 Task: Find connections with filter location Ar Rifā' with filter topic #entrepreneursmindsetwith filter profile language English with filter current company Informa with filter school Sri Venkateswara College of Engineering and Technology with filter industry Fashion Accessories Manufacturing with filter service category Research with filter keywords title Proprietor
Action: Mouse moved to (222, 247)
Screenshot: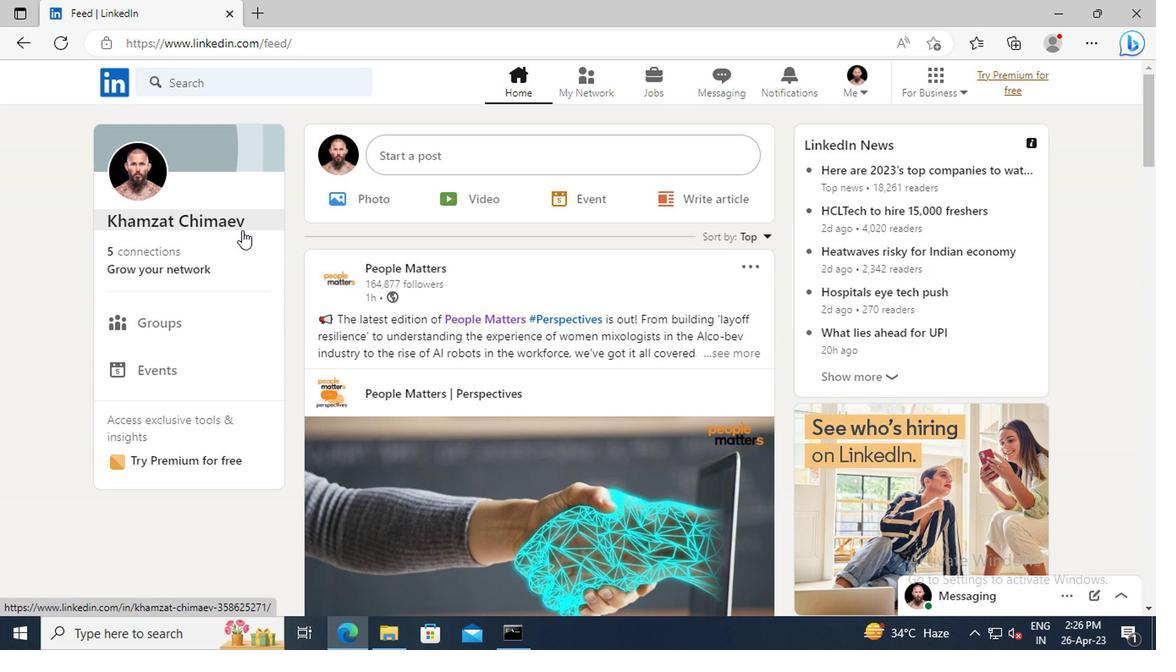 
Action: Mouse pressed left at (222, 247)
Screenshot: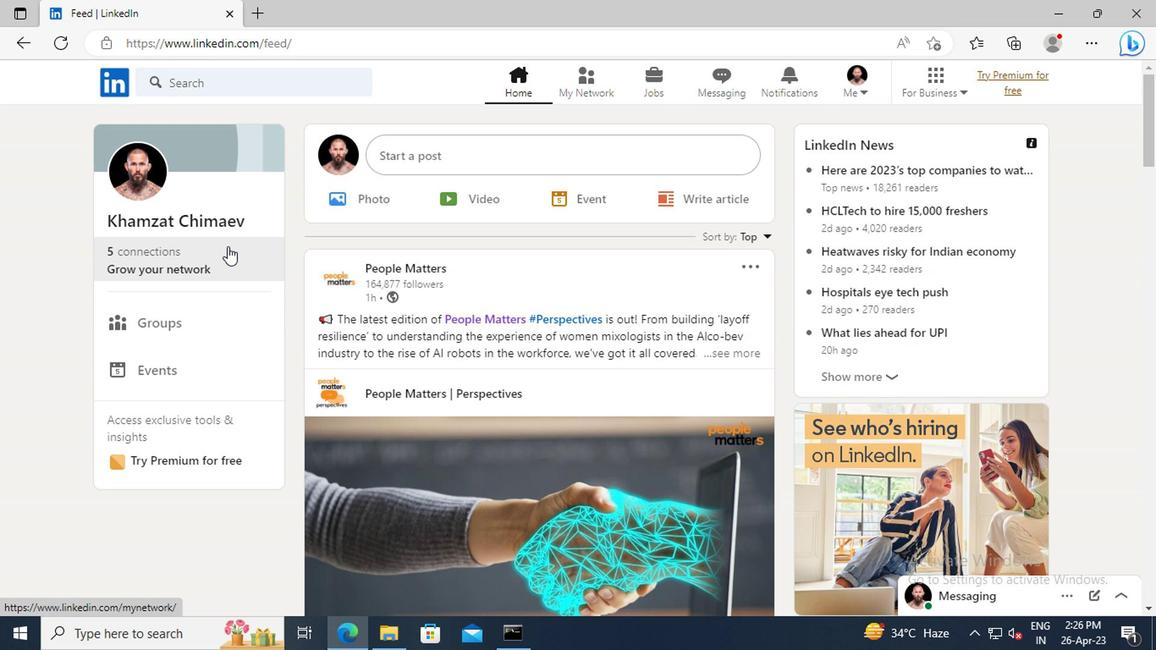 
Action: Mouse moved to (252, 172)
Screenshot: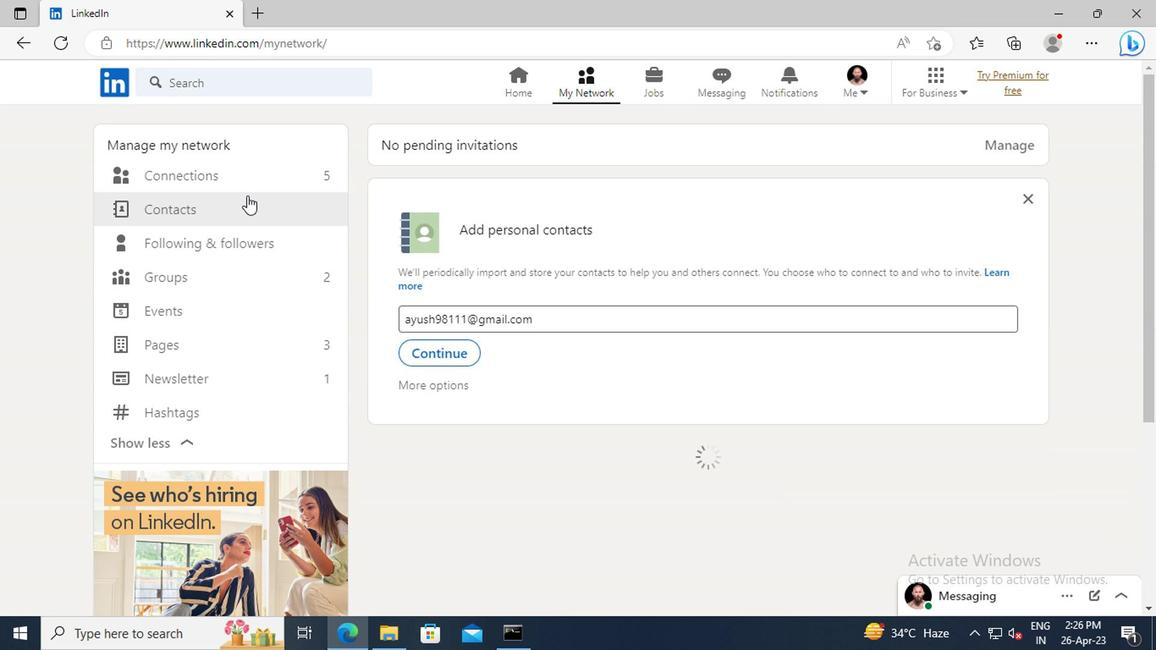 
Action: Mouse pressed left at (252, 172)
Screenshot: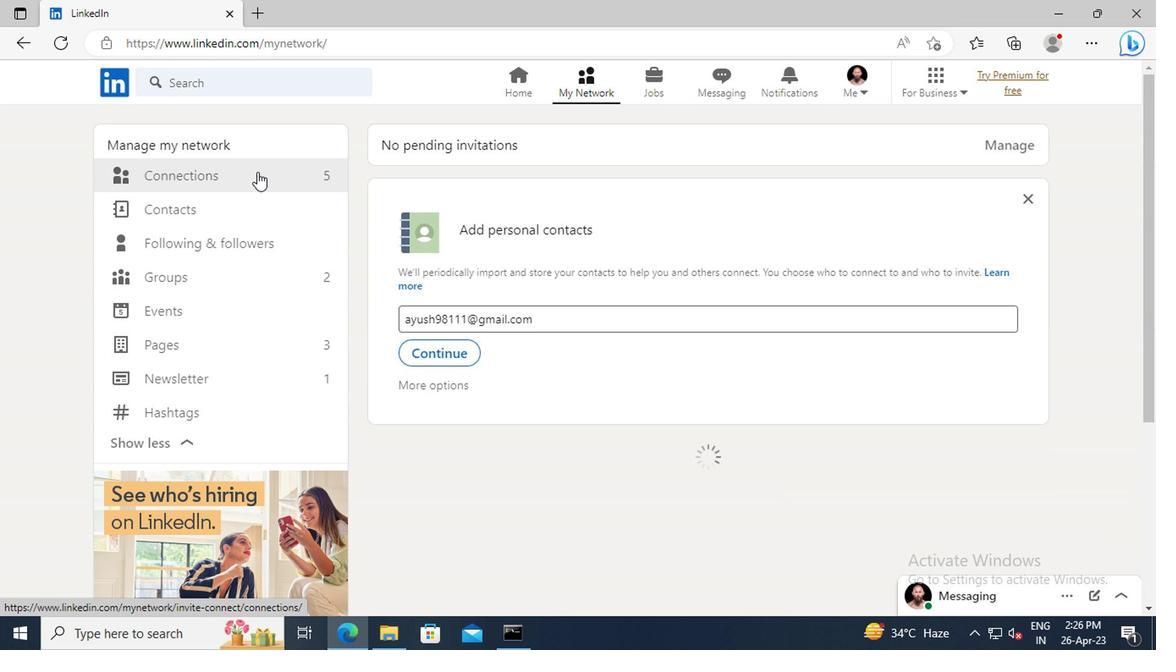 
Action: Mouse moved to (683, 183)
Screenshot: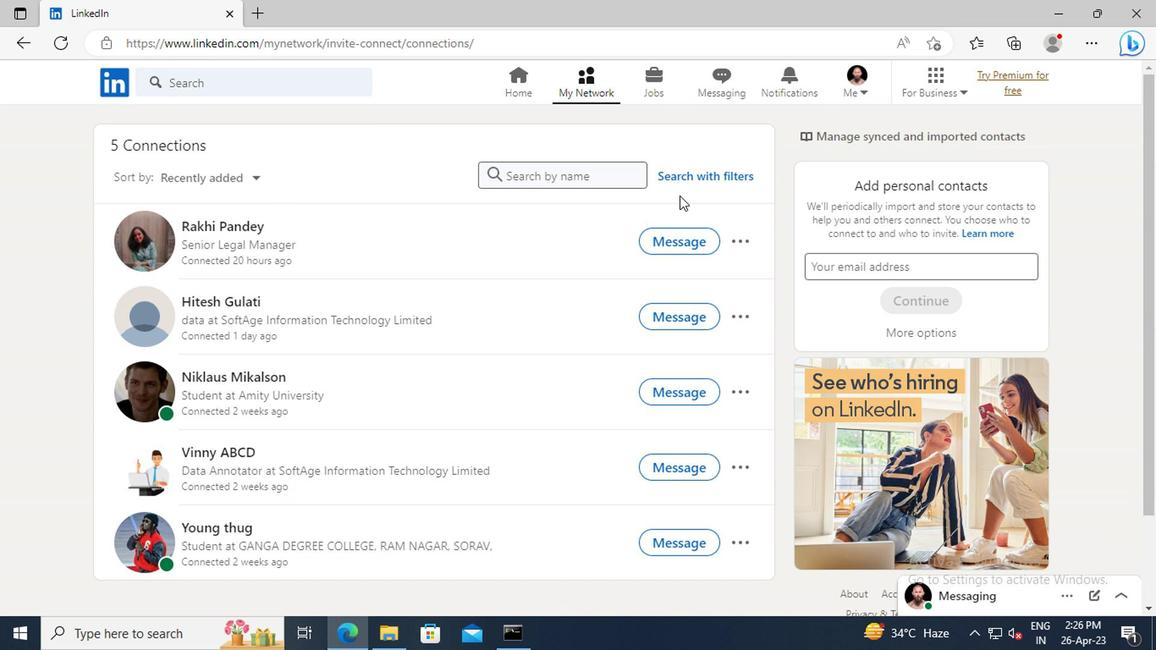 
Action: Mouse pressed left at (683, 183)
Screenshot: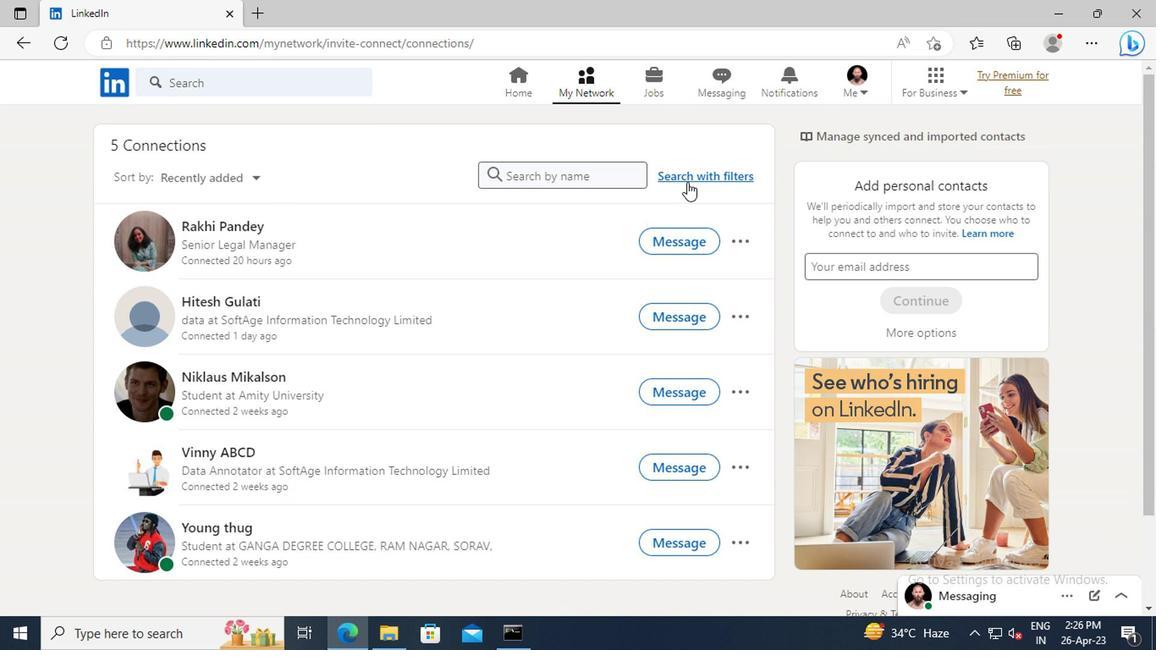 
Action: Mouse moved to (648, 130)
Screenshot: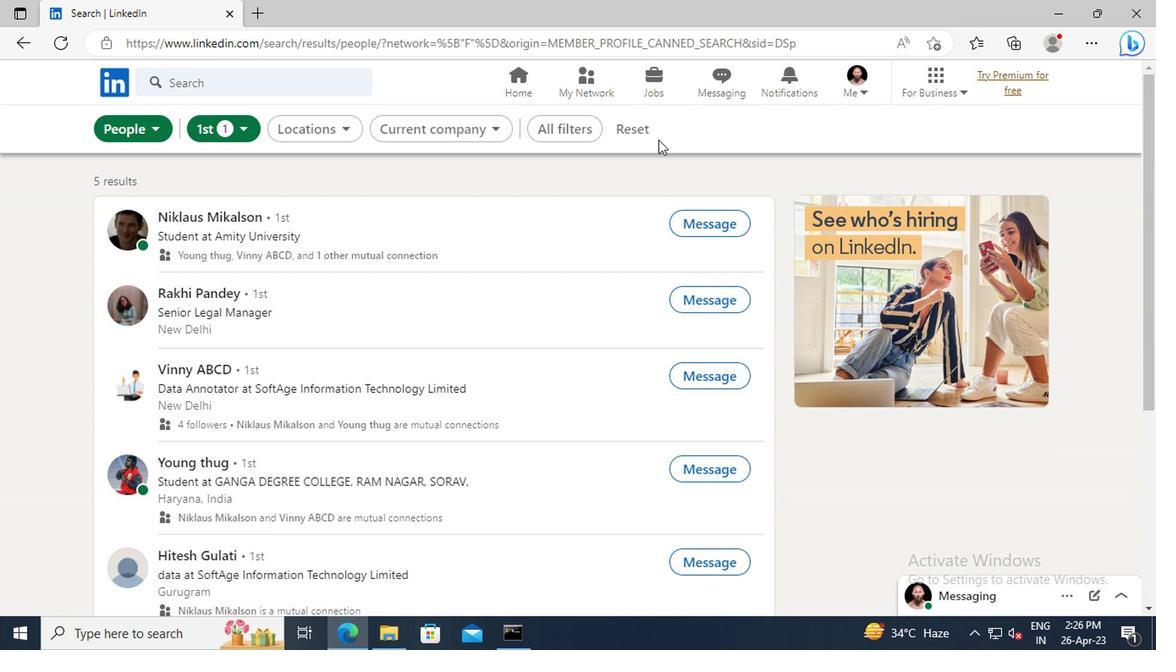 
Action: Mouse pressed left at (648, 130)
Screenshot: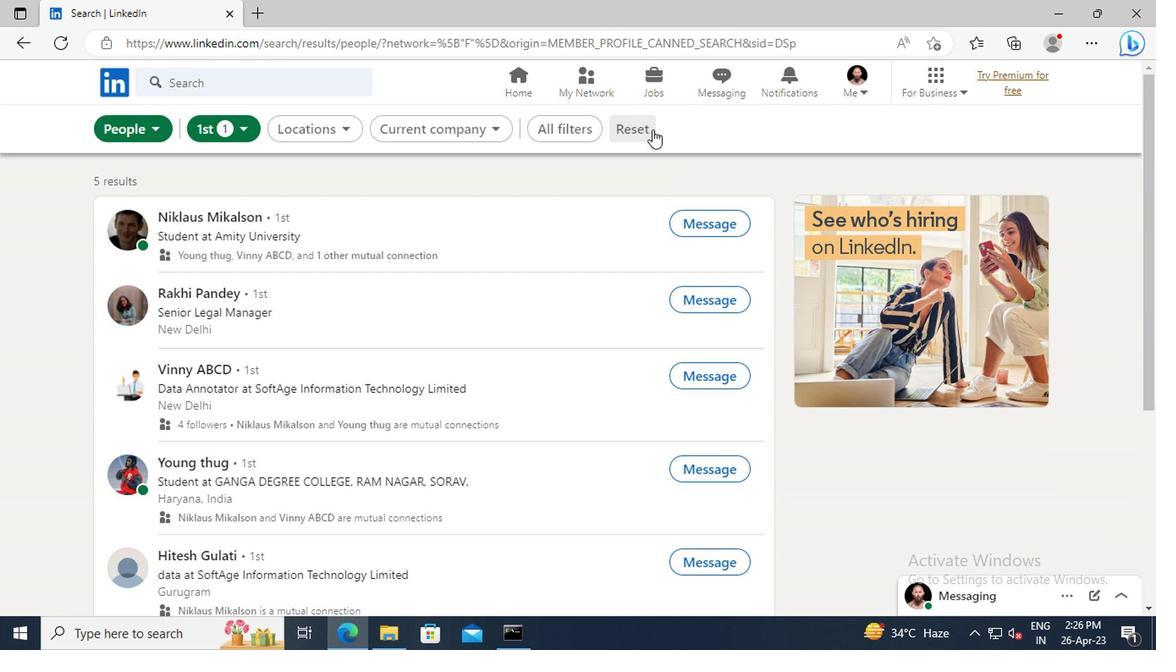 
Action: Mouse moved to (615, 124)
Screenshot: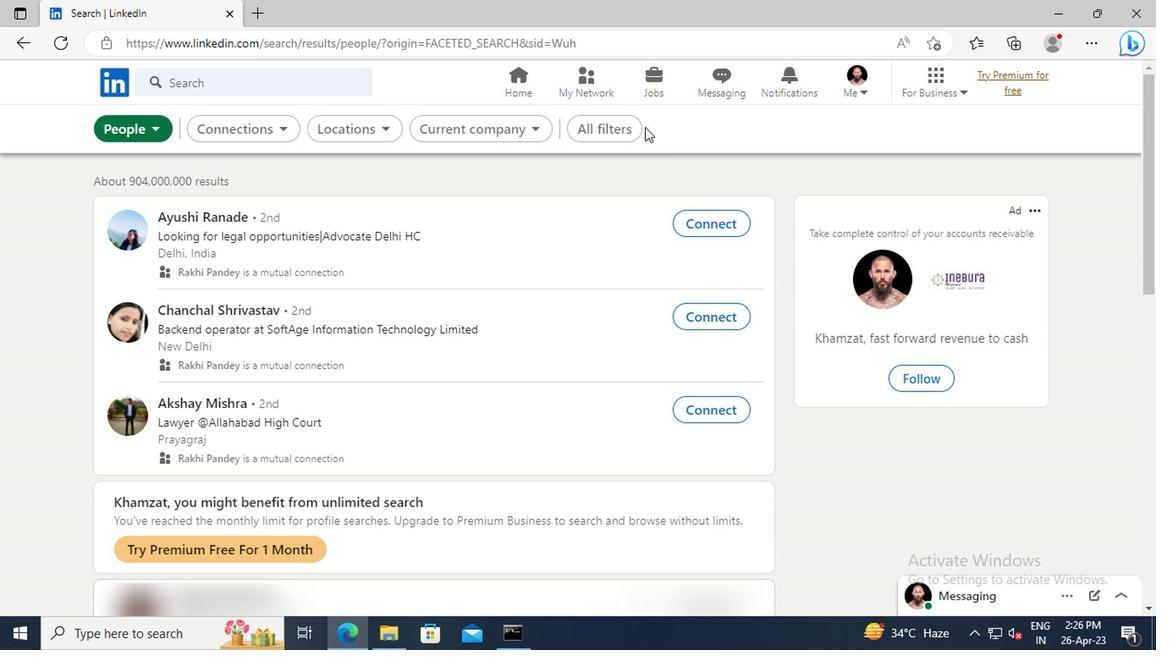 
Action: Mouse pressed left at (615, 124)
Screenshot: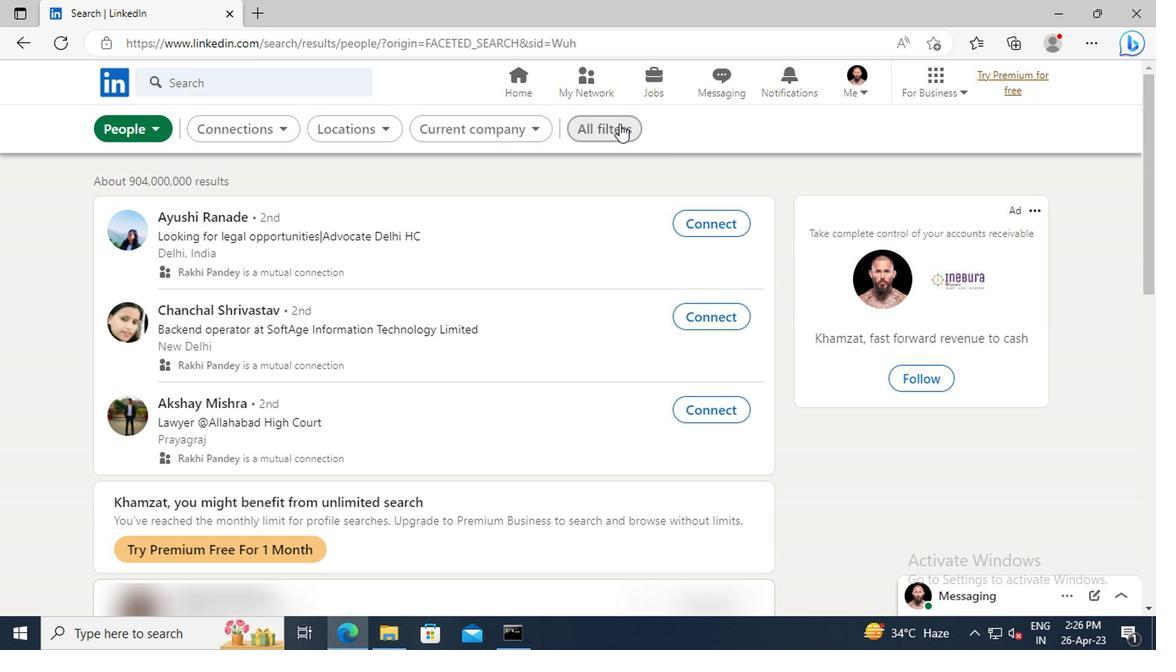 
Action: Mouse moved to (1011, 324)
Screenshot: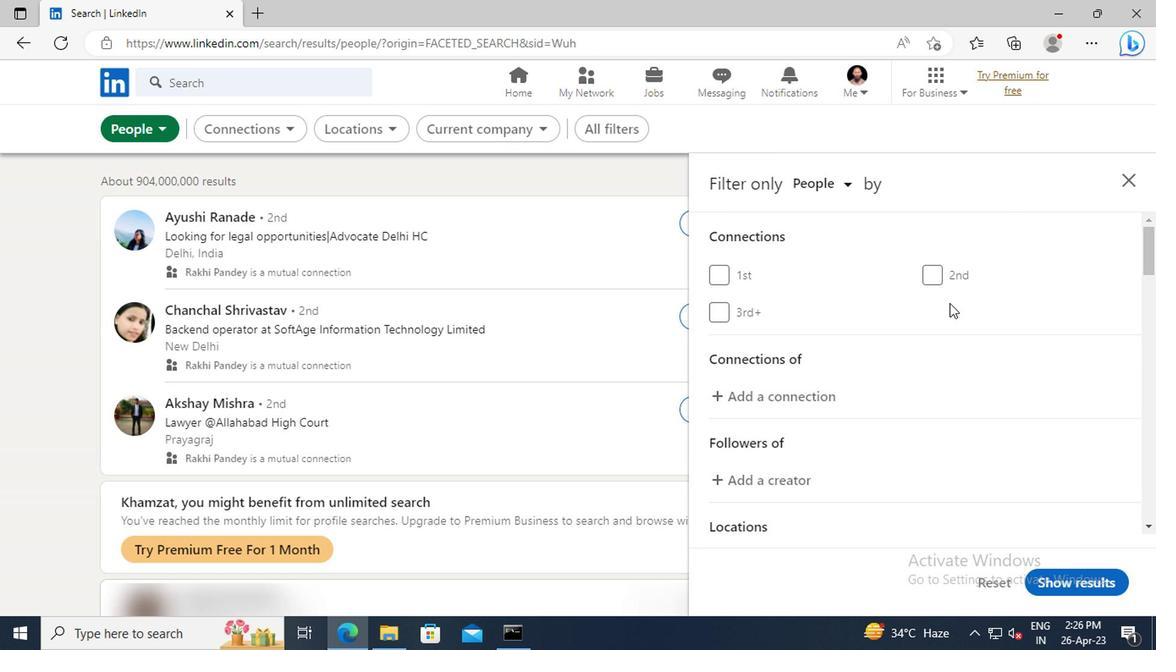 
Action: Mouse scrolled (1011, 324) with delta (0, 0)
Screenshot: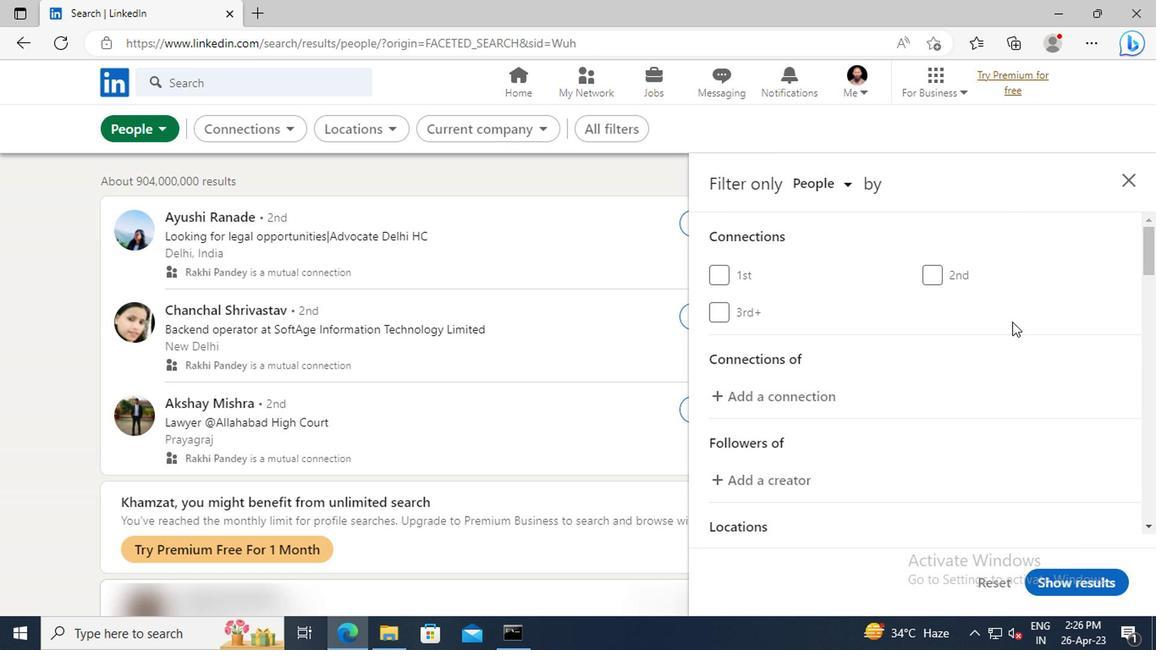 
Action: Mouse scrolled (1011, 324) with delta (0, 0)
Screenshot: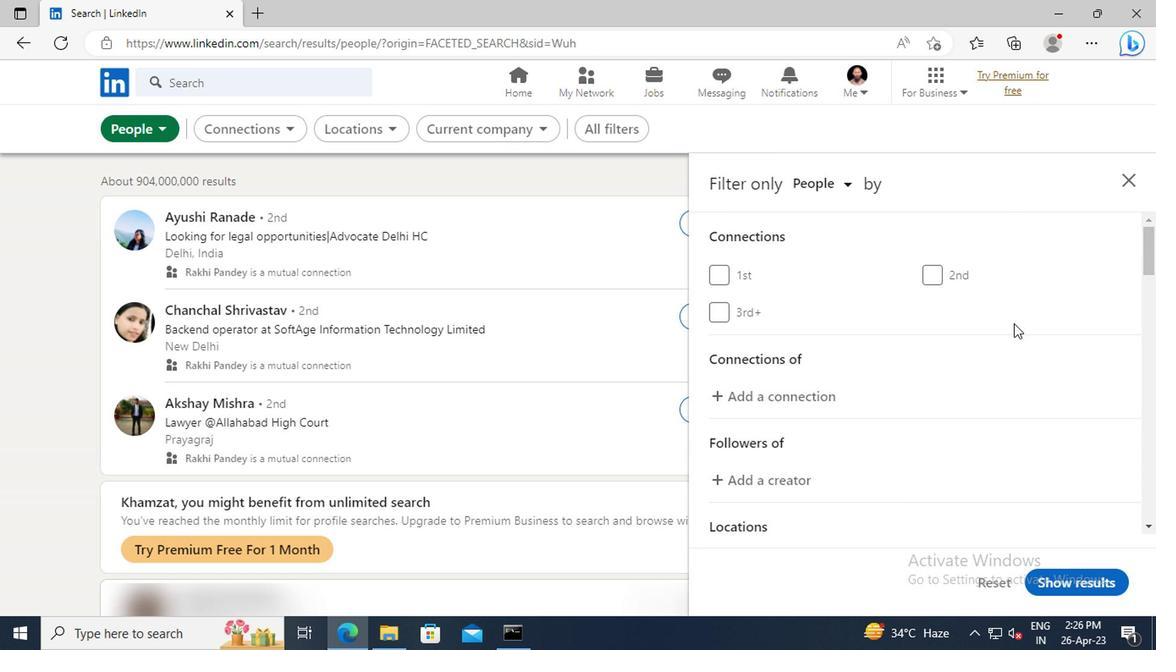 
Action: Mouse scrolled (1011, 324) with delta (0, 0)
Screenshot: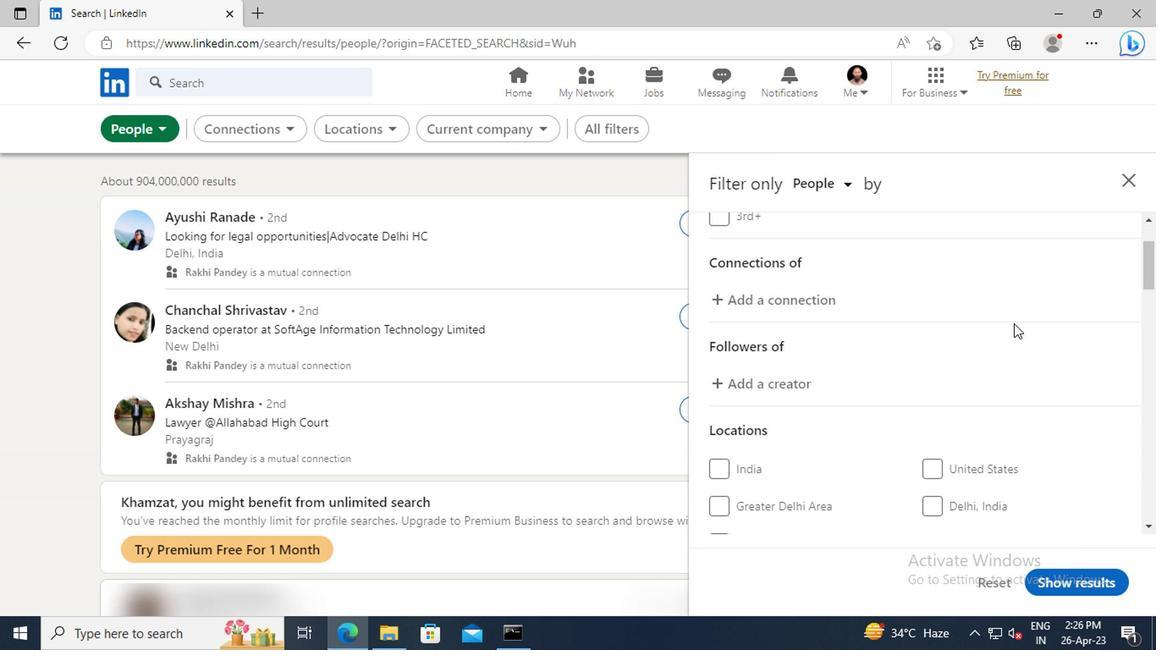 
Action: Mouse scrolled (1011, 324) with delta (0, 0)
Screenshot: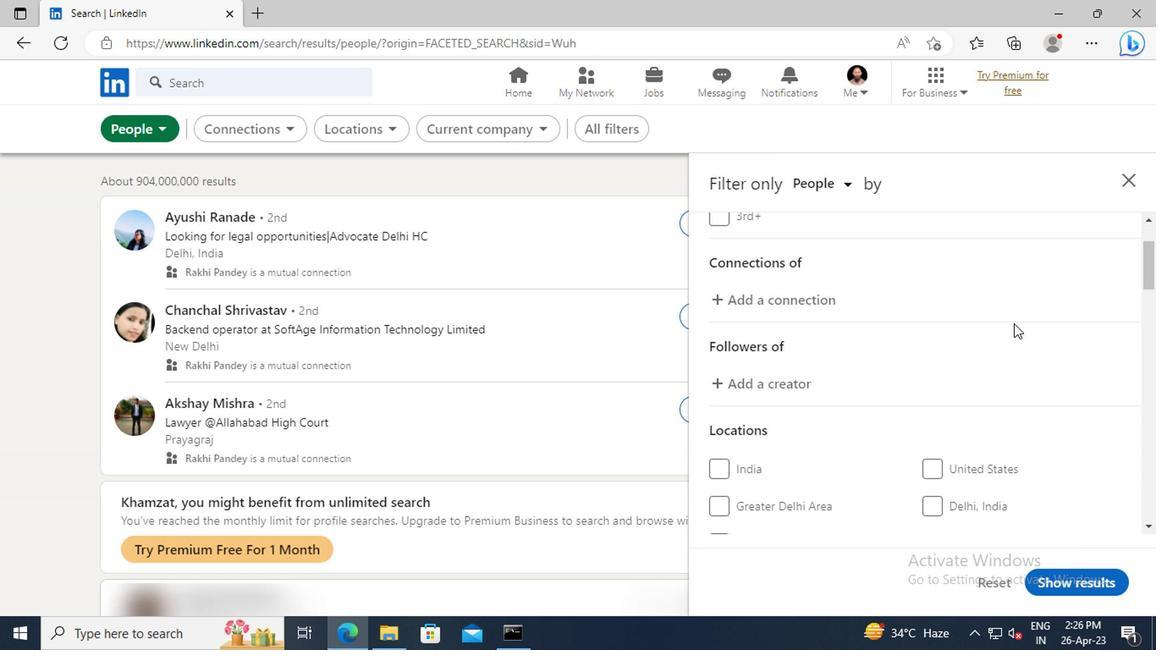 
Action: Mouse scrolled (1011, 324) with delta (0, 0)
Screenshot: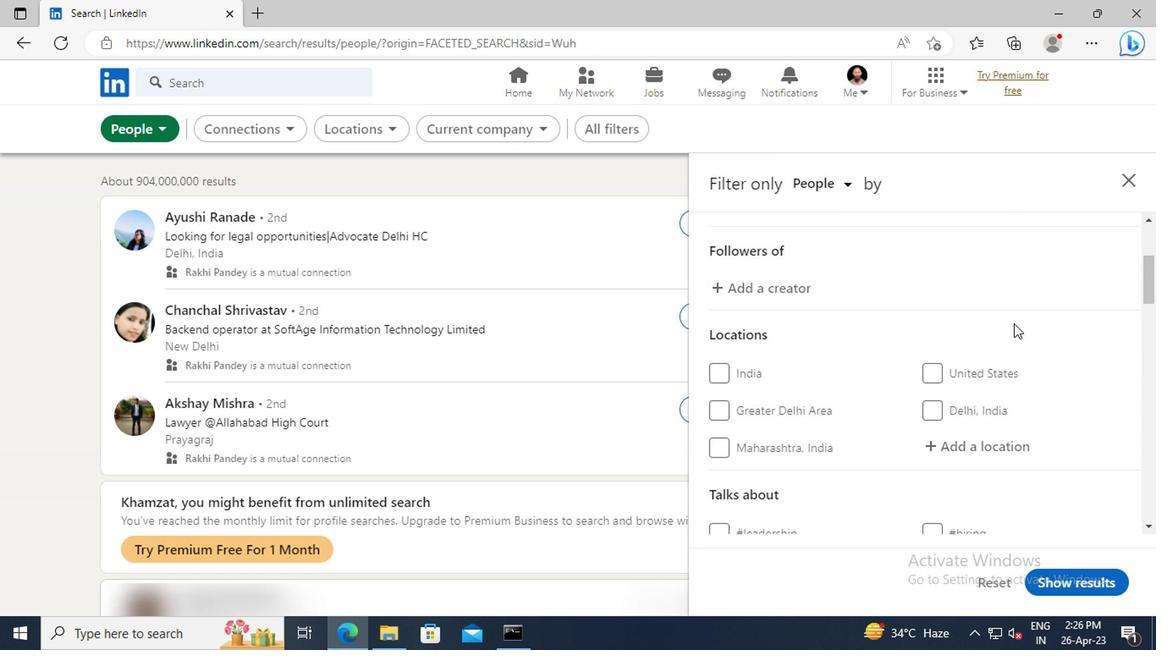 
Action: Mouse moved to (991, 394)
Screenshot: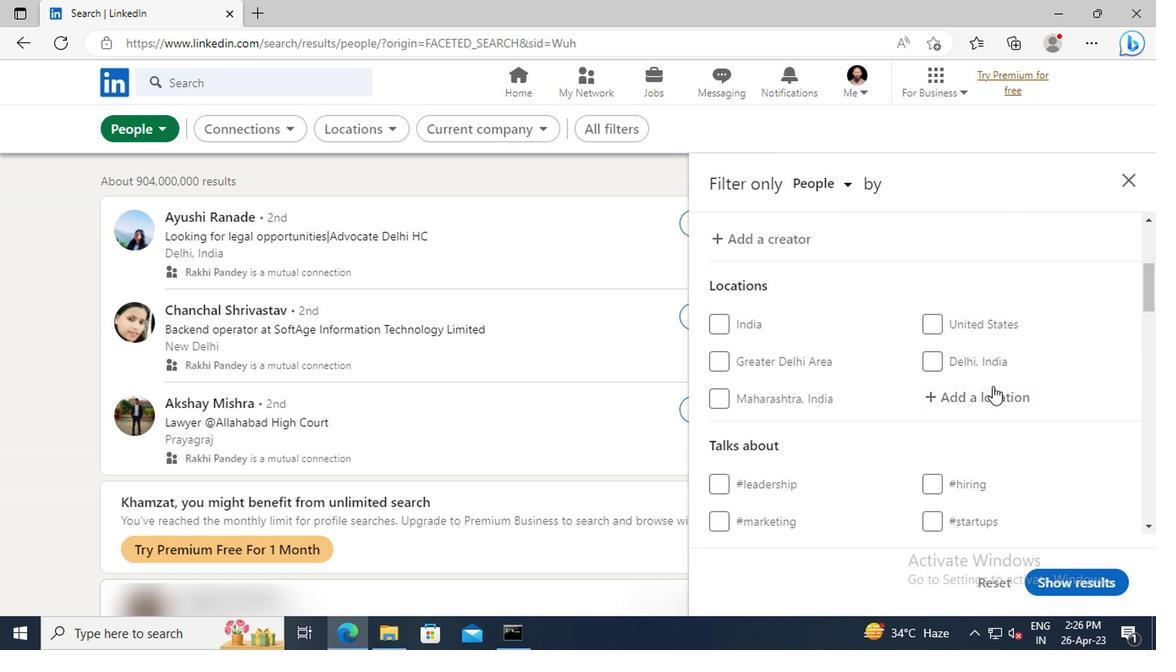 
Action: Mouse pressed left at (991, 394)
Screenshot: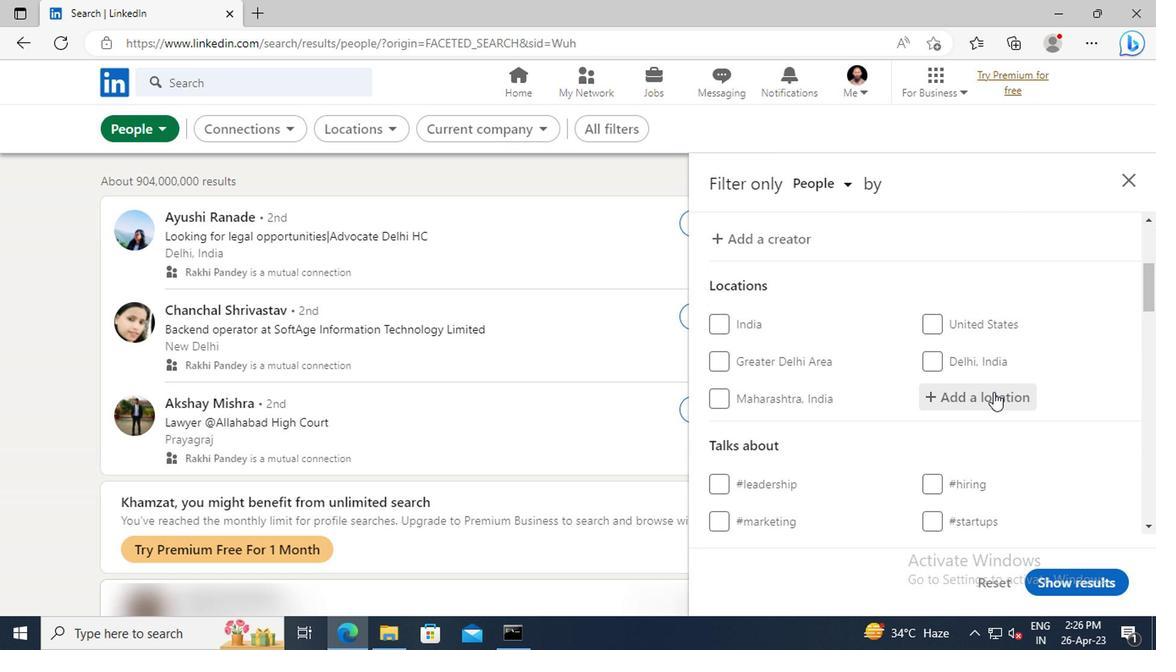 
Action: Key pressed <Key.shift>AR<Key.space><Key.shift>RIFA<Key.enter>
Screenshot: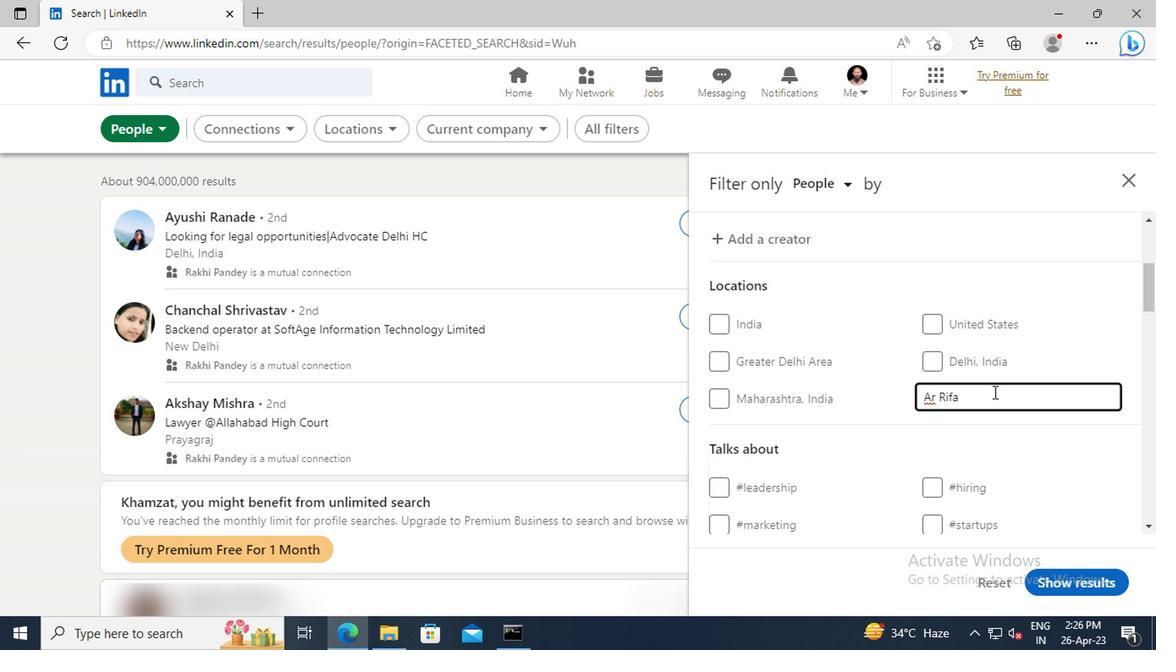 
Action: Mouse scrolled (991, 392) with delta (0, -1)
Screenshot: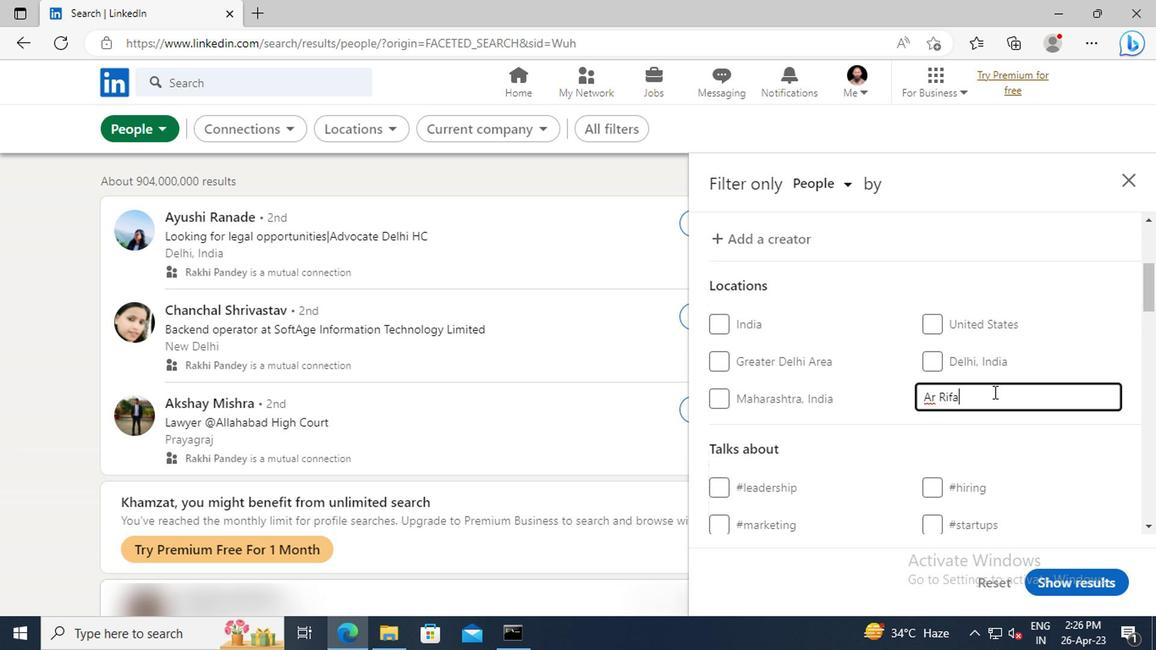 
Action: Mouse scrolled (991, 392) with delta (0, -1)
Screenshot: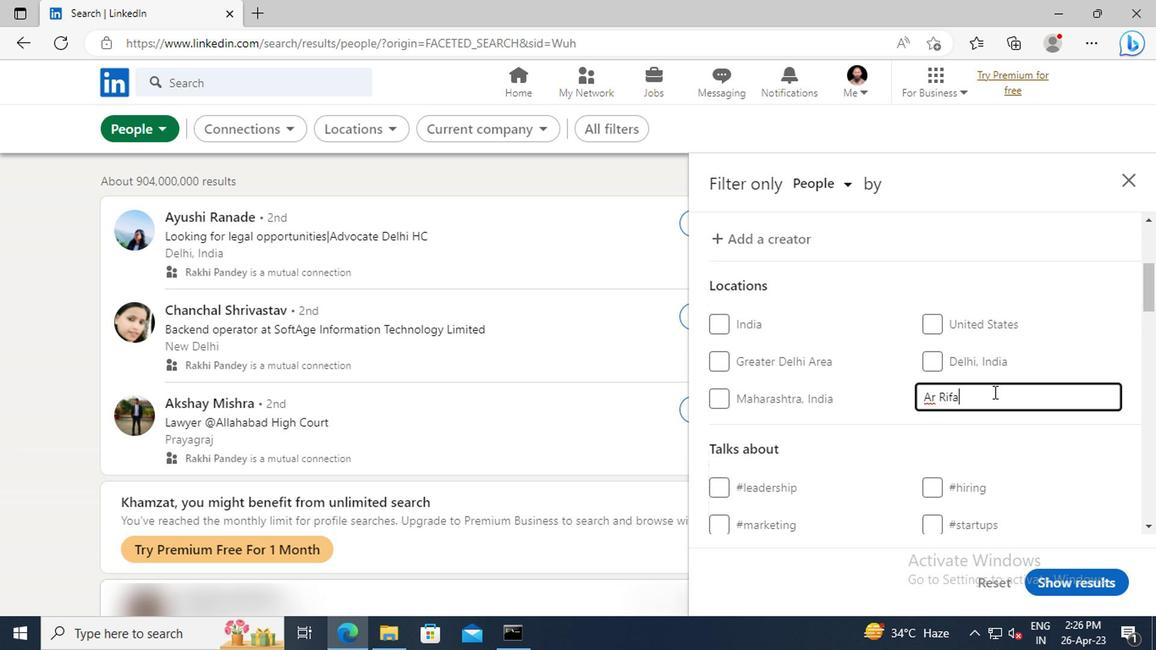 
Action: Mouse scrolled (991, 392) with delta (0, -1)
Screenshot: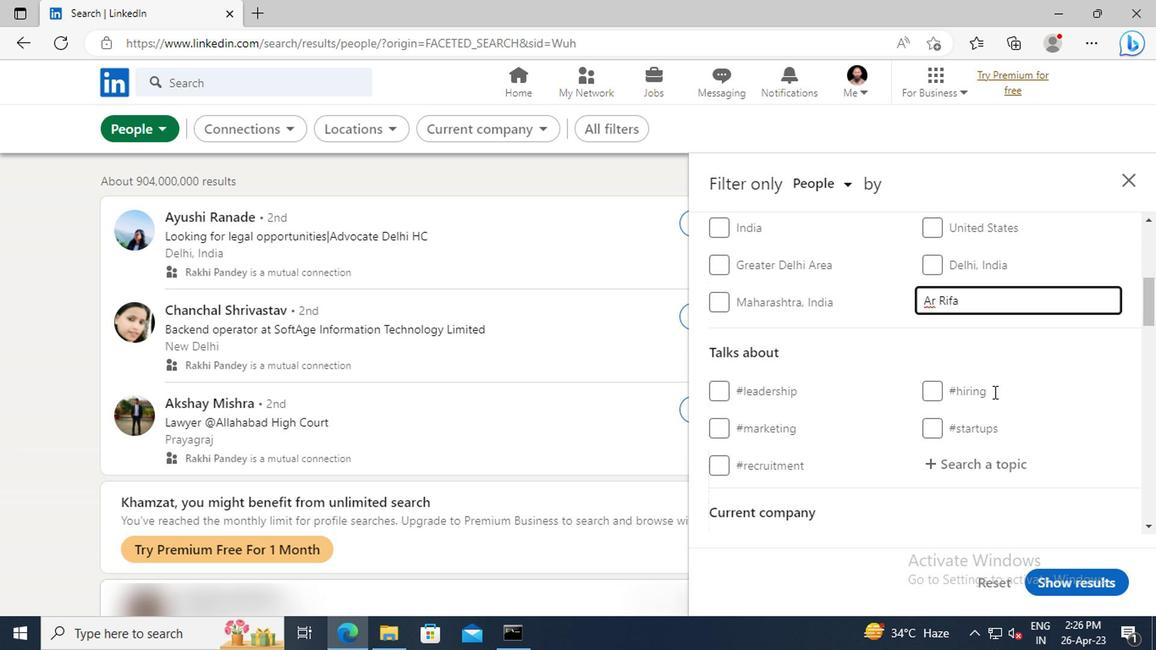 
Action: Mouse moved to (991, 409)
Screenshot: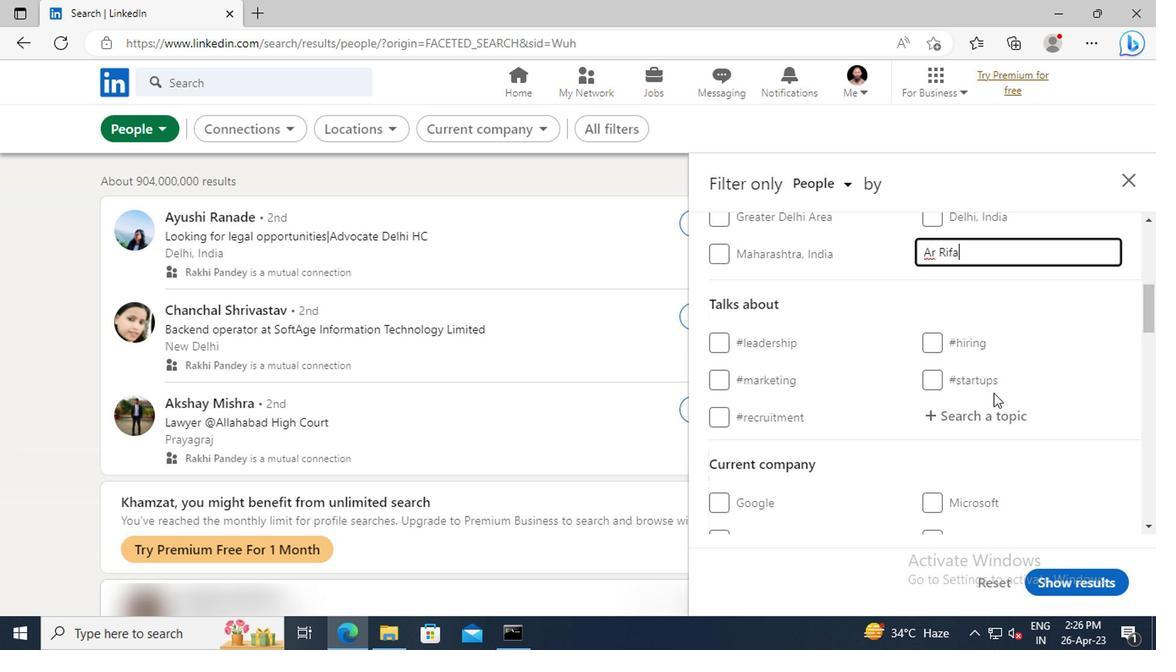 
Action: Mouse pressed left at (991, 409)
Screenshot: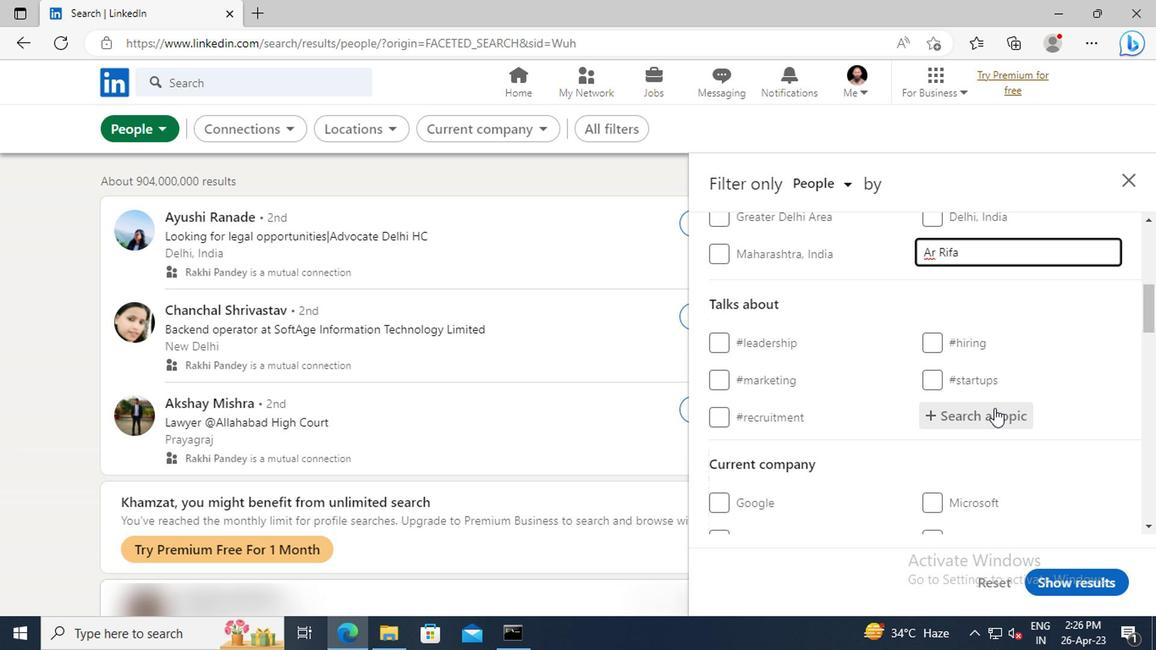 
Action: Key pressed <Key.shift>#ENTREPRENEURSMINDSETWITH<Key.enter>
Screenshot: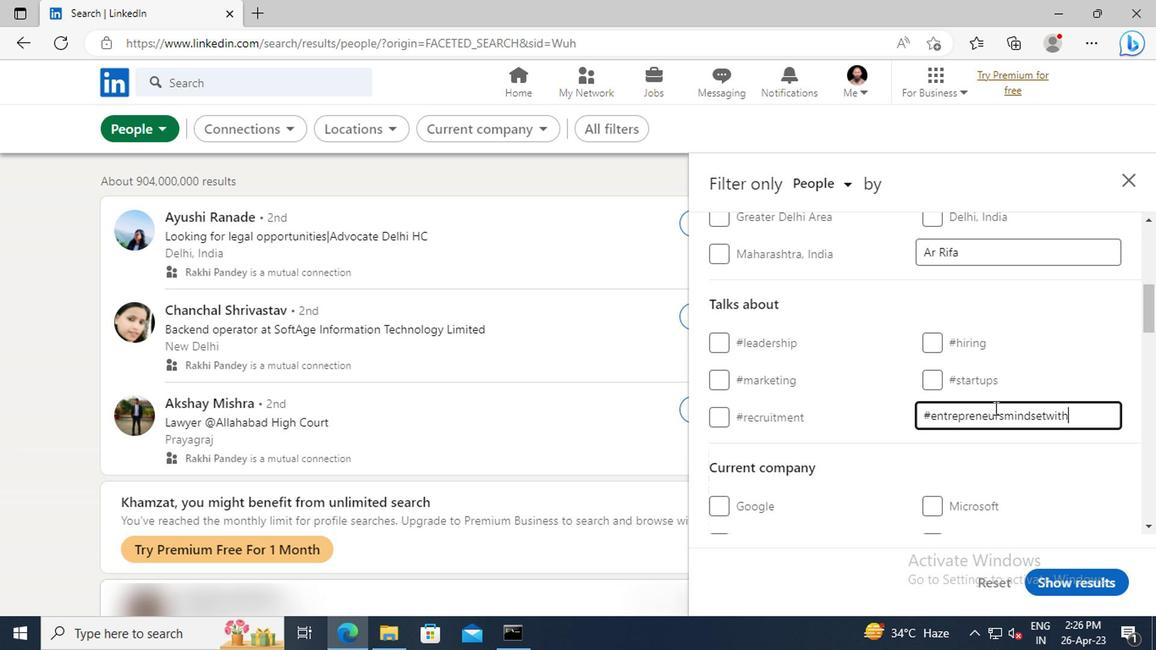 
Action: Mouse moved to (921, 381)
Screenshot: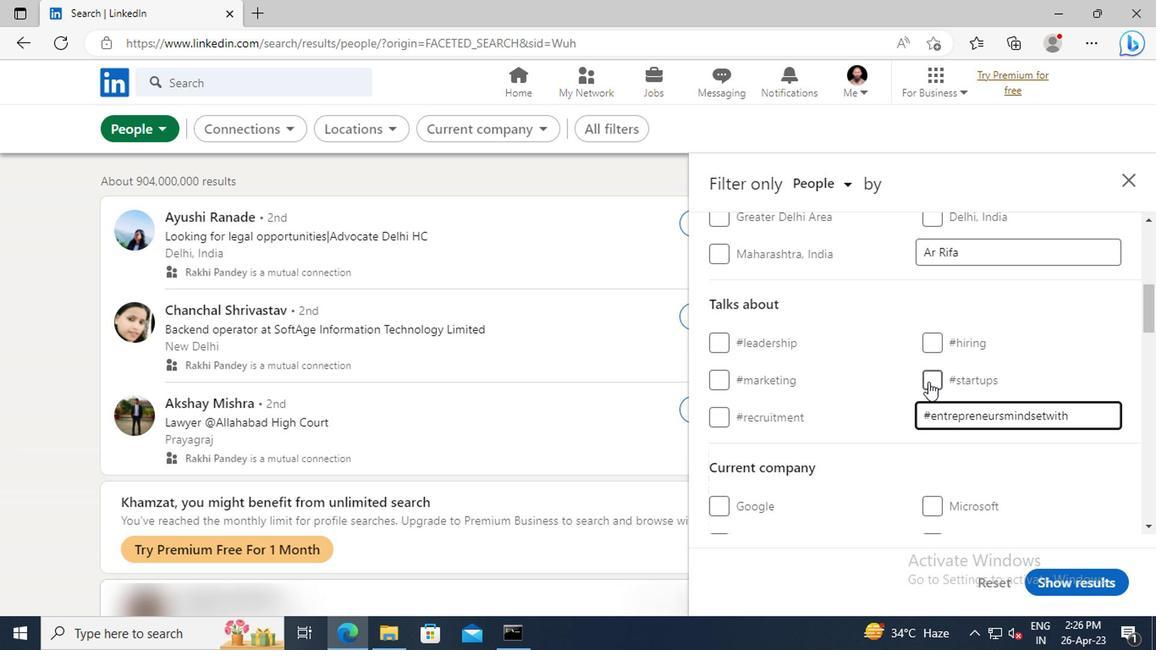 
Action: Mouse scrolled (921, 380) with delta (0, -1)
Screenshot: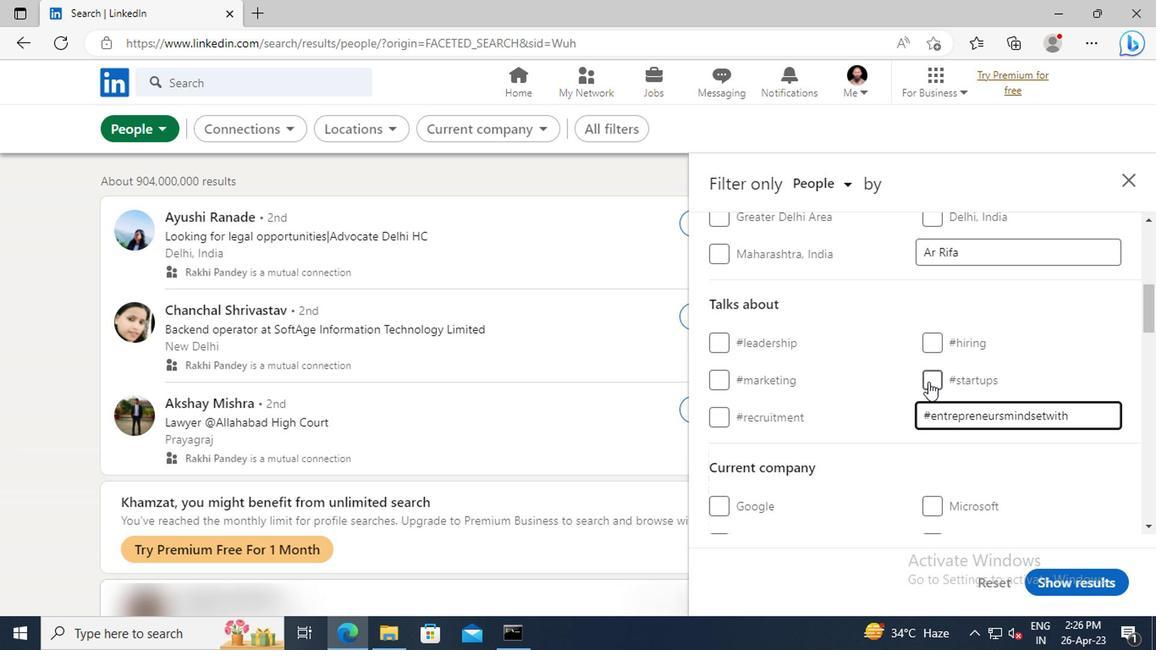 
Action: Mouse scrolled (921, 380) with delta (0, -1)
Screenshot: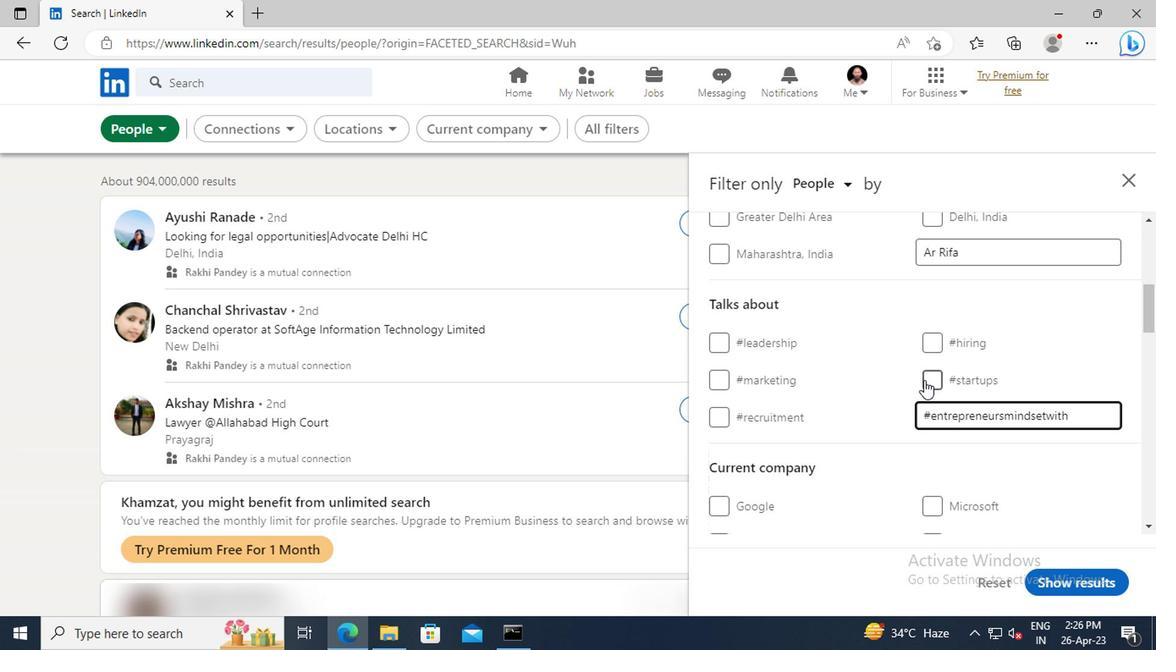 
Action: Mouse scrolled (921, 380) with delta (0, -1)
Screenshot: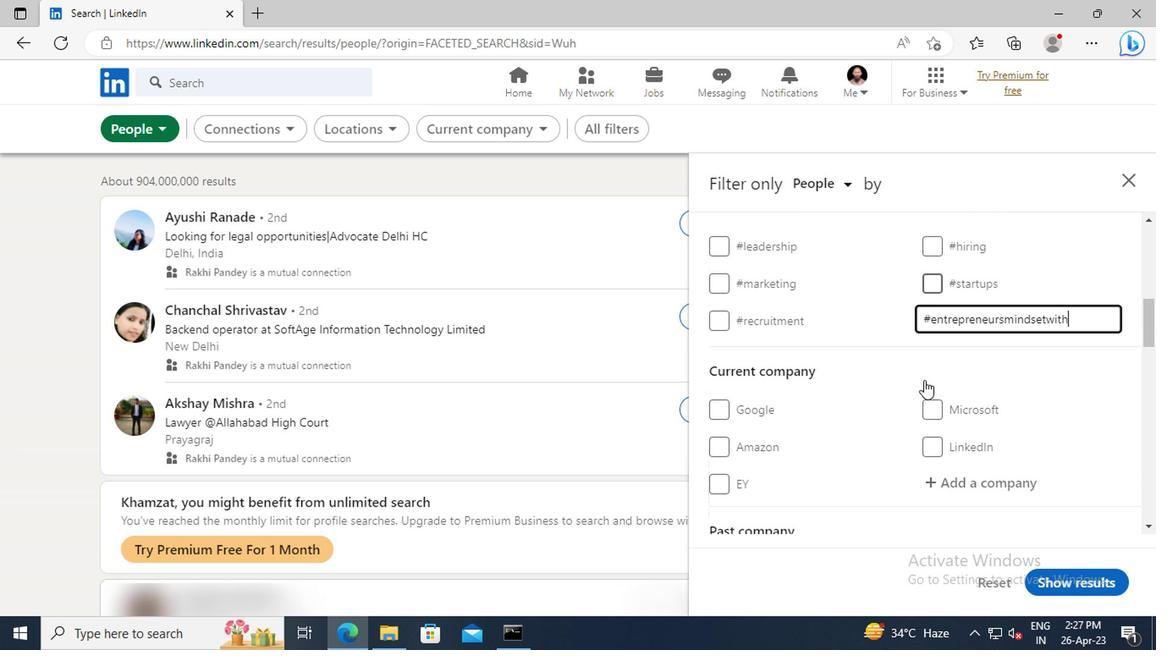 
Action: Mouse scrolled (921, 380) with delta (0, -1)
Screenshot: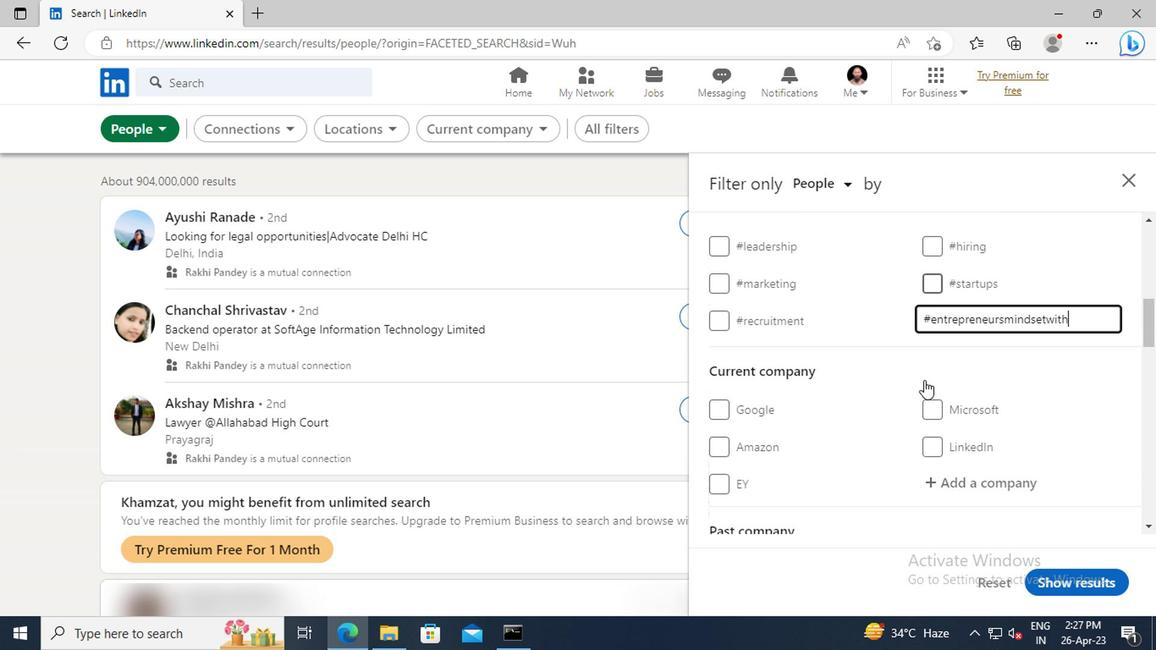 
Action: Mouse scrolled (921, 380) with delta (0, -1)
Screenshot: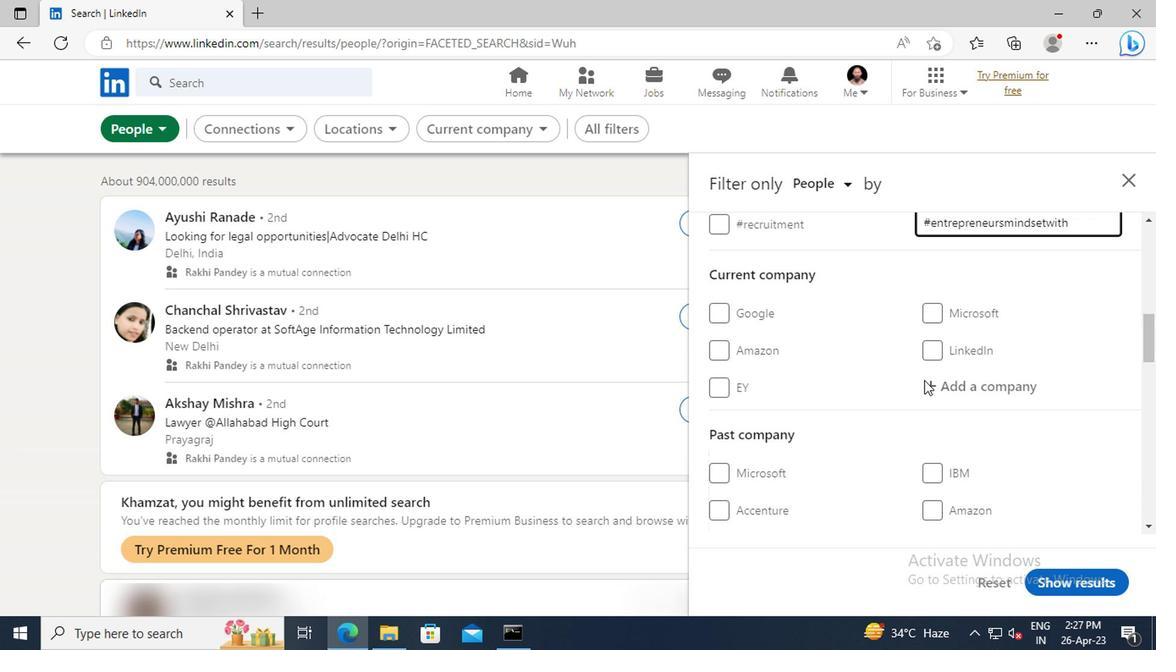 
Action: Mouse scrolled (921, 380) with delta (0, -1)
Screenshot: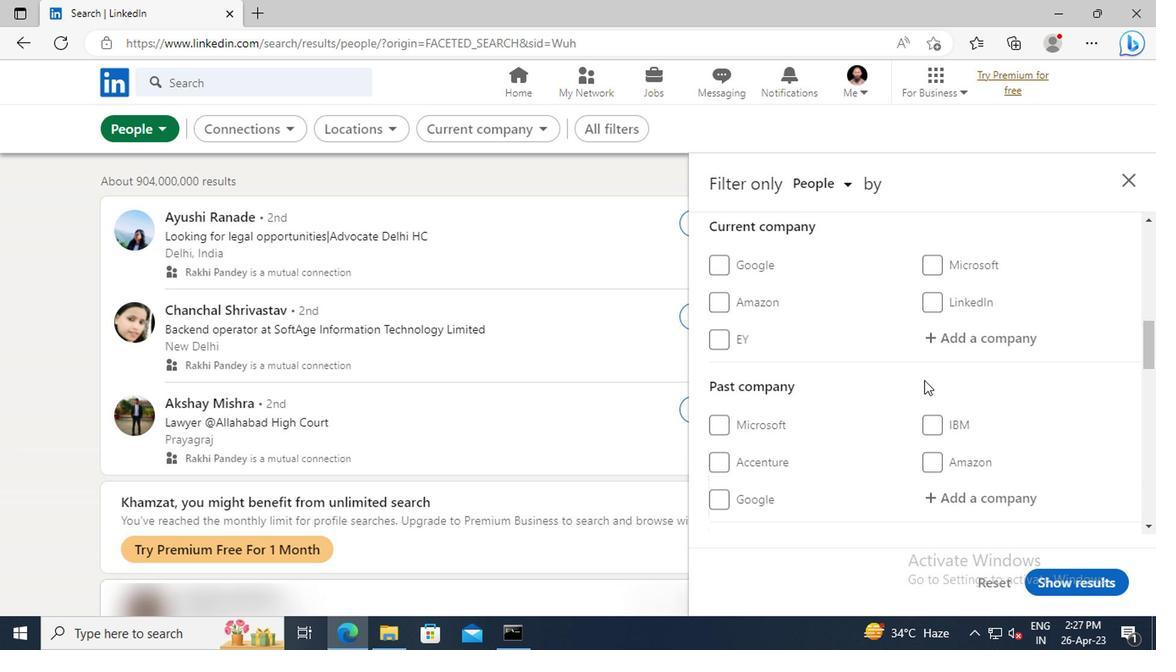 
Action: Mouse scrolled (921, 380) with delta (0, -1)
Screenshot: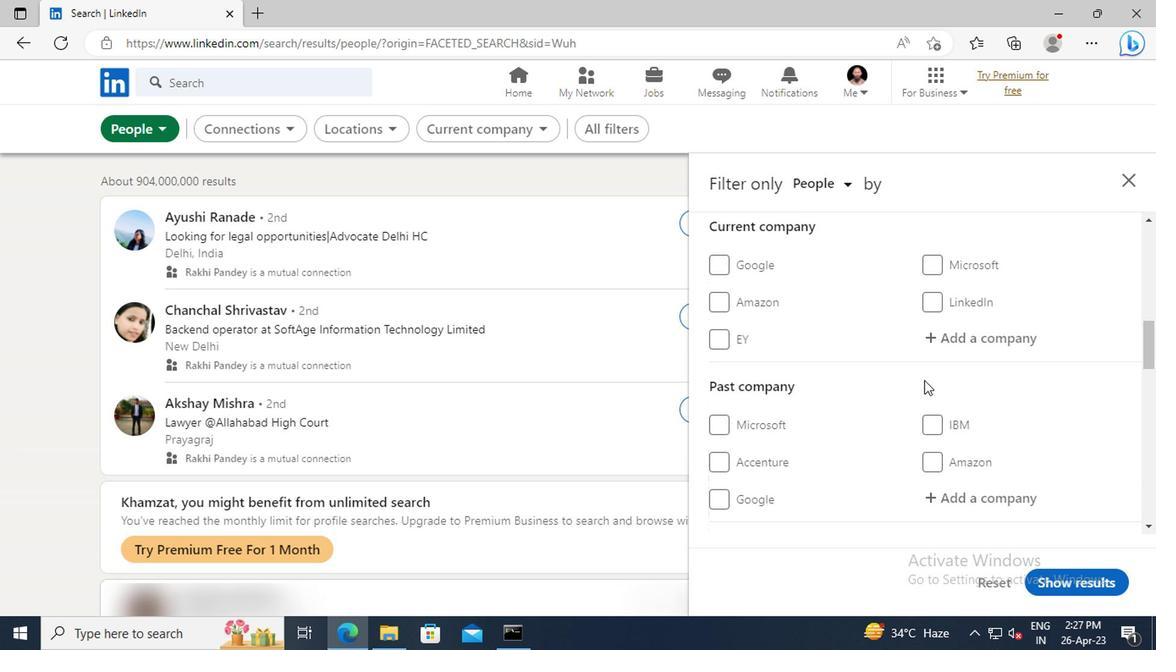 
Action: Mouse scrolled (921, 380) with delta (0, -1)
Screenshot: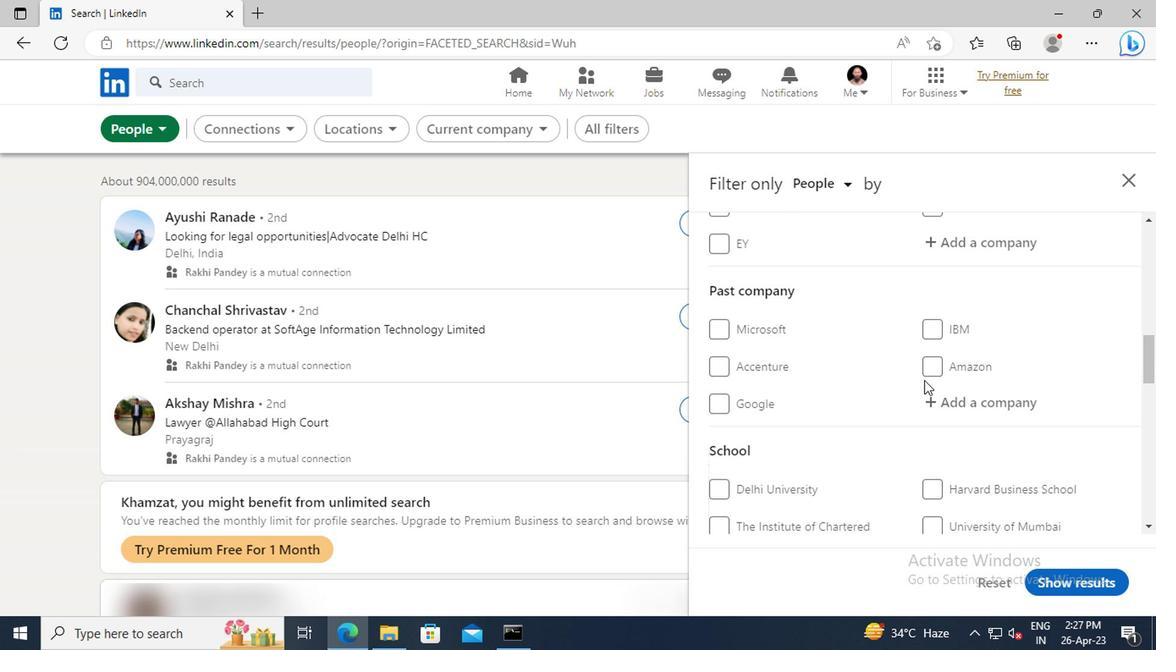 
Action: Mouse scrolled (921, 380) with delta (0, -1)
Screenshot: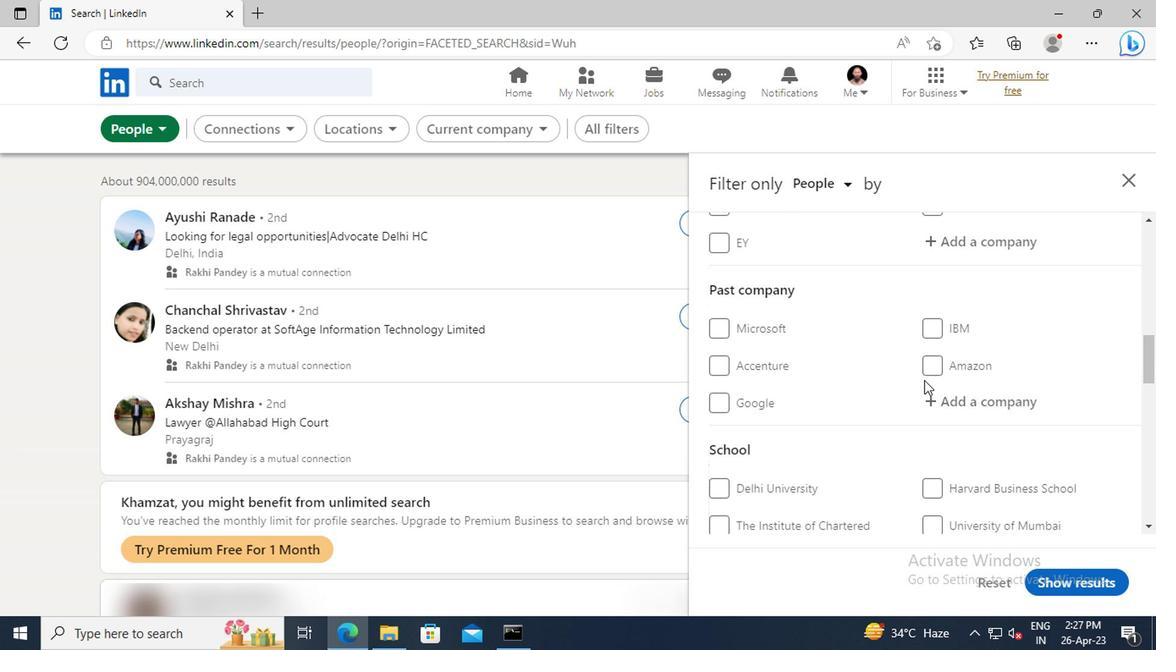 
Action: Mouse scrolled (921, 380) with delta (0, -1)
Screenshot: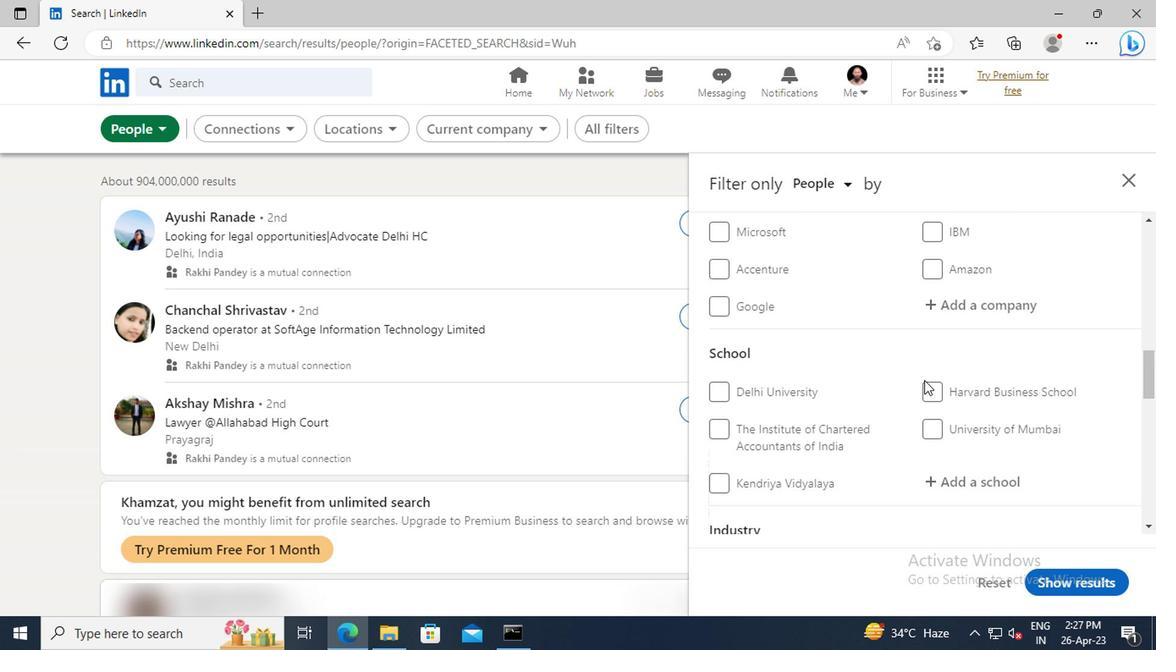 
Action: Mouse scrolled (921, 380) with delta (0, -1)
Screenshot: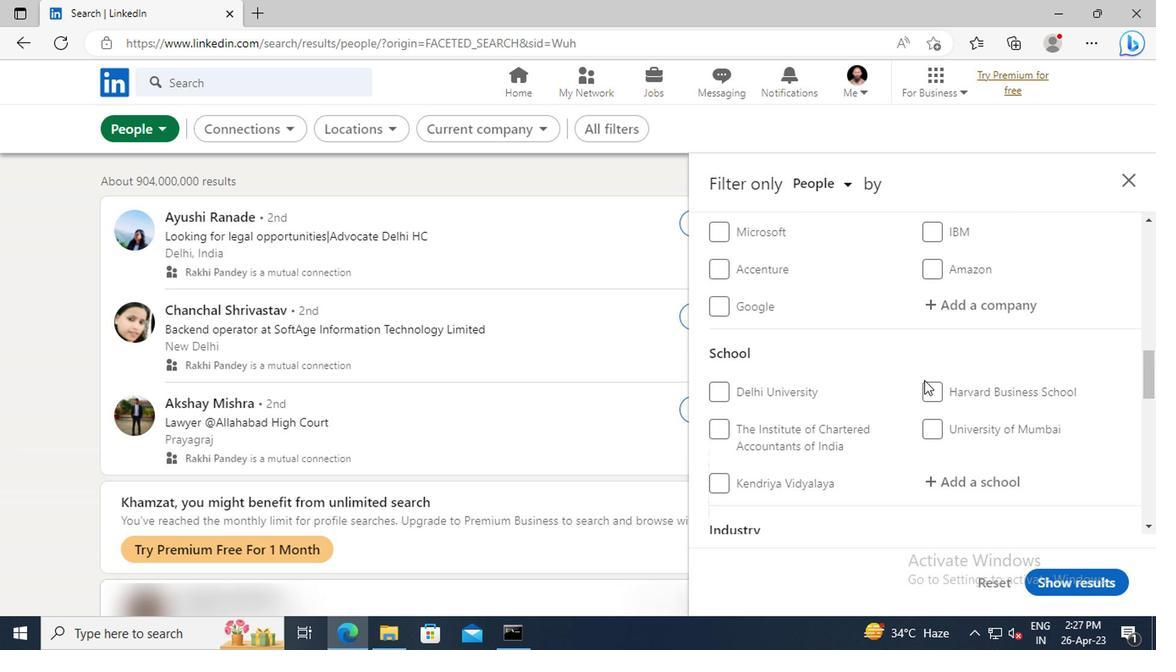 
Action: Mouse scrolled (921, 380) with delta (0, -1)
Screenshot: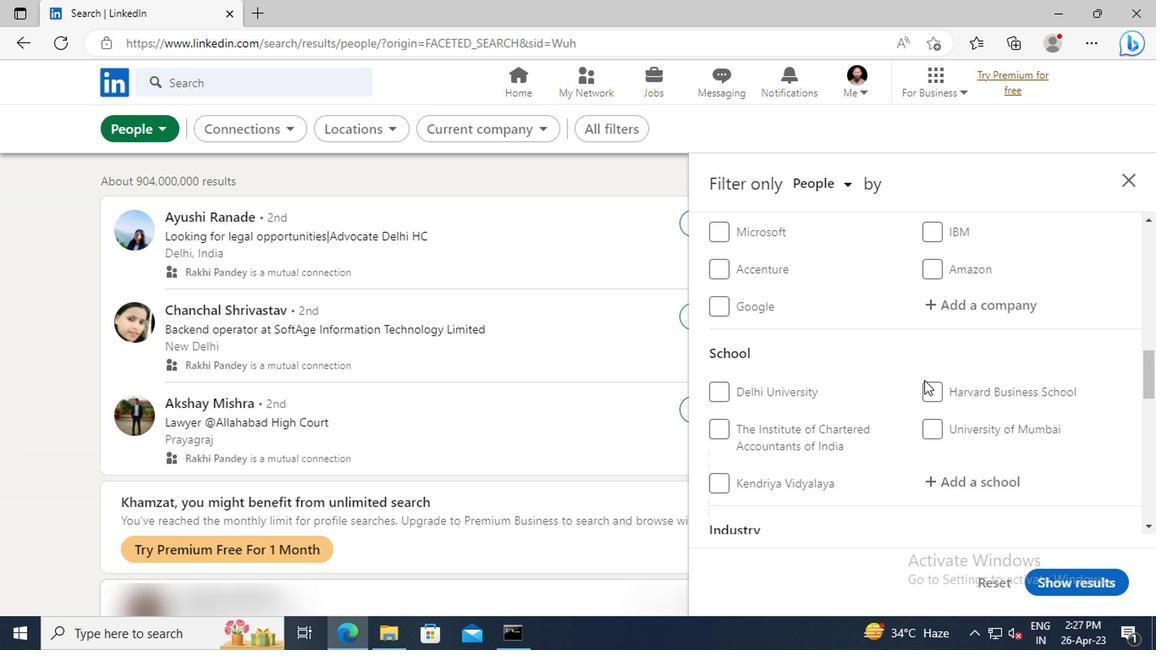 
Action: Mouse scrolled (921, 380) with delta (0, -1)
Screenshot: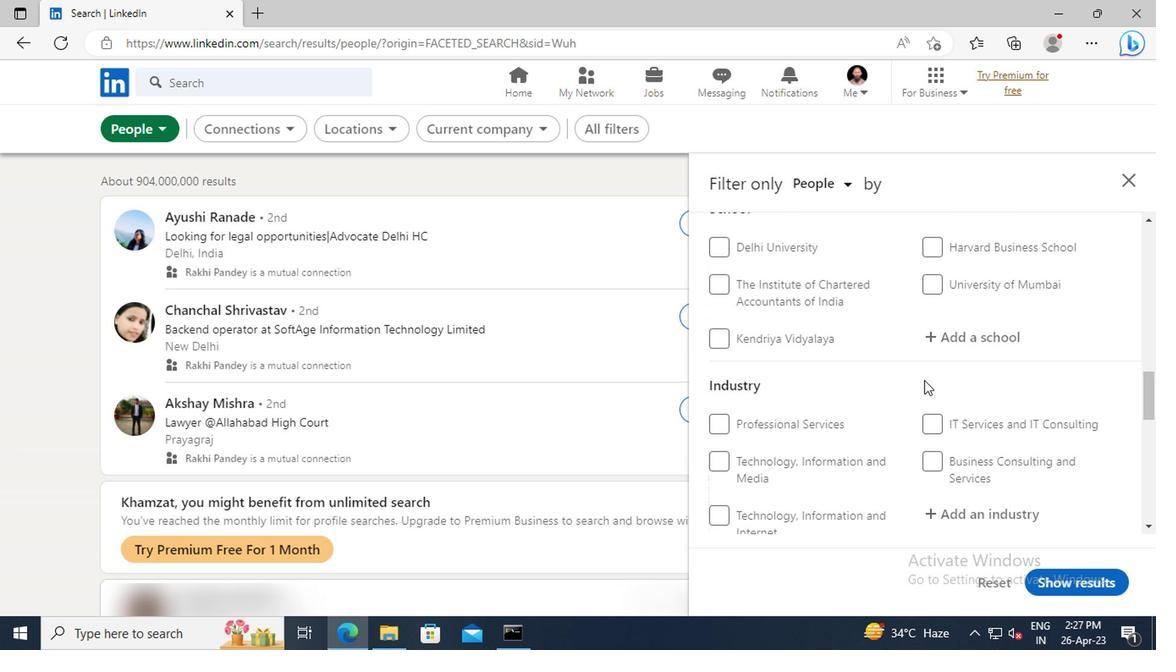 
Action: Mouse scrolled (921, 380) with delta (0, -1)
Screenshot: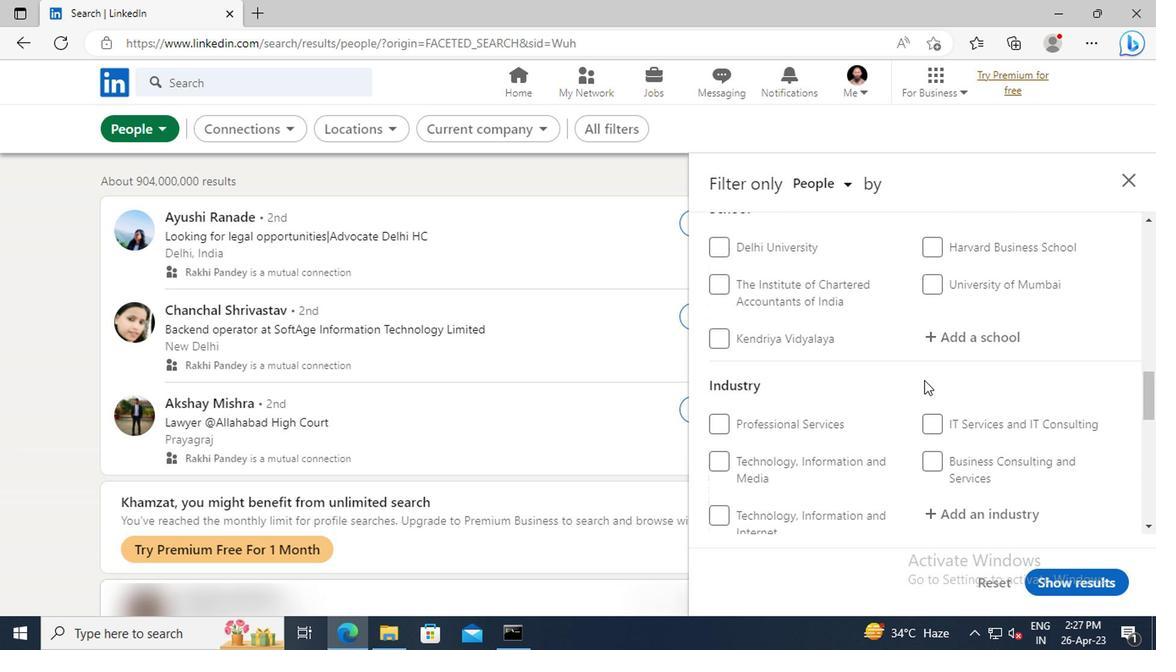 
Action: Mouse scrolled (921, 380) with delta (0, -1)
Screenshot: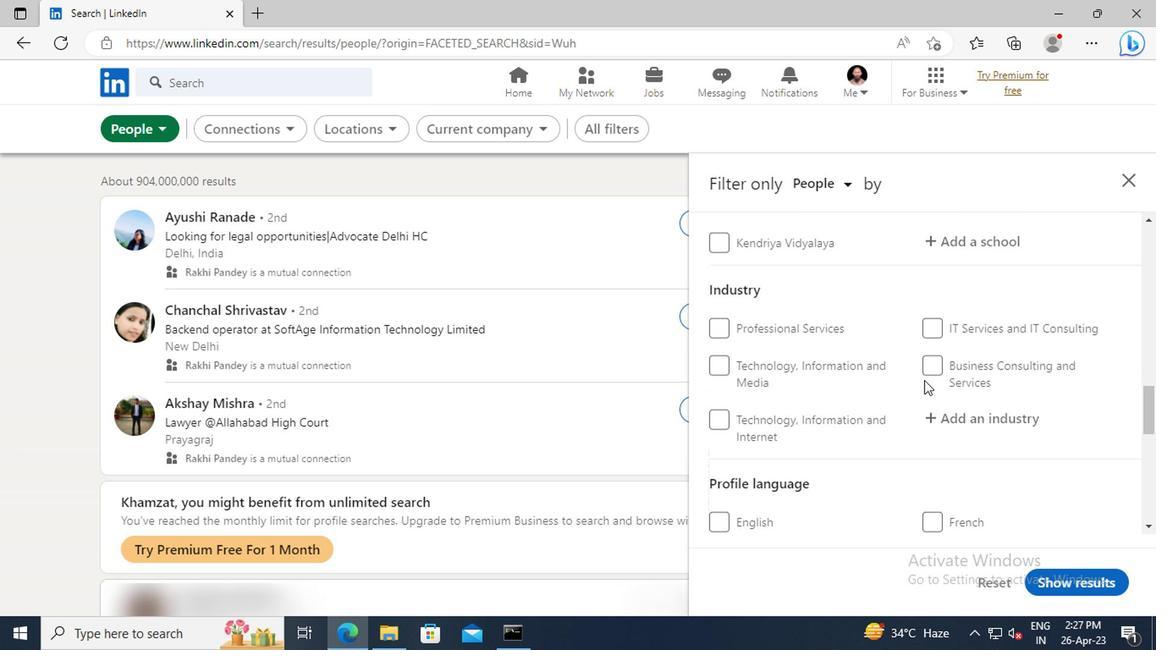 
Action: Mouse scrolled (921, 380) with delta (0, -1)
Screenshot: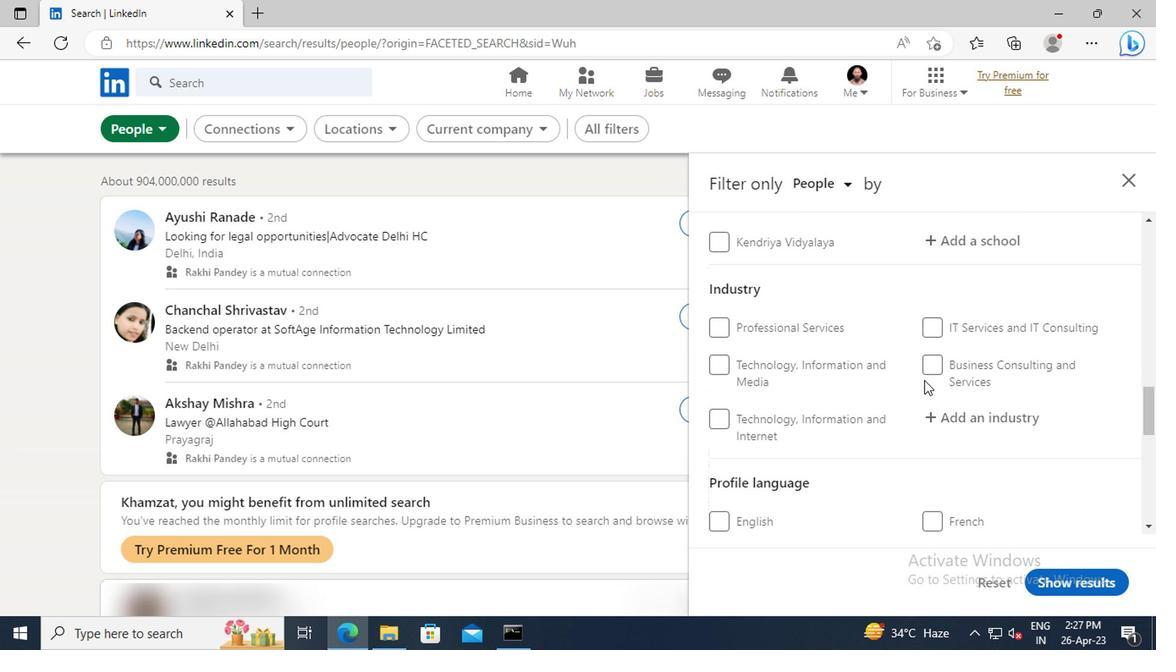 
Action: Mouse moved to (718, 424)
Screenshot: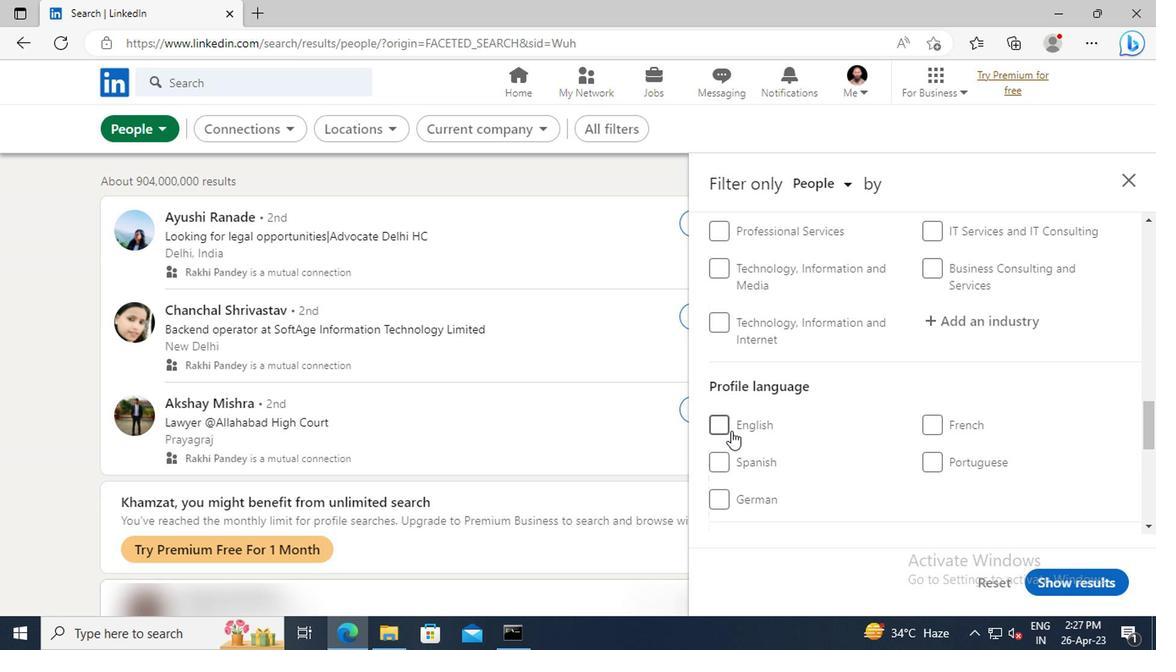
Action: Mouse pressed left at (718, 424)
Screenshot: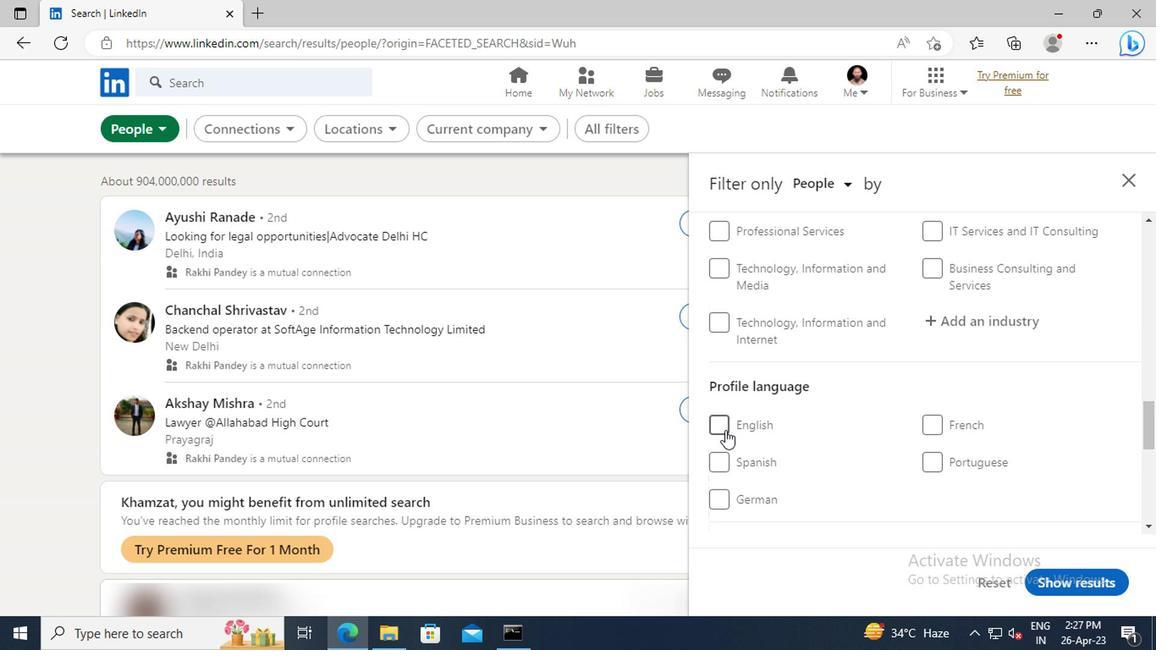 
Action: Mouse moved to (903, 409)
Screenshot: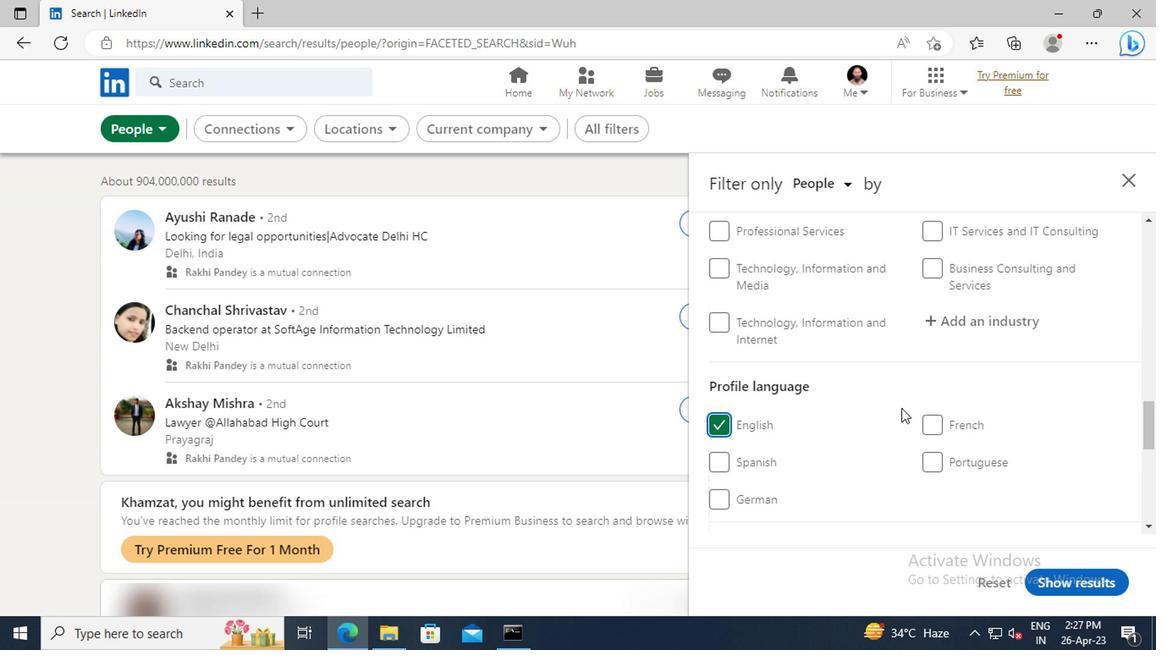 
Action: Mouse scrolled (903, 410) with delta (0, 1)
Screenshot: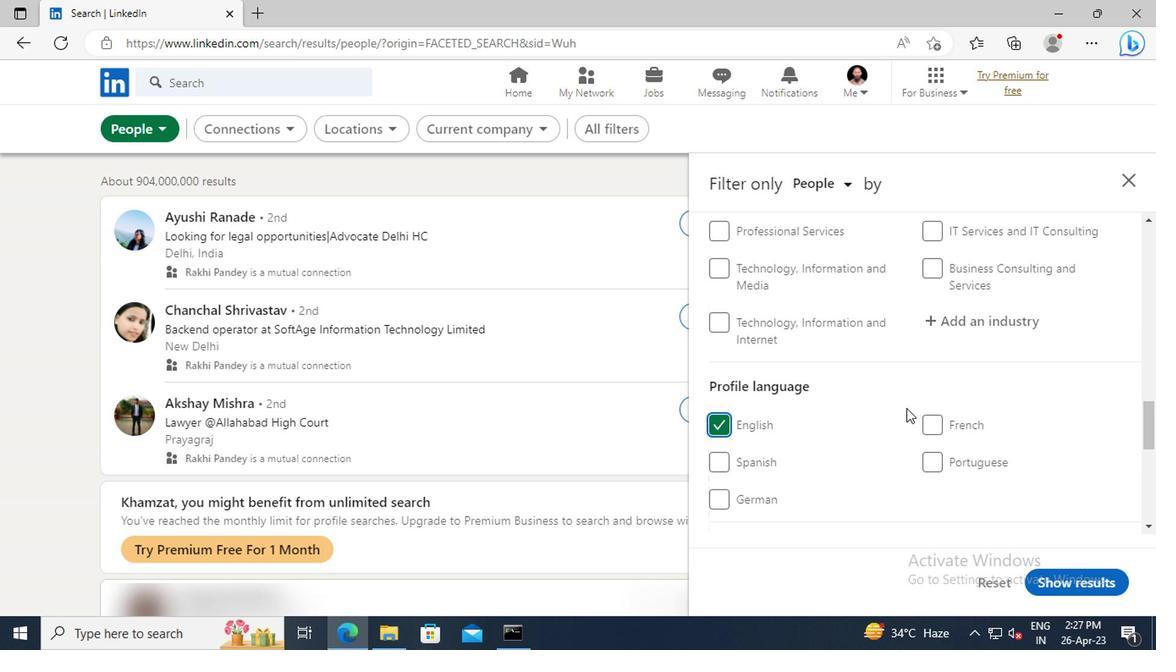
Action: Mouse moved to (903, 409)
Screenshot: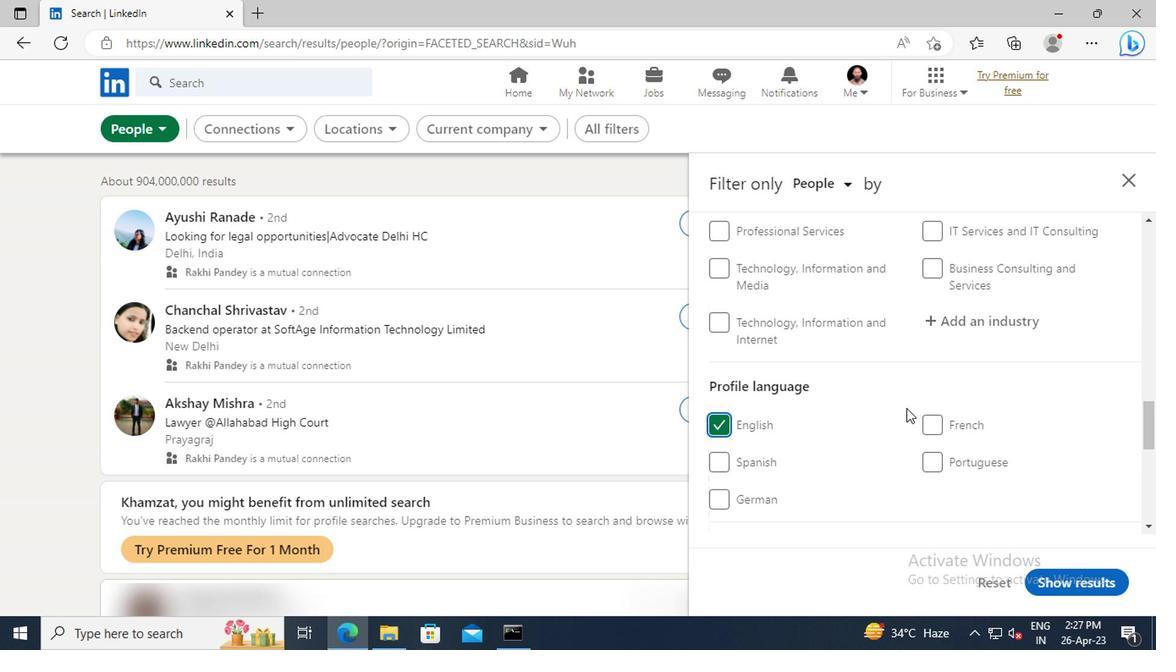 
Action: Mouse scrolled (903, 410) with delta (0, 1)
Screenshot: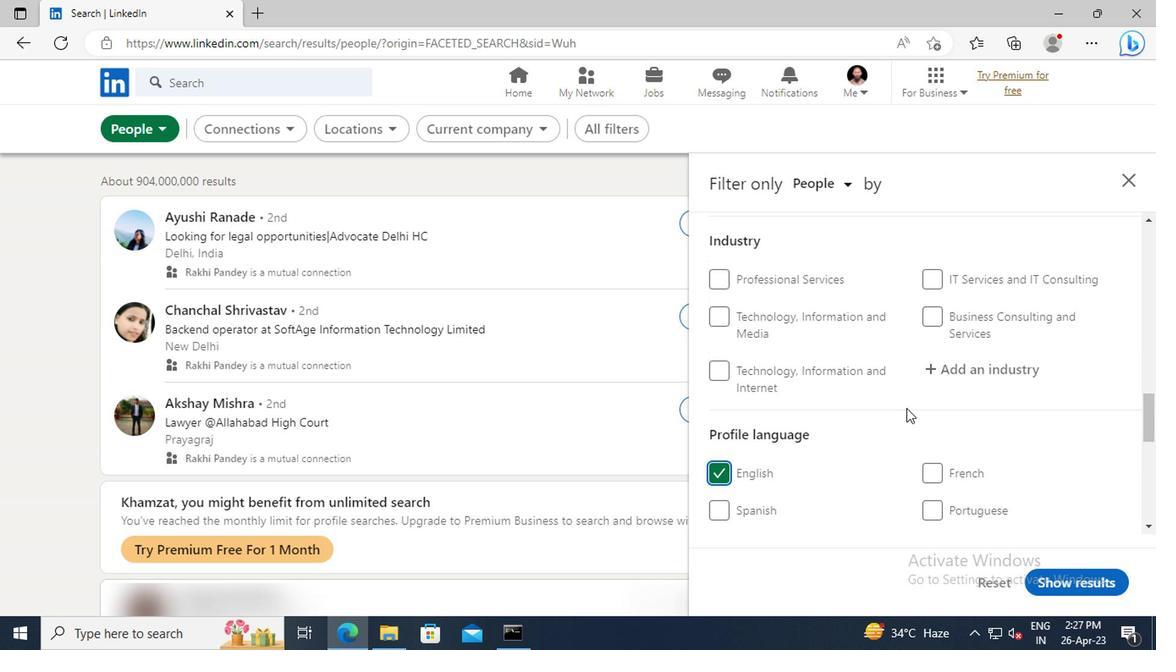 
Action: Mouse scrolled (903, 410) with delta (0, 1)
Screenshot: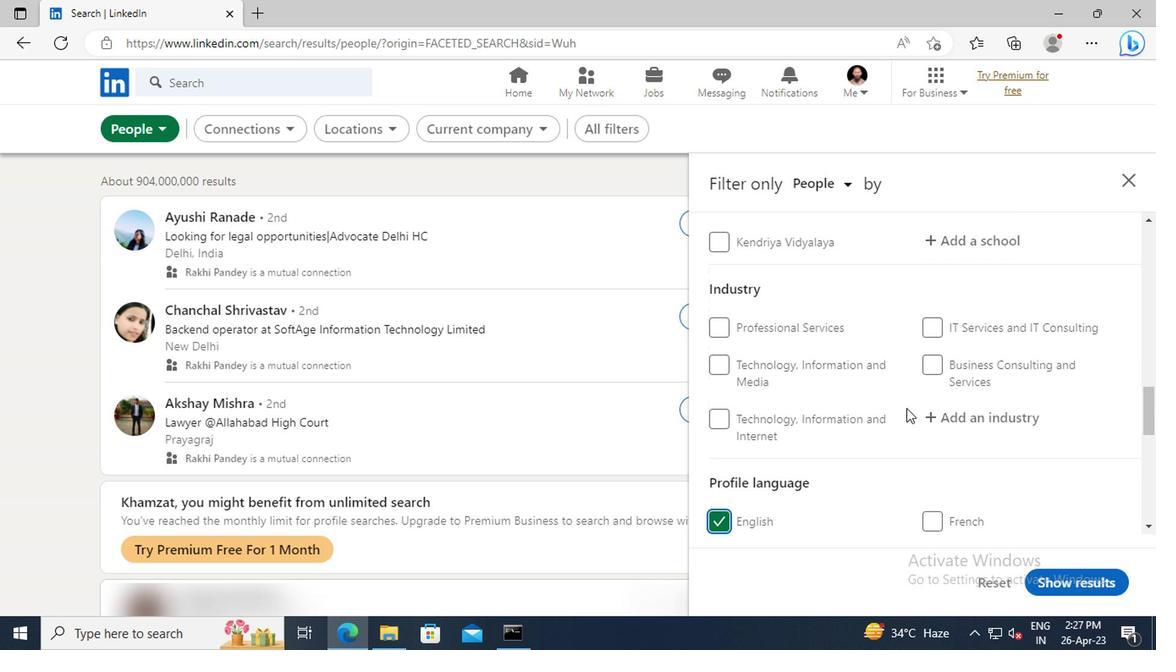 
Action: Mouse scrolled (903, 410) with delta (0, 1)
Screenshot: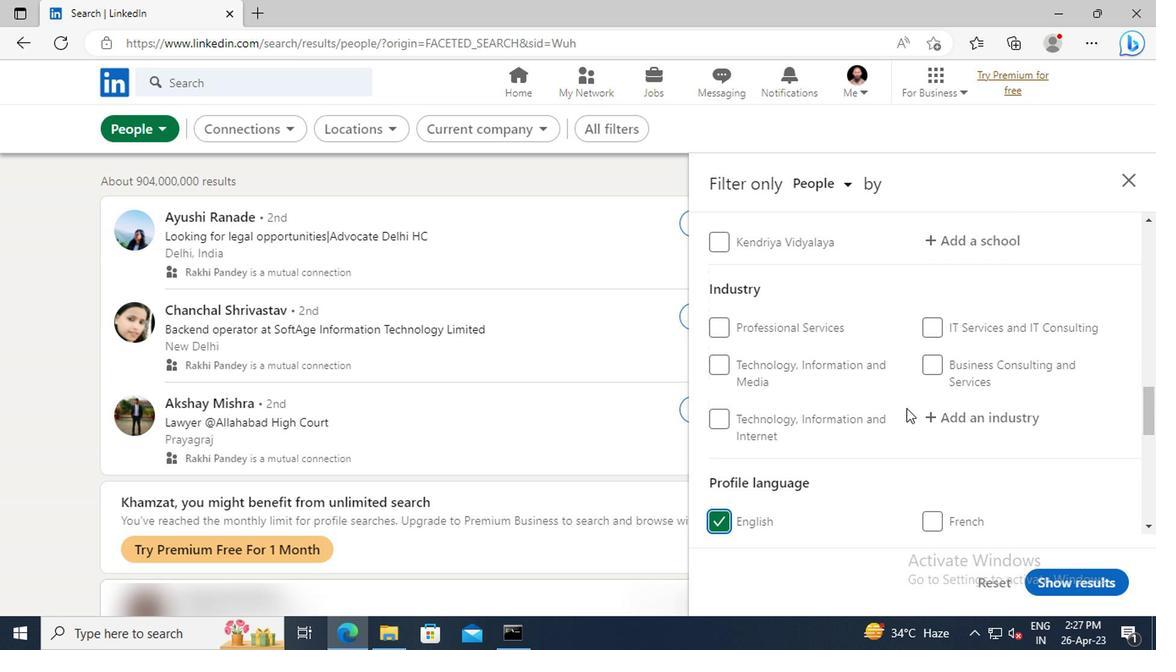
Action: Mouse scrolled (903, 410) with delta (0, 1)
Screenshot: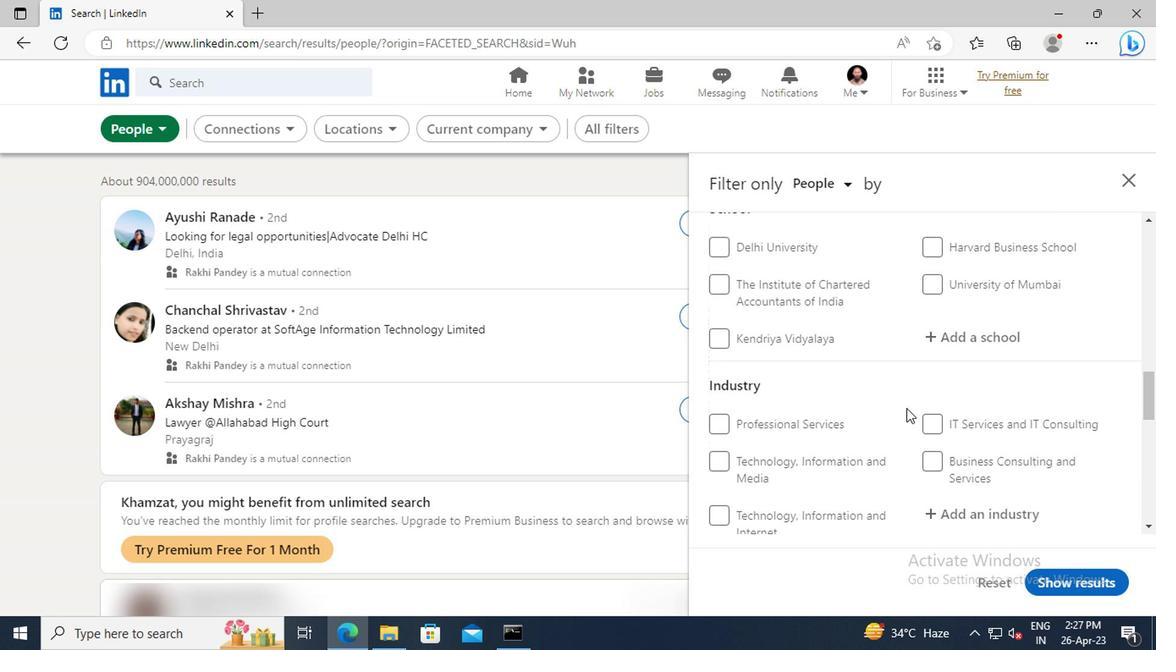 
Action: Mouse scrolled (903, 410) with delta (0, 1)
Screenshot: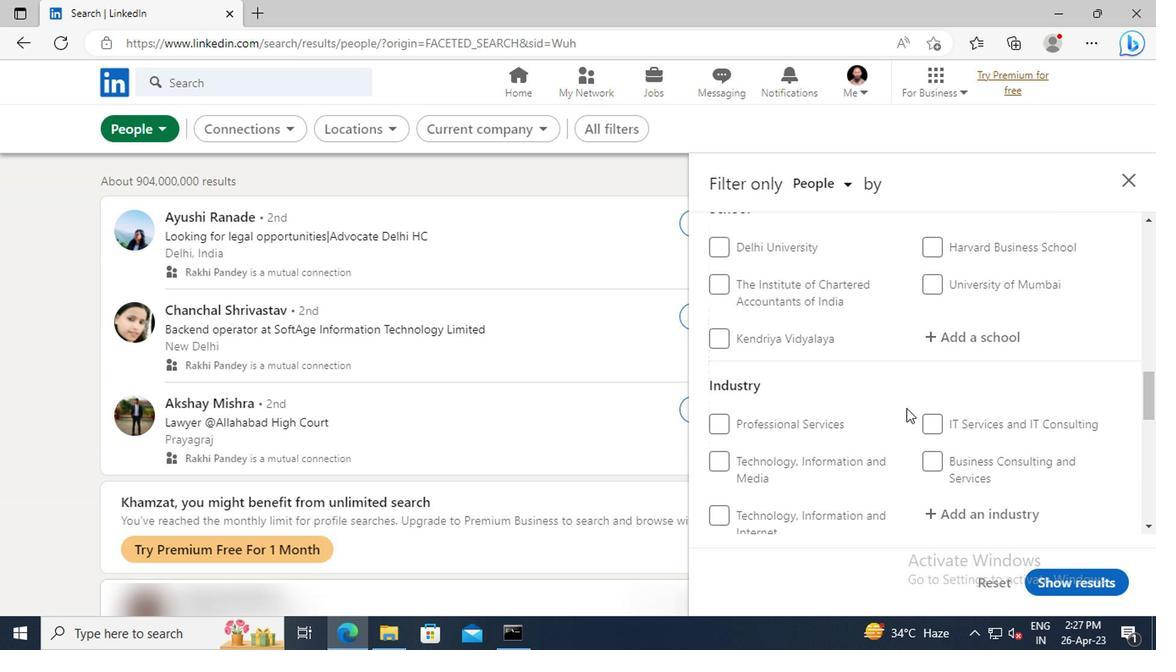 
Action: Mouse scrolled (903, 410) with delta (0, 1)
Screenshot: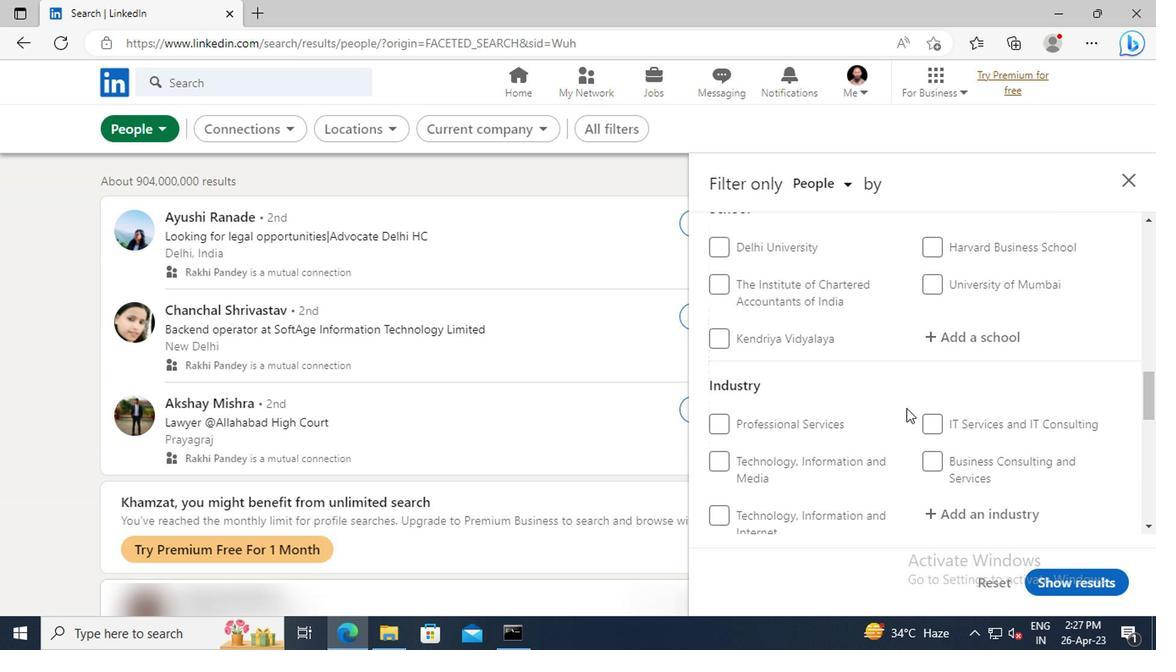 
Action: Mouse scrolled (903, 410) with delta (0, 1)
Screenshot: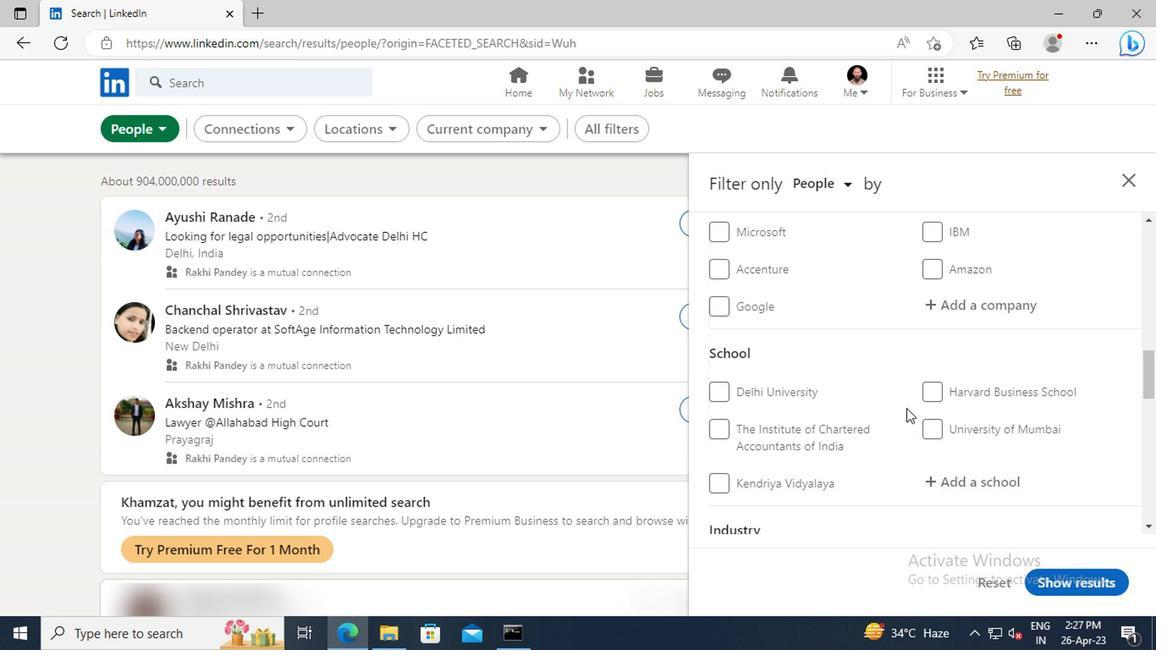 
Action: Mouse scrolled (903, 410) with delta (0, 1)
Screenshot: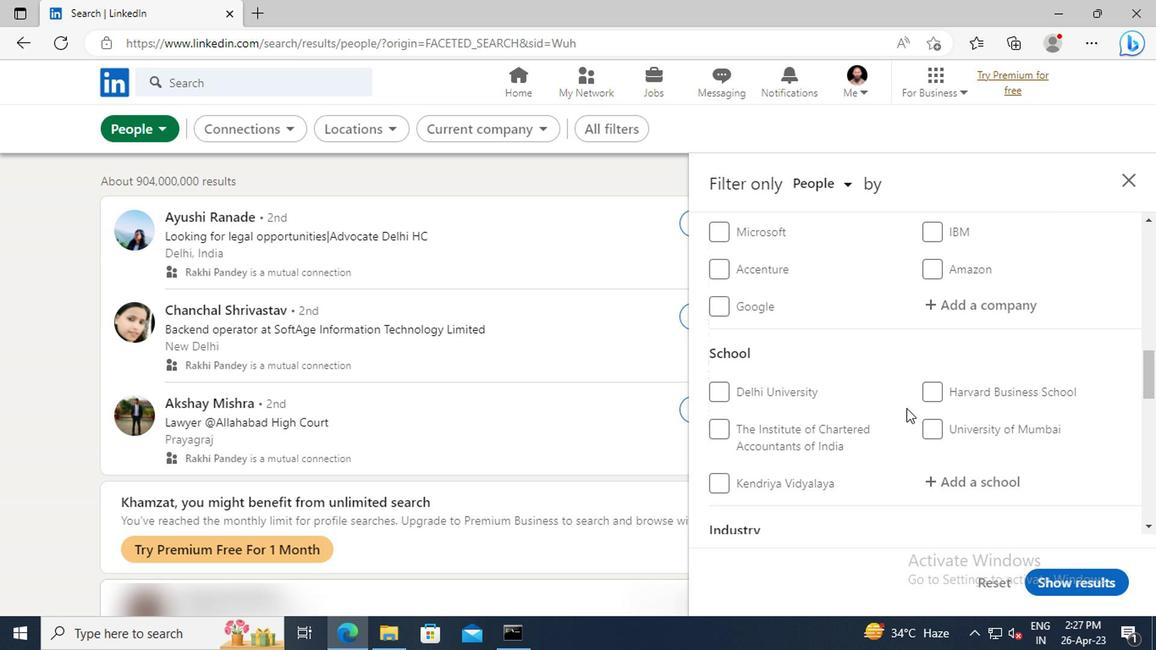 
Action: Mouse scrolled (903, 410) with delta (0, 1)
Screenshot: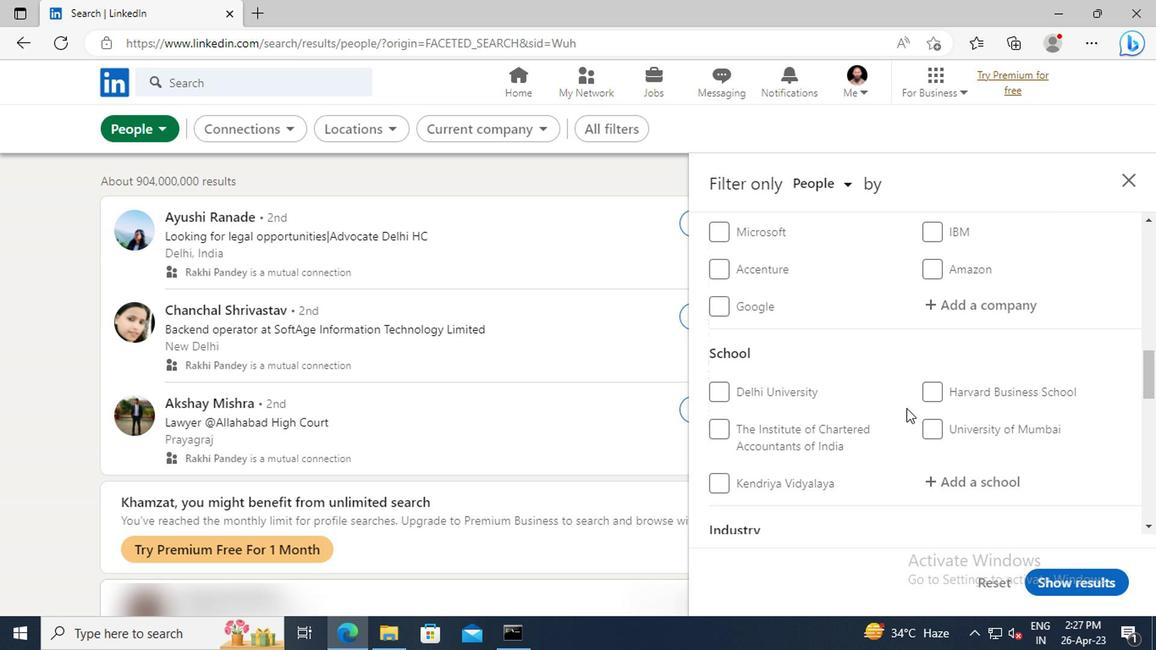
Action: Mouse scrolled (903, 410) with delta (0, 1)
Screenshot: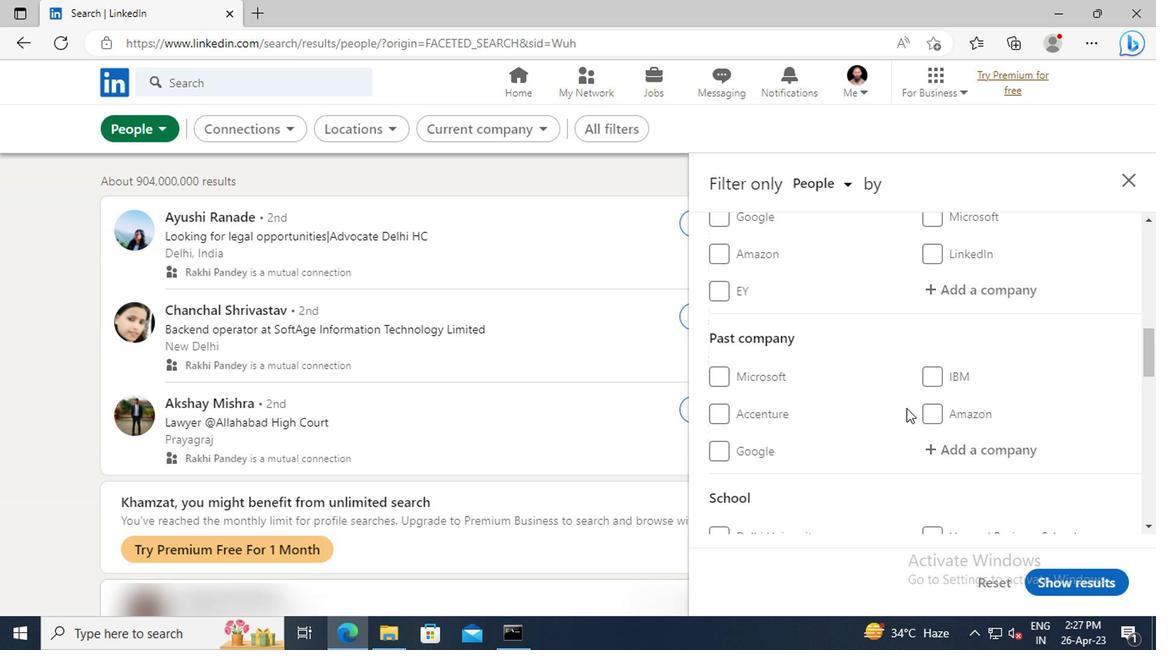 
Action: Mouse scrolled (903, 410) with delta (0, 1)
Screenshot: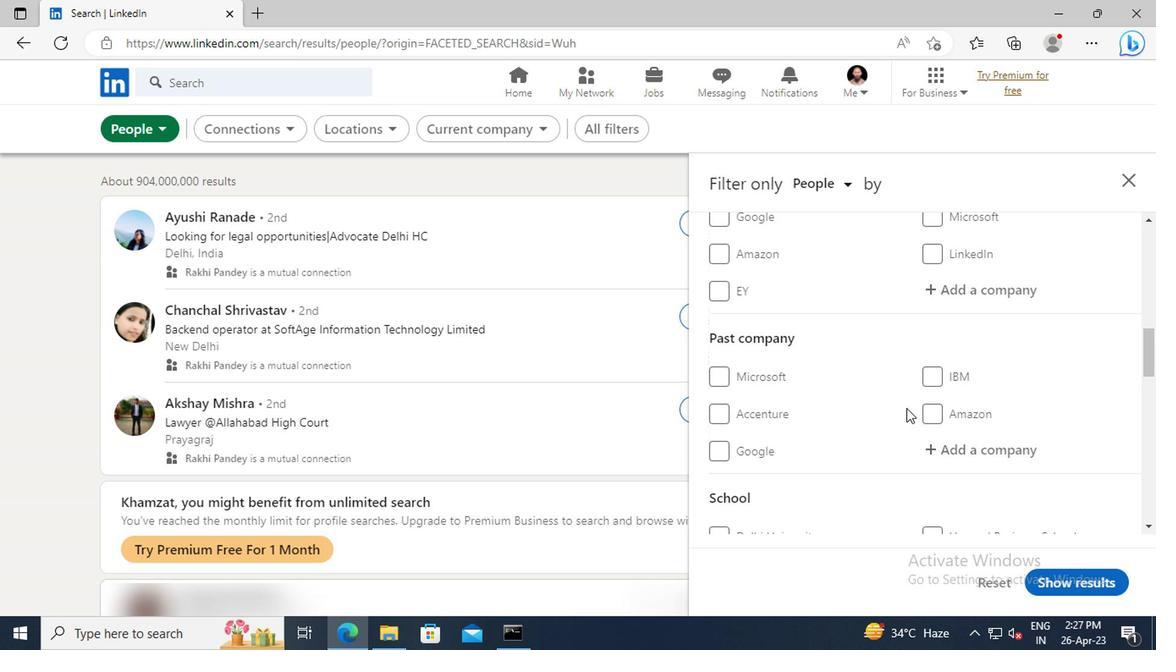 
Action: Mouse moved to (933, 392)
Screenshot: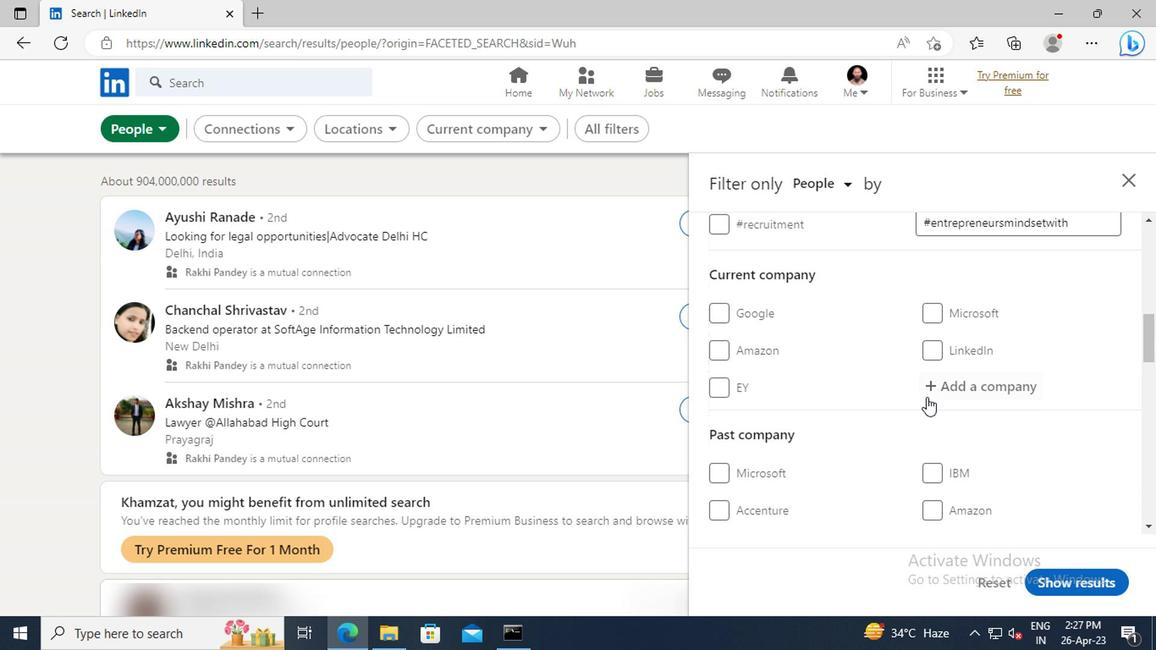 
Action: Mouse pressed left at (933, 392)
Screenshot: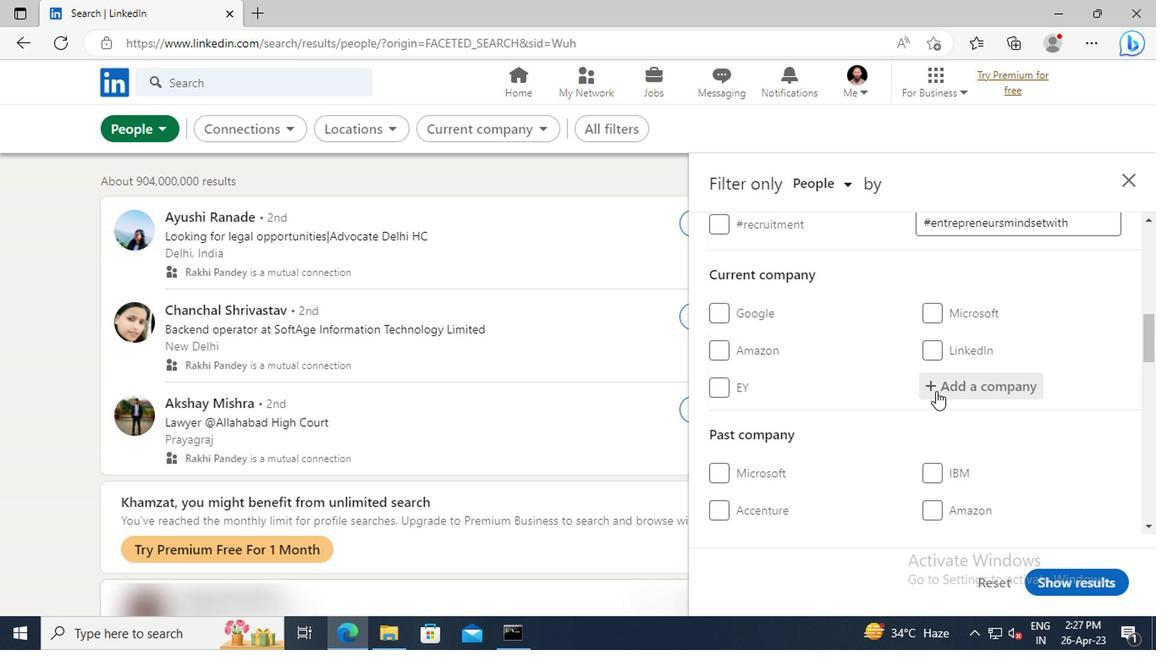 
Action: Key pressed <Key.shift>INFORMA
Screenshot: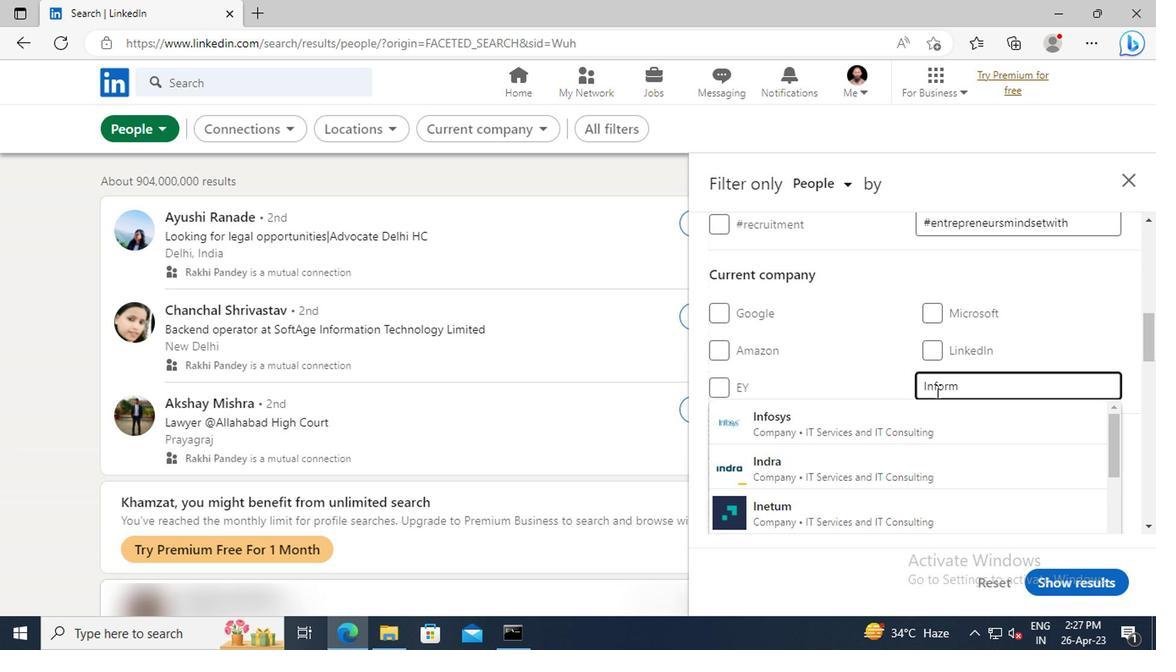 
Action: Mouse moved to (895, 418)
Screenshot: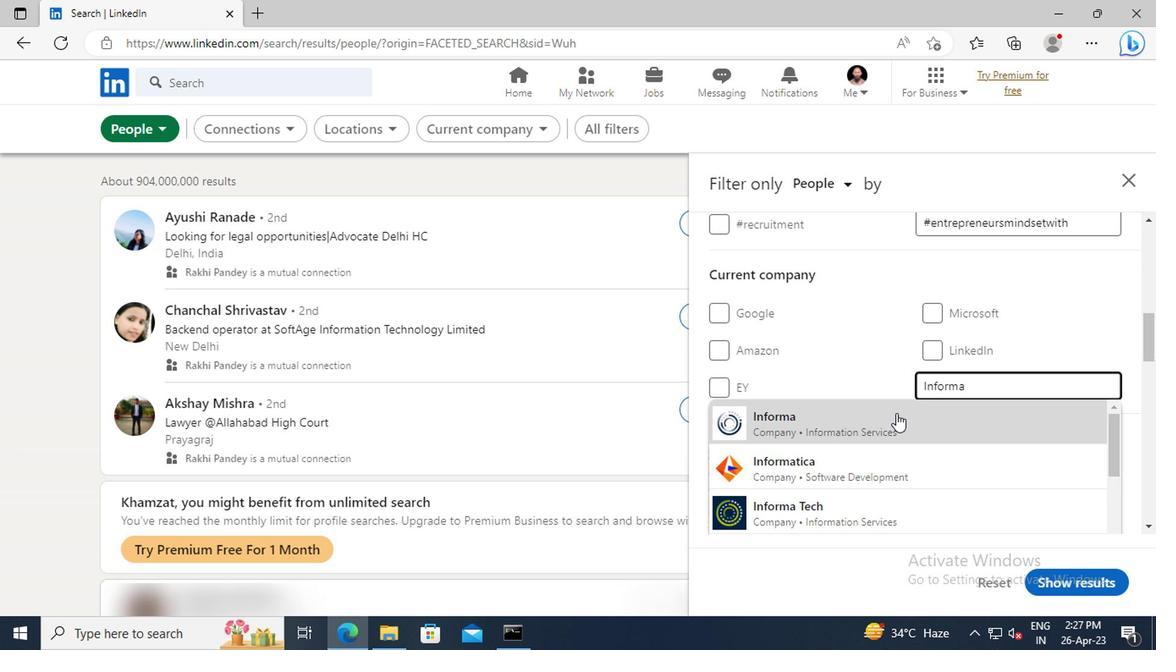 
Action: Mouse pressed left at (895, 418)
Screenshot: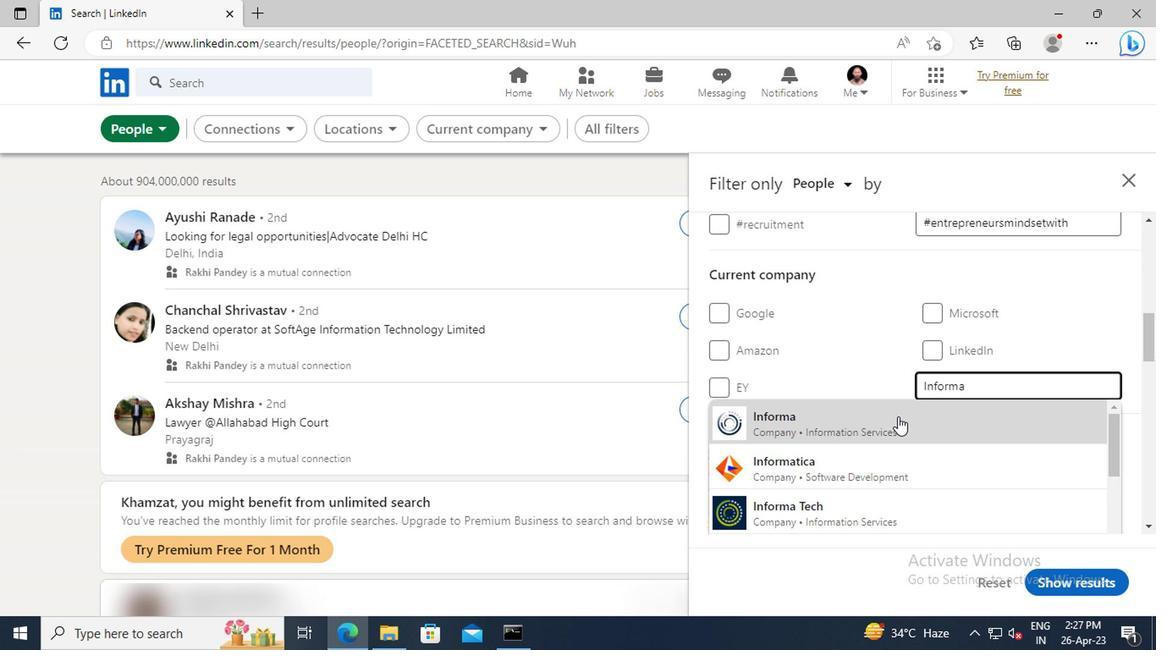 
Action: Mouse moved to (888, 357)
Screenshot: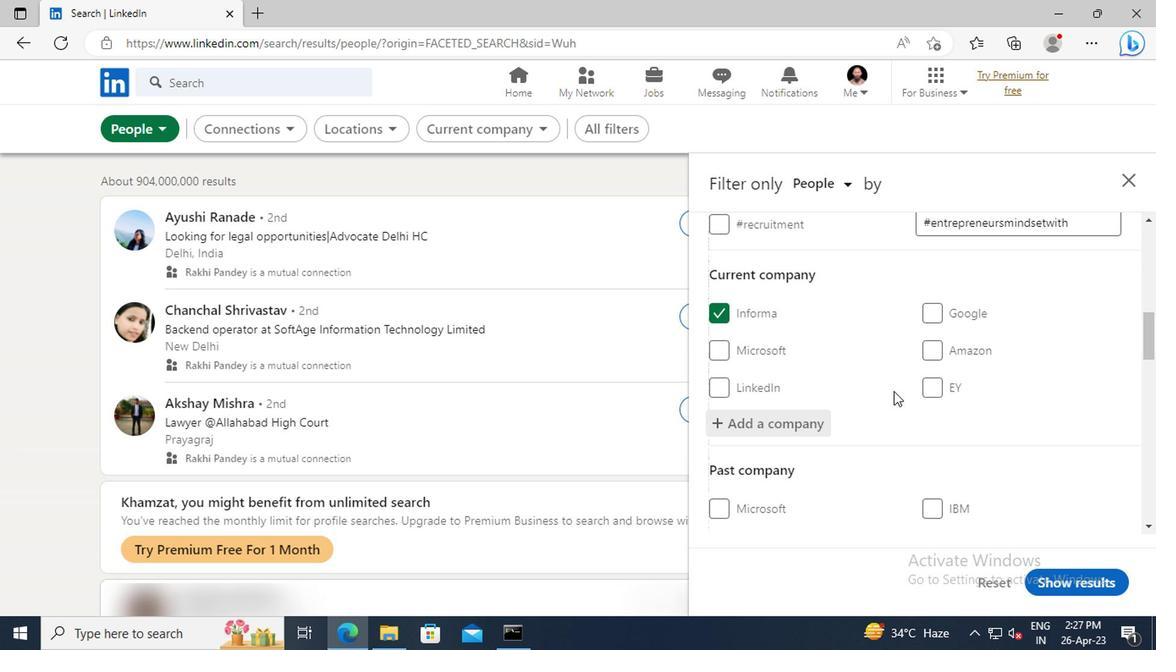 
Action: Mouse scrolled (888, 356) with delta (0, 0)
Screenshot: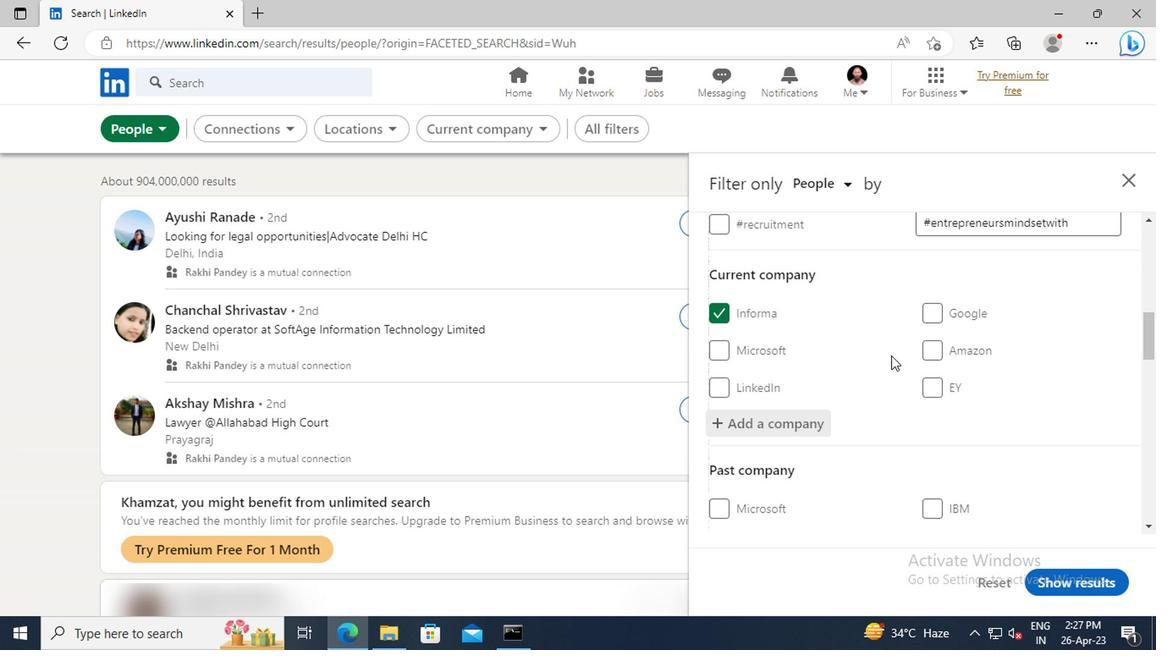 
Action: Mouse scrolled (888, 356) with delta (0, 0)
Screenshot: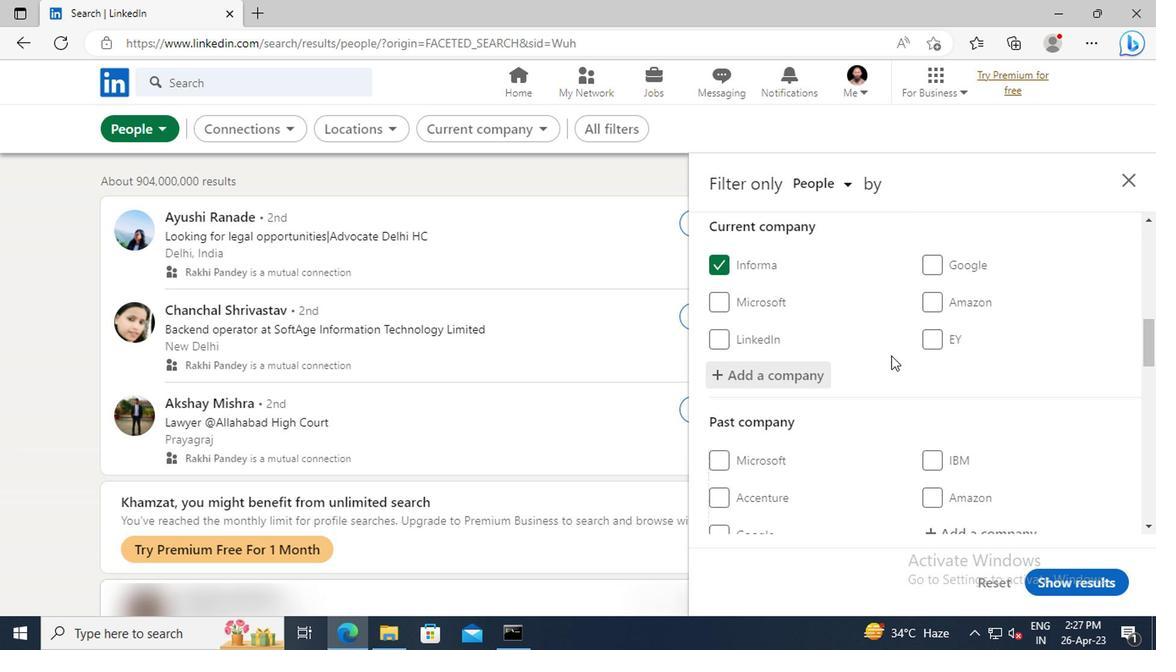 
Action: Mouse scrolled (888, 356) with delta (0, 0)
Screenshot: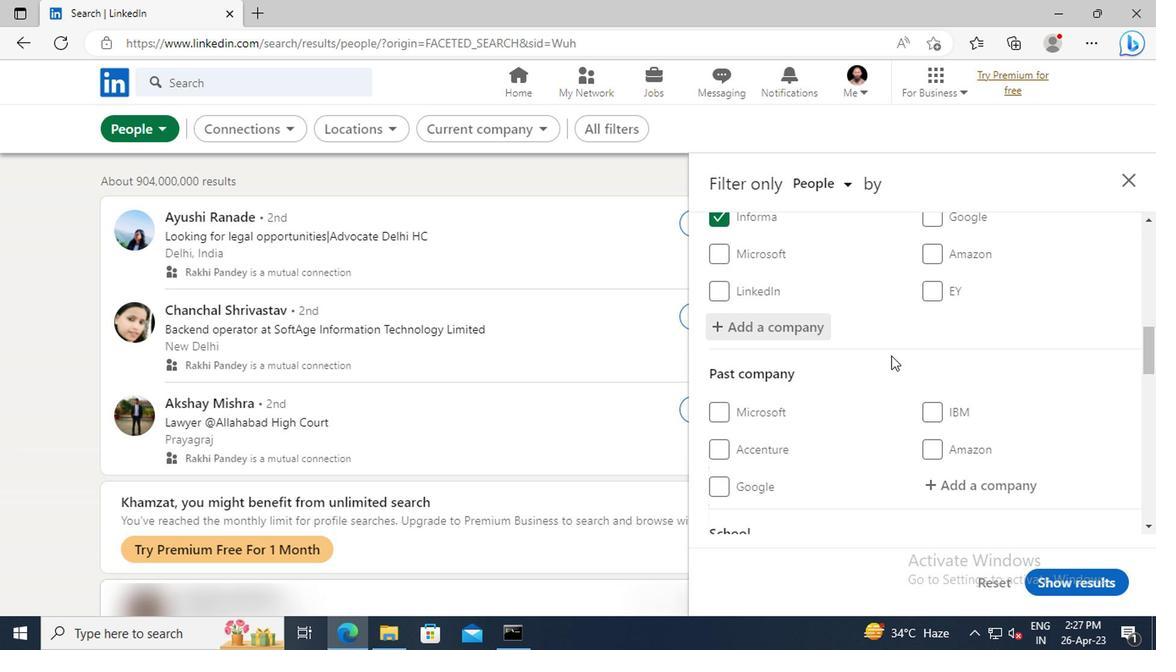
Action: Mouse scrolled (888, 356) with delta (0, 0)
Screenshot: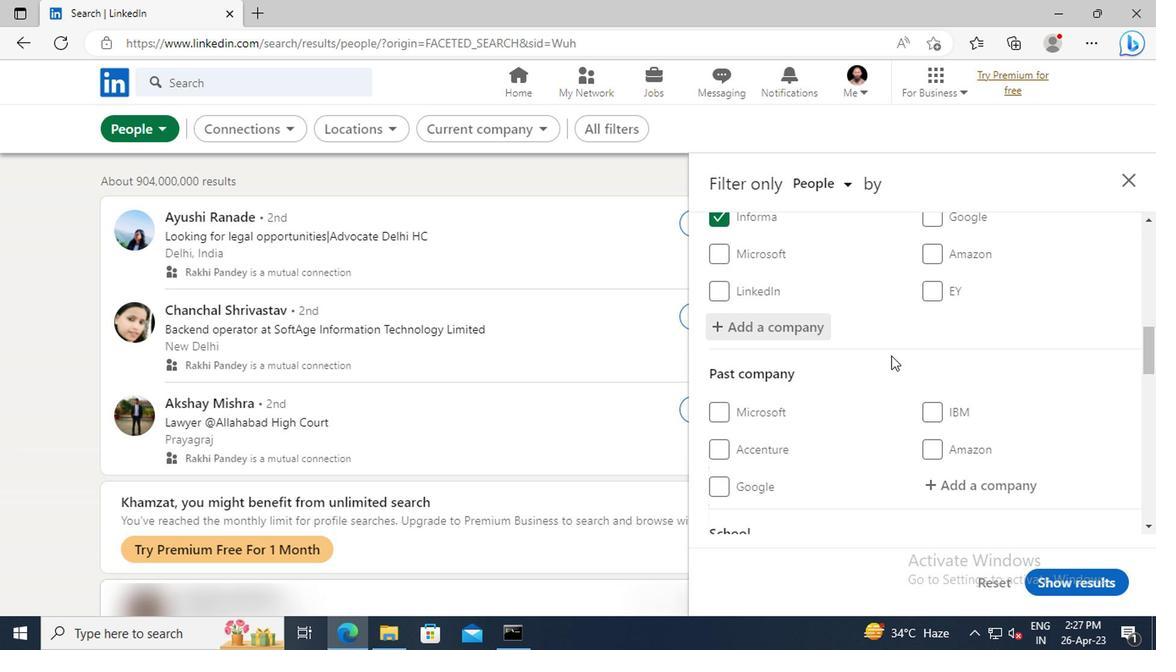 
Action: Mouse scrolled (888, 356) with delta (0, 0)
Screenshot: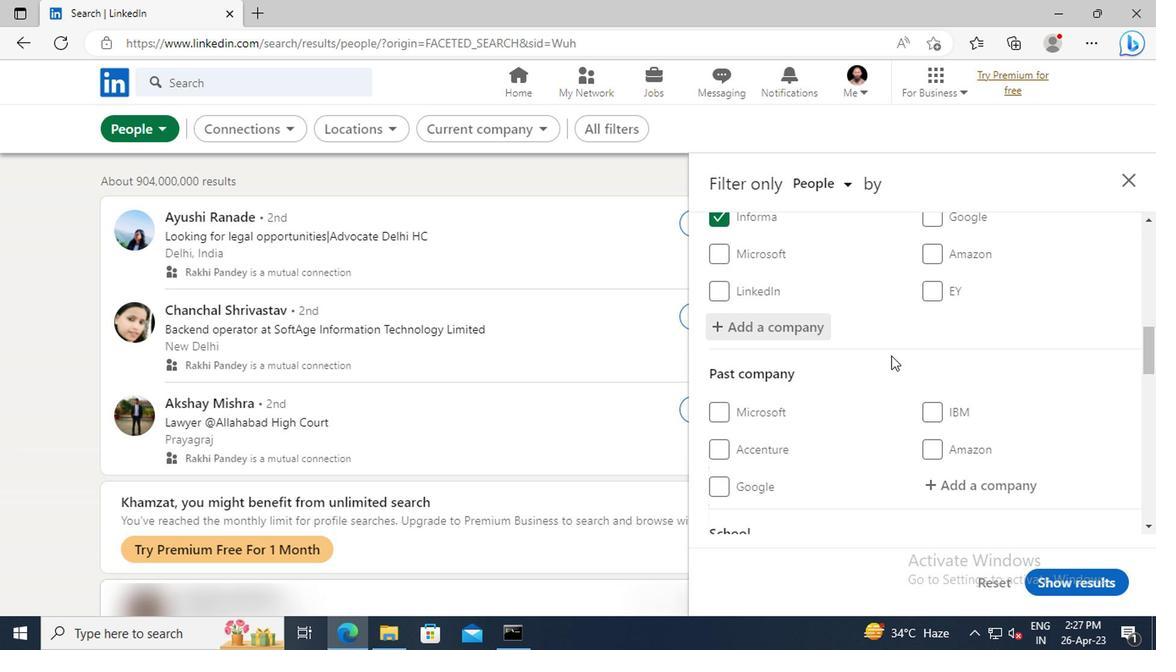 
Action: Mouse scrolled (888, 356) with delta (0, 0)
Screenshot: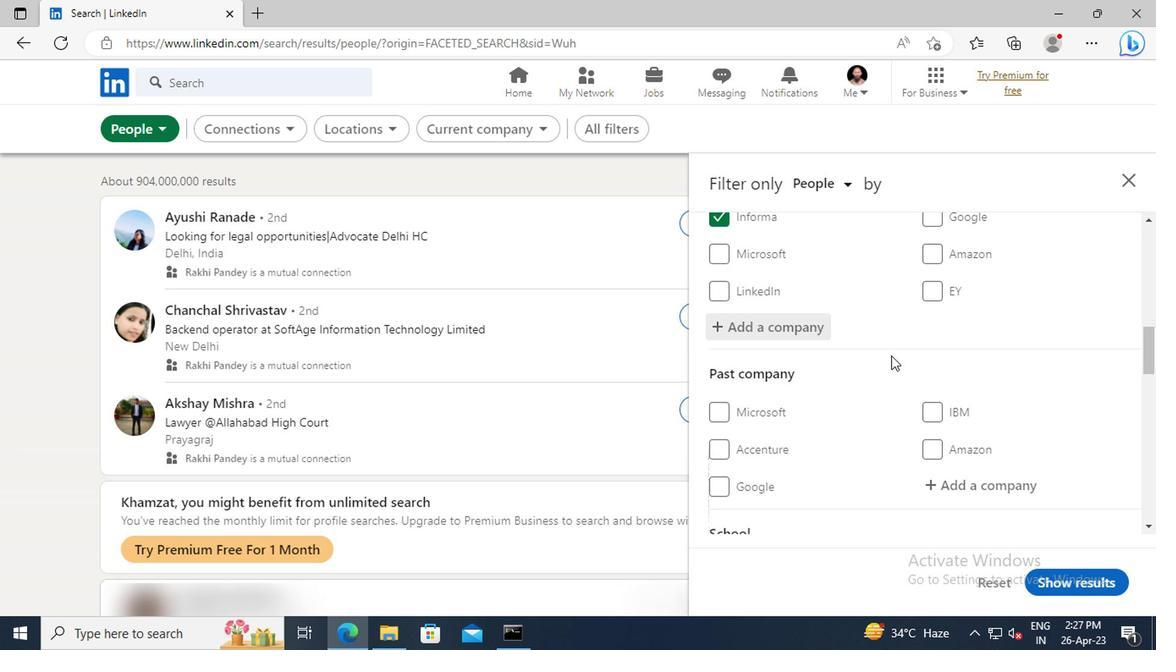 
Action: Mouse scrolled (888, 356) with delta (0, 0)
Screenshot: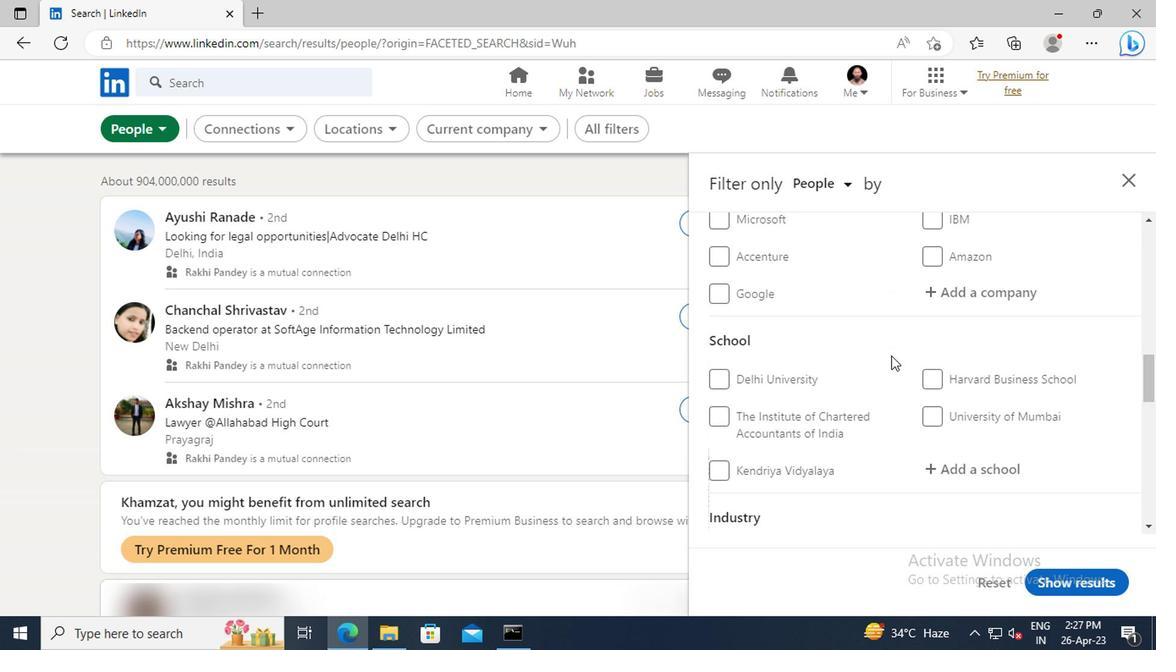 
Action: Mouse scrolled (888, 356) with delta (0, 0)
Screenshot: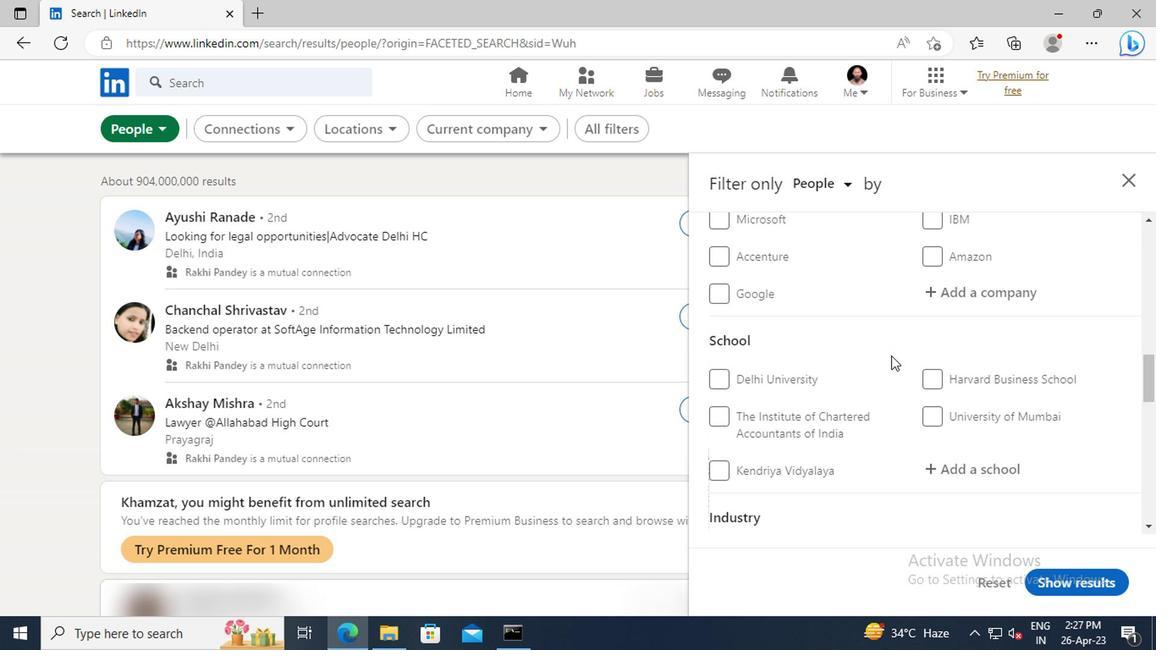 
Action: Mouse scrolled (888, 356) with delta (0, 0)
Screenshot: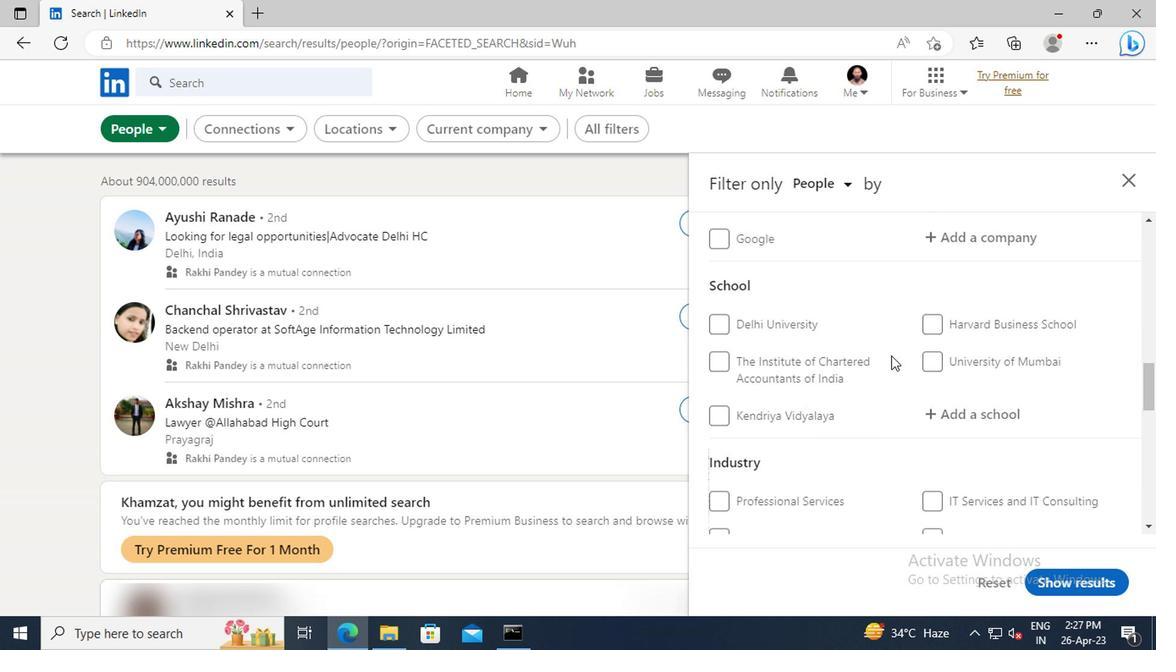 
Action: Mouse moved to (961, 332)
Screenshot: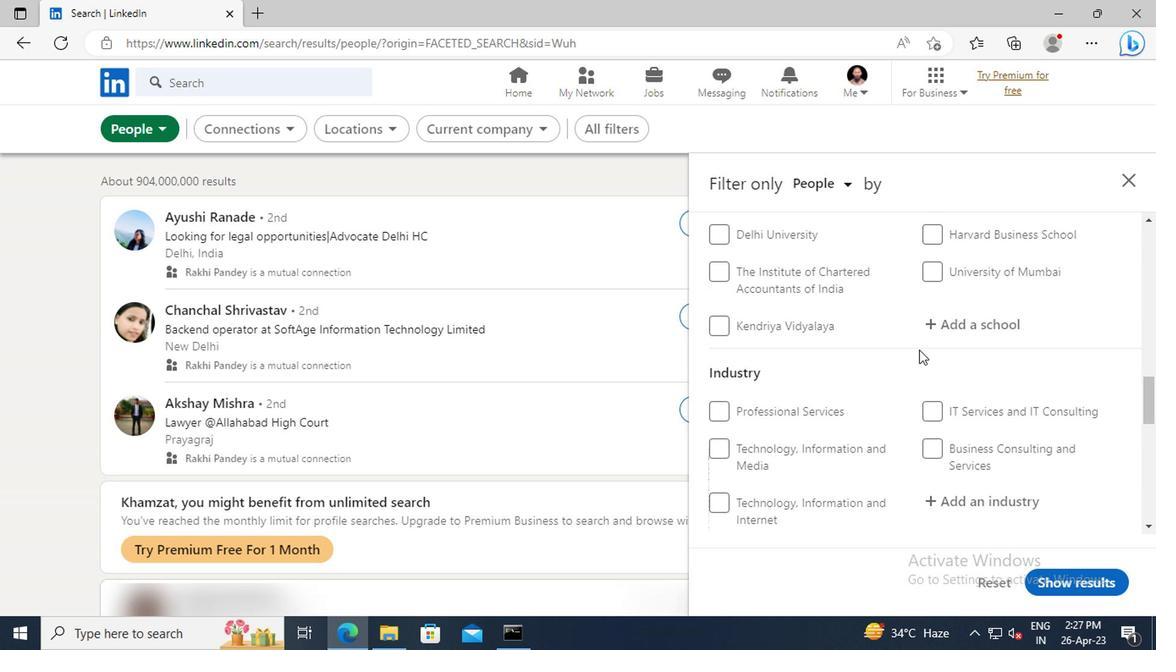 
Action: Mouse pressed left at (961, 332)
Screenshot: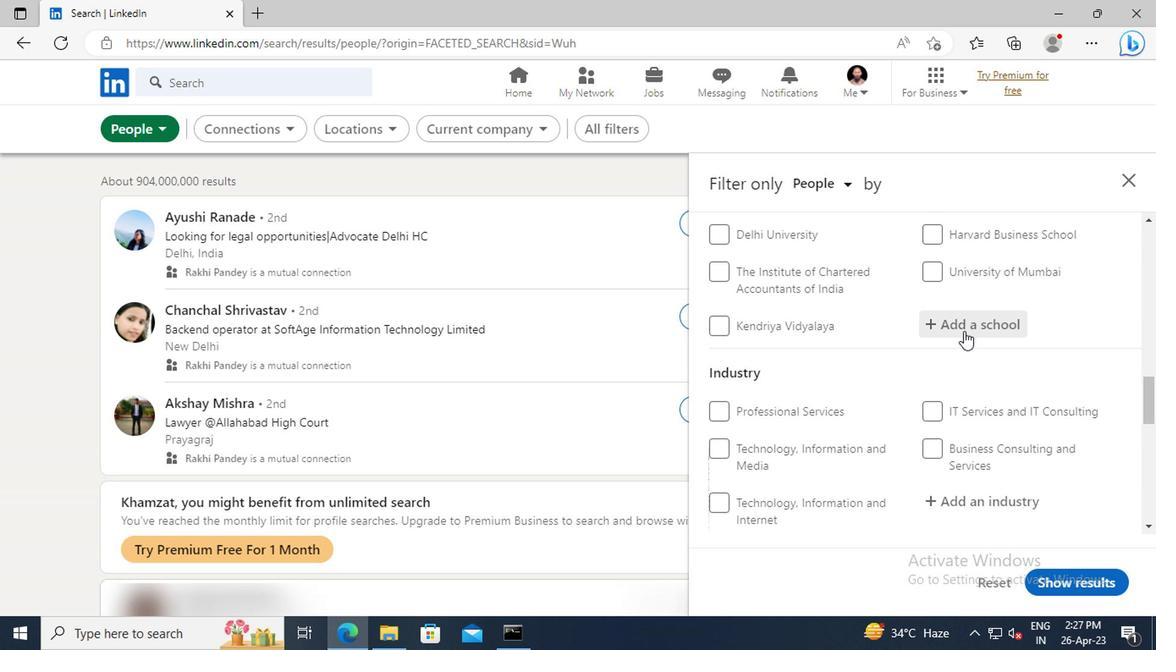 
Action: Key pressed <Key.shift>SRI<Key.space><Key.shift>VENKATESW
Screenshot: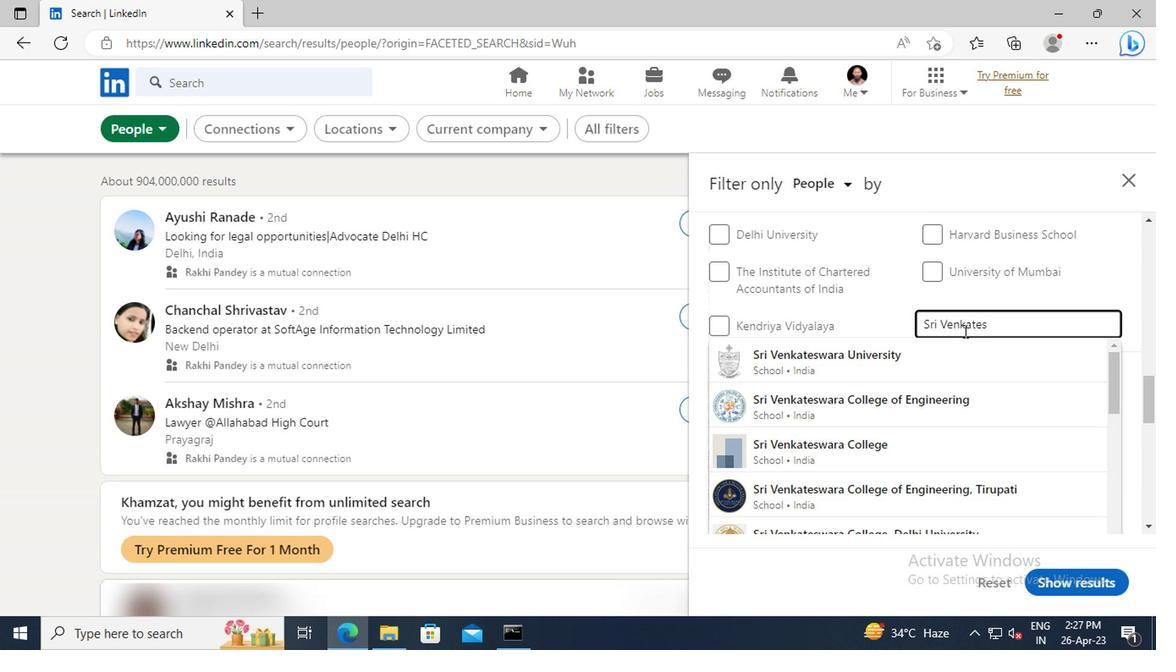 
Action: Mouse moved to (961, 332)
Screenshot: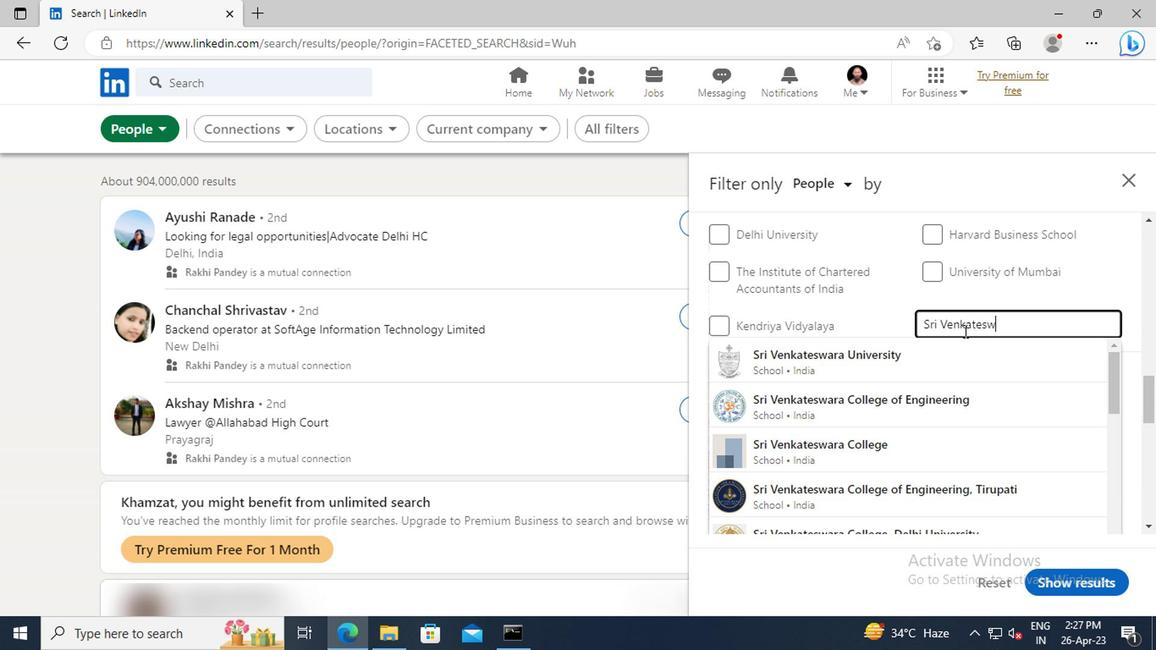 
Action: Key pressed ARA<Key.space><Key.shift>COLLEGE<Key.space>OF<Key.space><Key.shift>ENGINEERING<Key.space>AND<Key.space><Key.shift>TECHNOLOGY
Screenshot: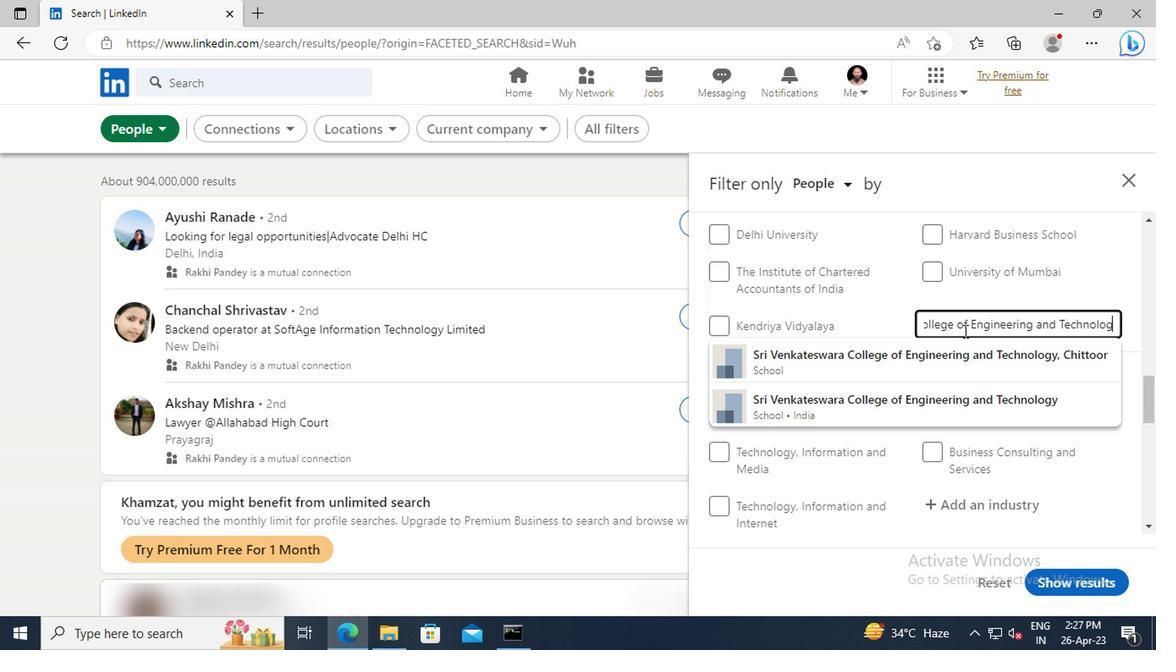 
Action: Mouse moved to (955, 403)
Screenshot: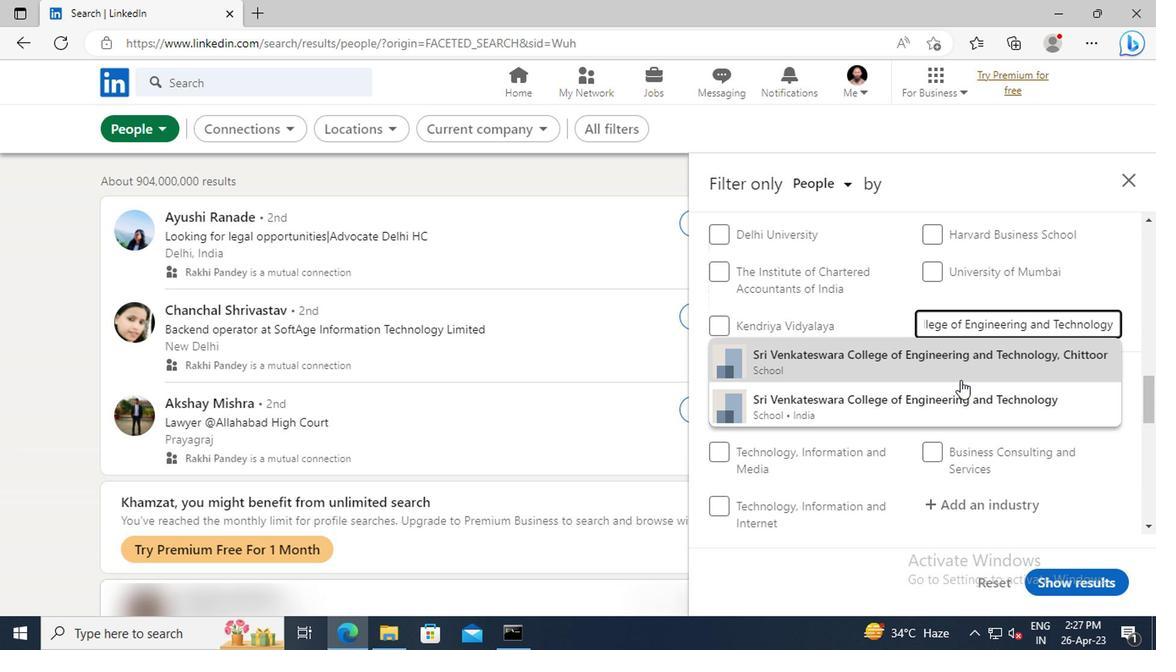 
Action: Mouse pressed left at (955, 403)
Screenshot: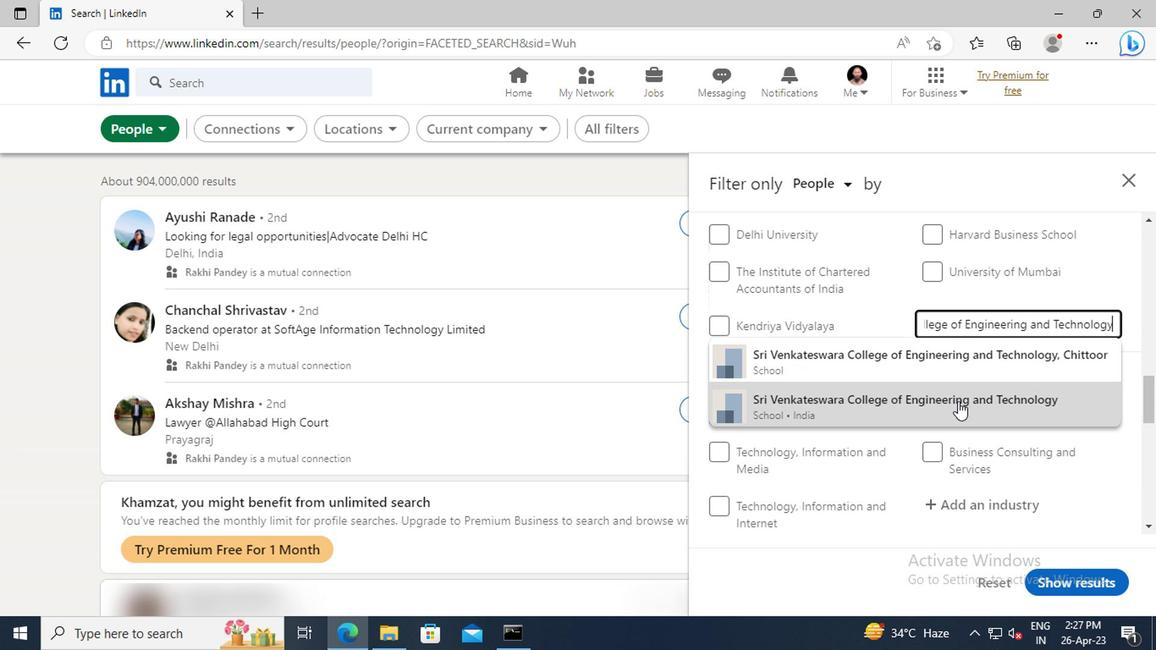 
Action: Mouse moved to (913, 331)
Screenshot: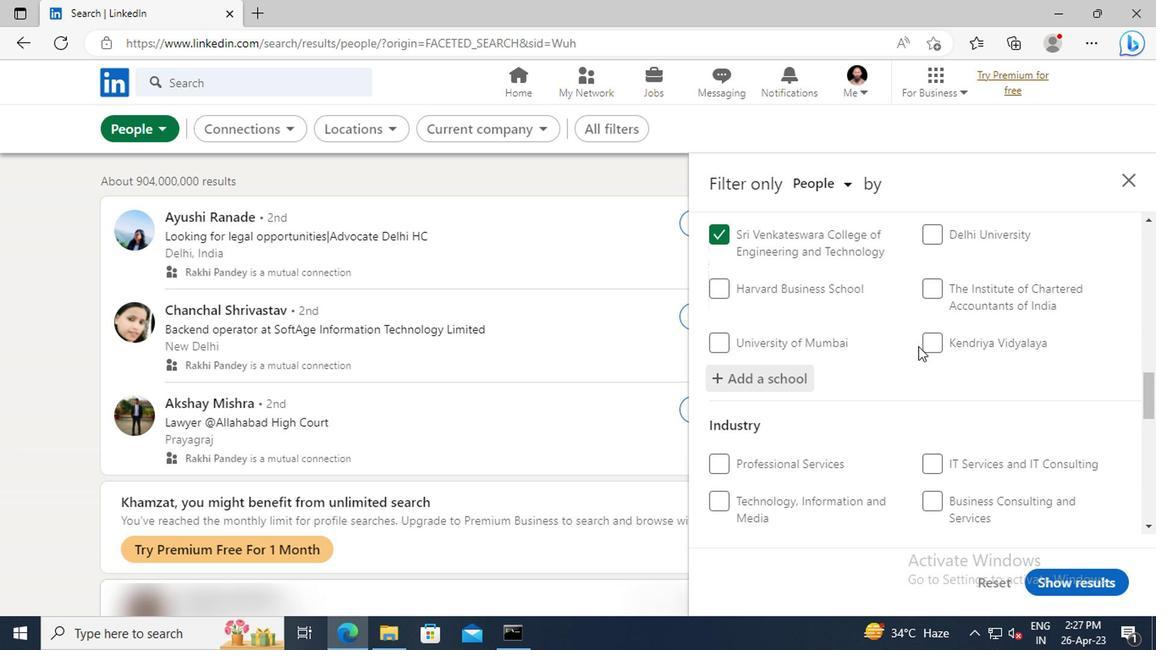 
Action: Mouse scrolled (913, 330) with delta (0, -1)
Screenshot: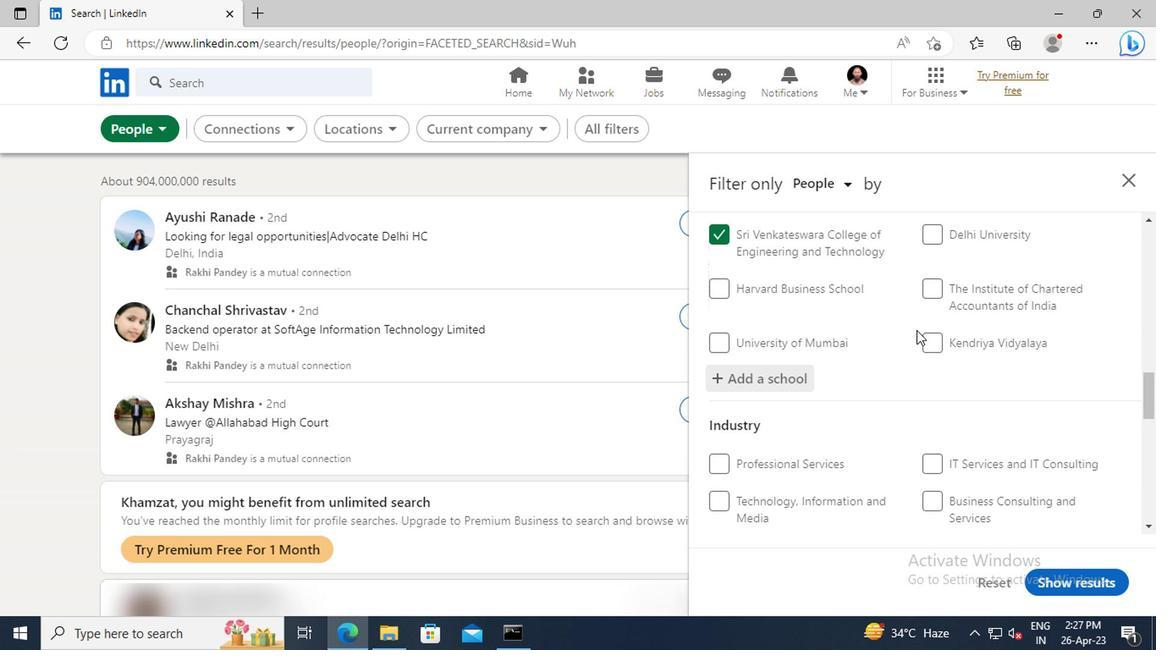 
Action: Mouse scrolled (913, 330) with delta (0, -1)
Screenshot: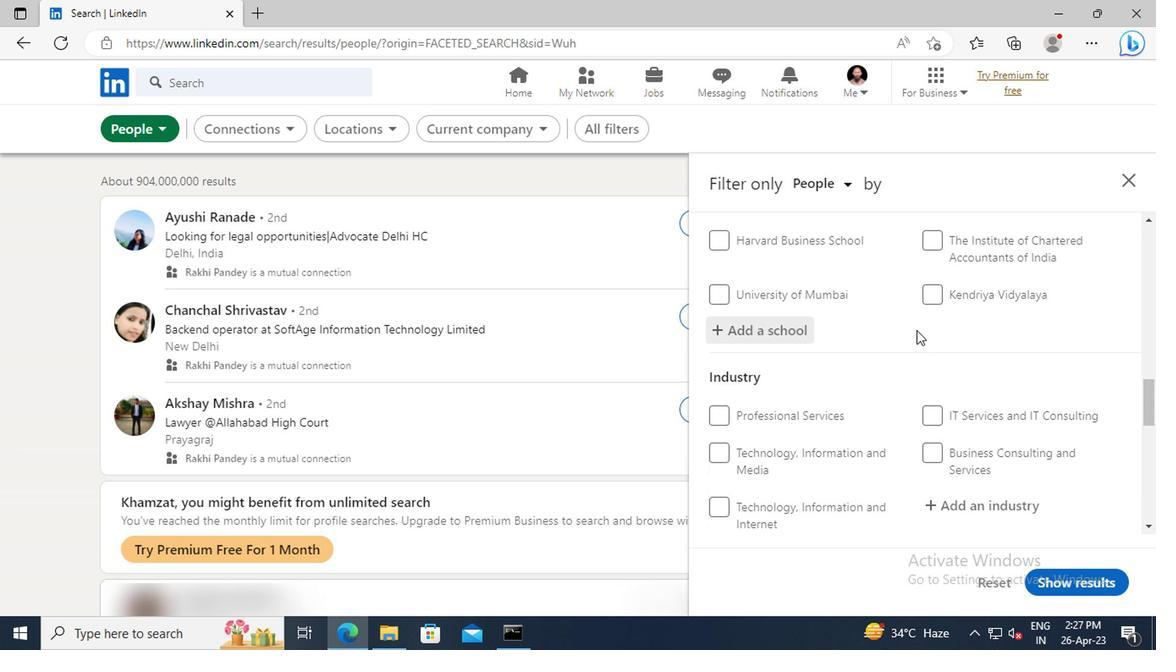 
Action: Mouse scrolled (913, 330) with delta (0, -1)
Screenshot: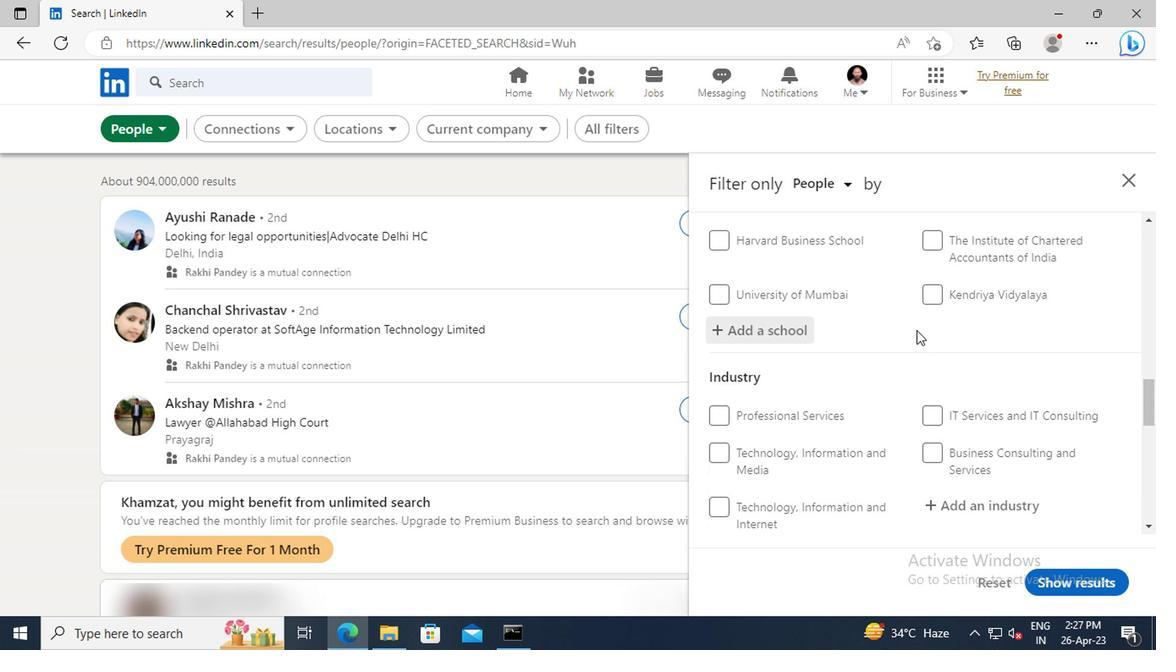 
Action: Mouse scrolled (913, 330) with delta (0, -1)
Screenshot: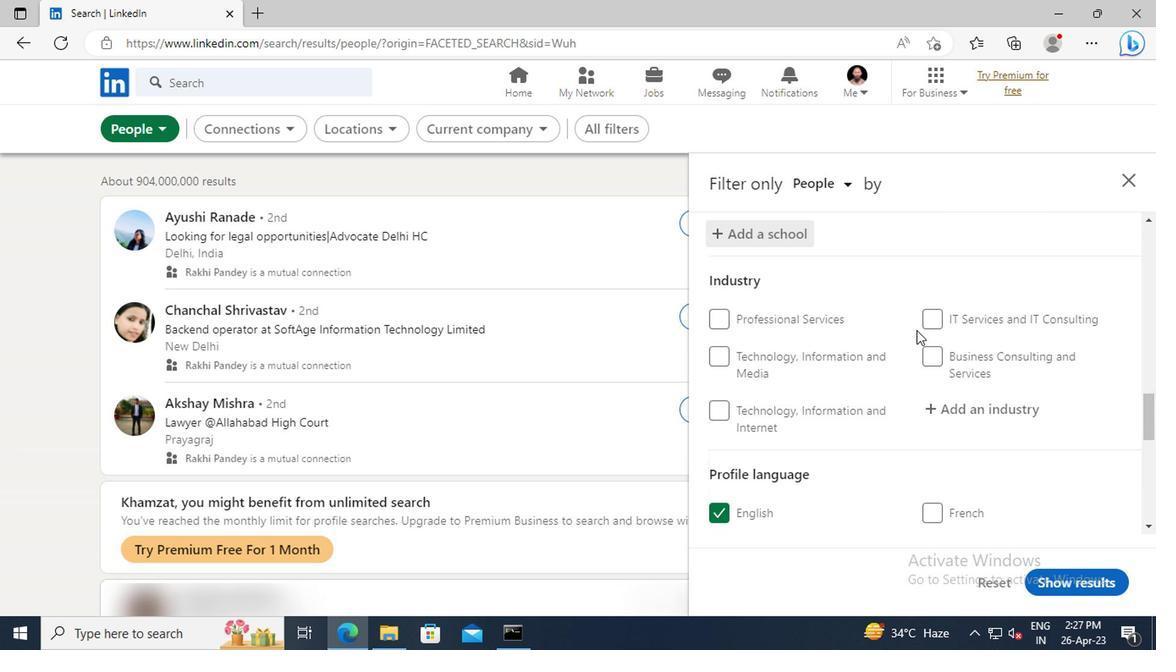 
Action: Mouse scrolled (913, 330) with delta (0, -1)
Screenshot: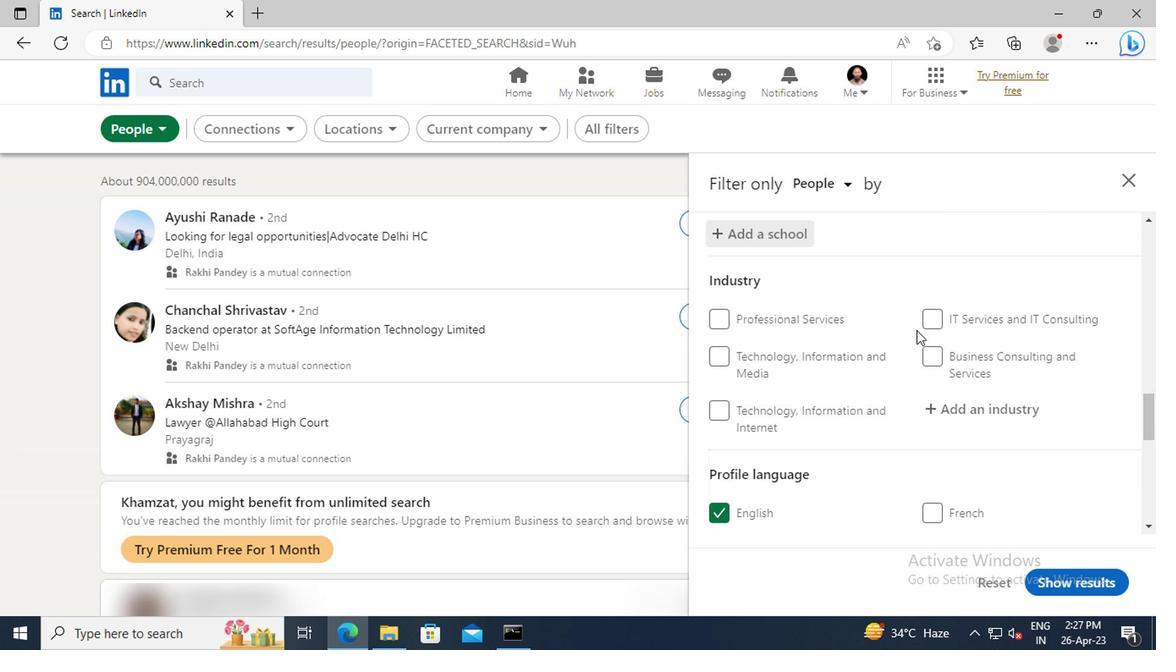
Action: Mouse moved to (943, 318)
Screenshot: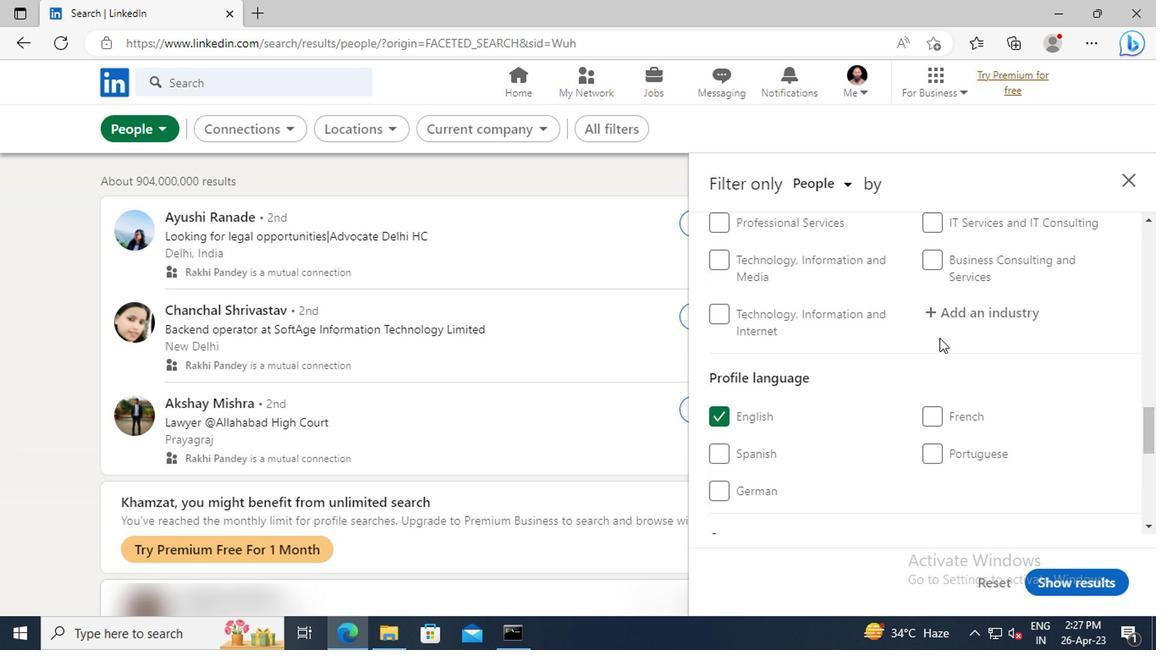 
Action: Mouse pressed left at (943, 318)
Screenshot: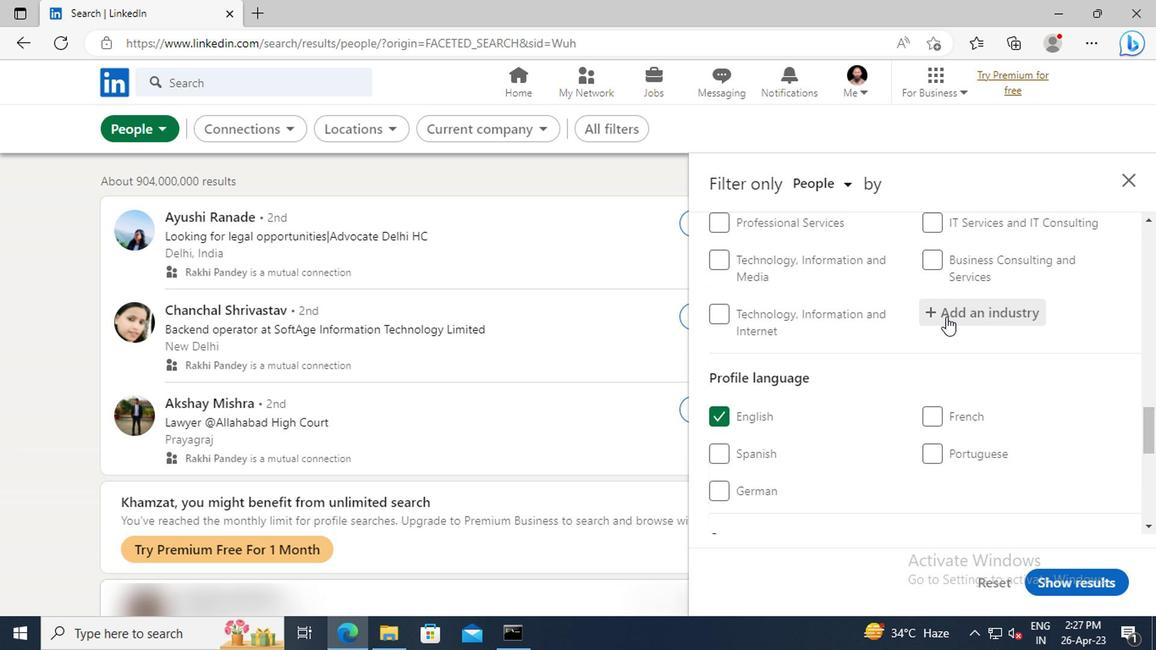 
Action: Key pressed <Key.shift>FASHION<Key.space><Key.shift>ACCESSORIES<Key.space><Key.shift>MANUFACTURING
Screenshot: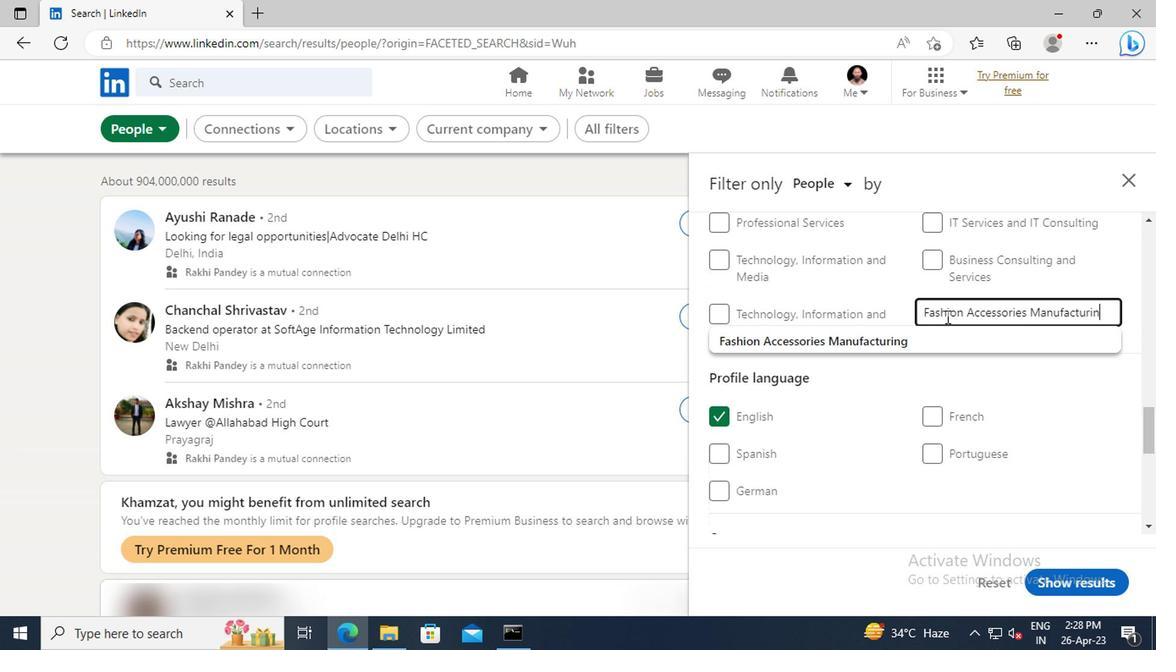 
Action: Mouse moved to (939, 336)
Screenshot: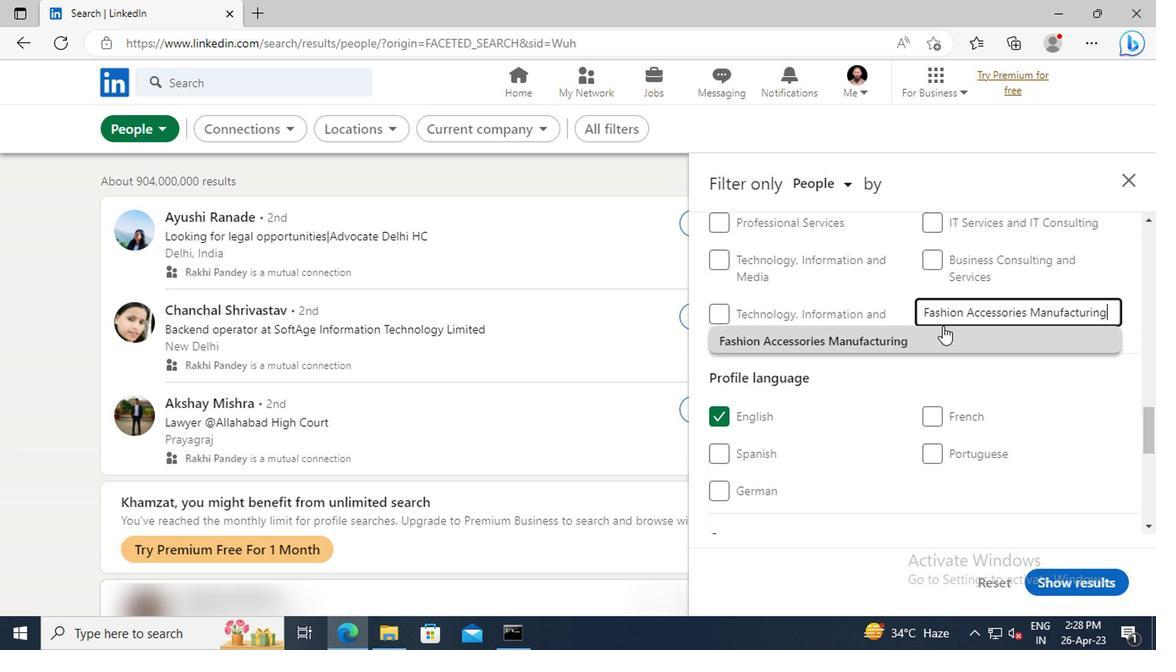 
Action: Mouse pressed left at (939, 336)
Screenshot: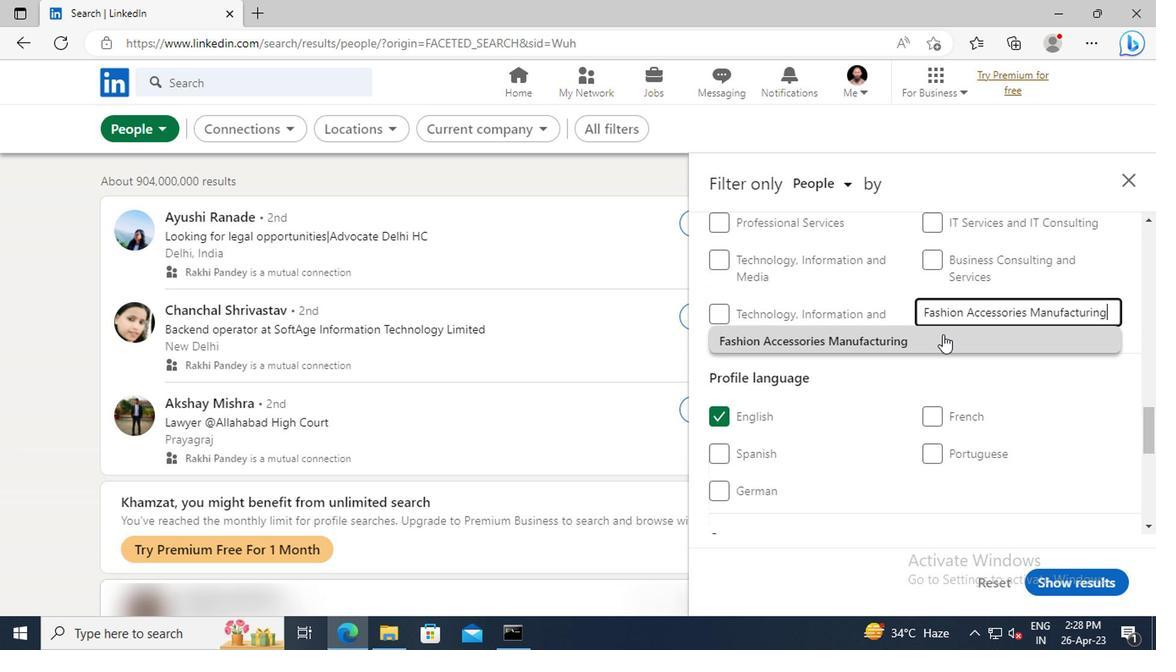 
Action: Mouse moved to (882, 313)
Screenshot: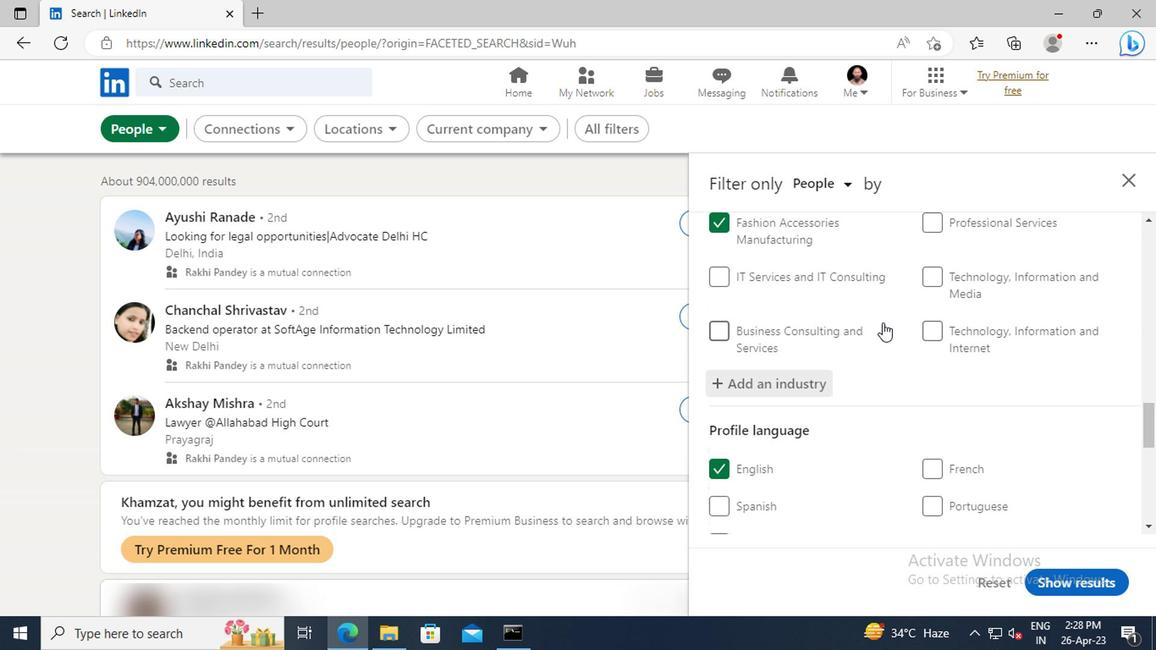 
Action: Mouse scrolled (882, 313) with delta (0, 0)
Screenshot: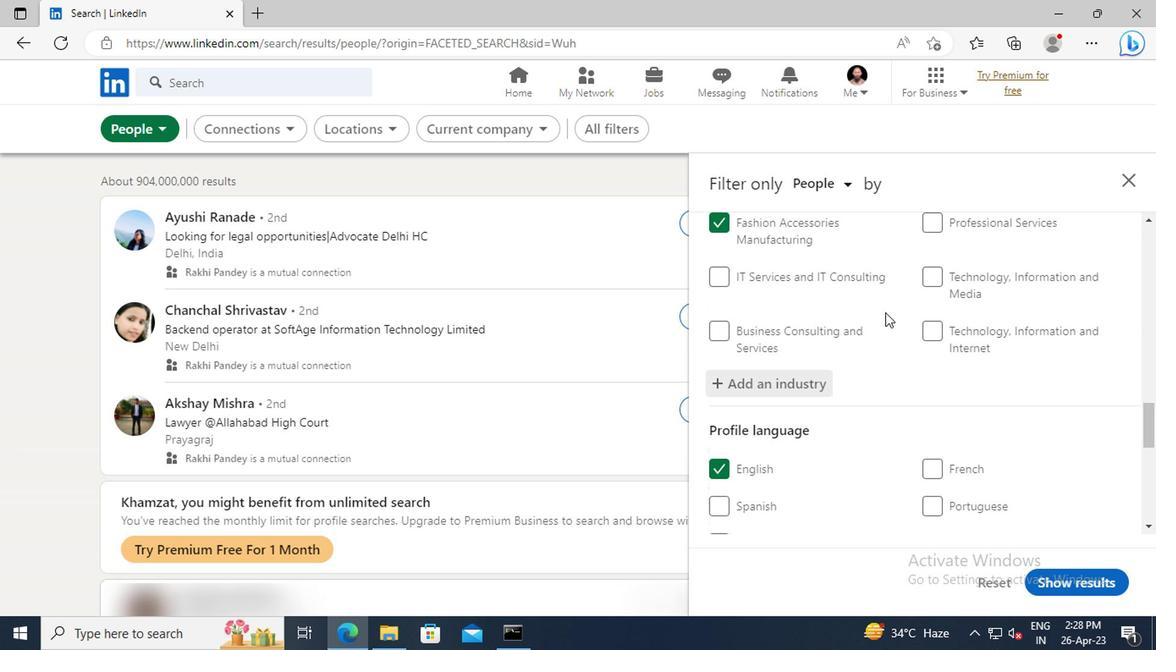 
Action: Mouse scrolled (882, 313) with delta (0, 0)
Screenshot: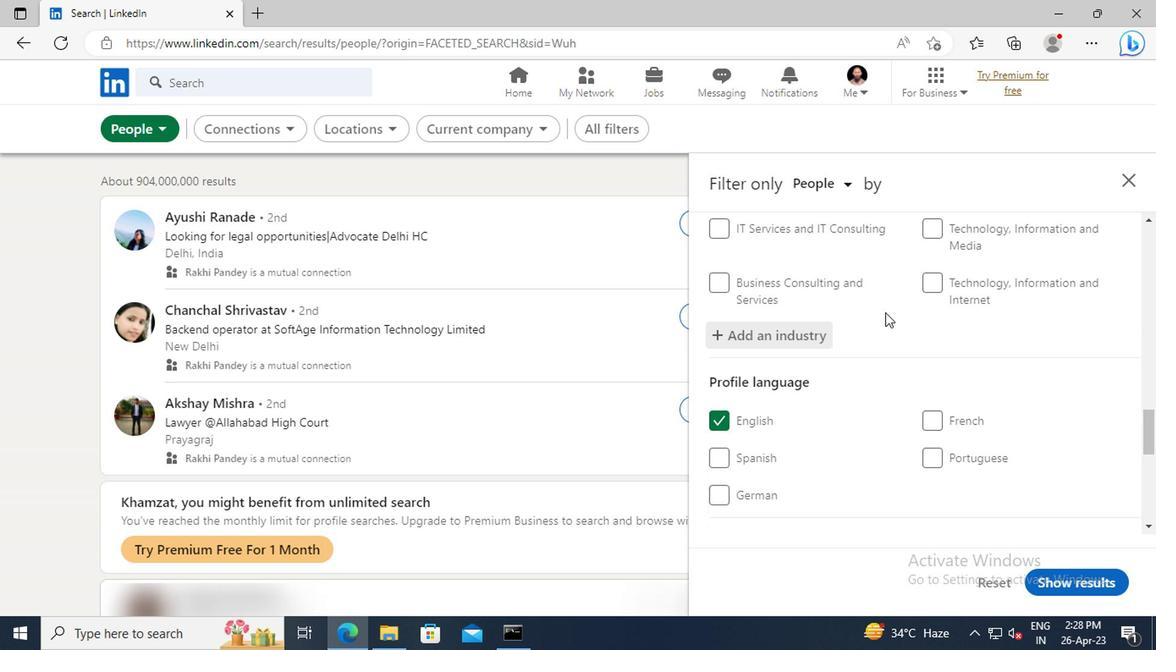 
Action: Mouse scrolled (882, 313) with delta (0, 0)
Screenshot: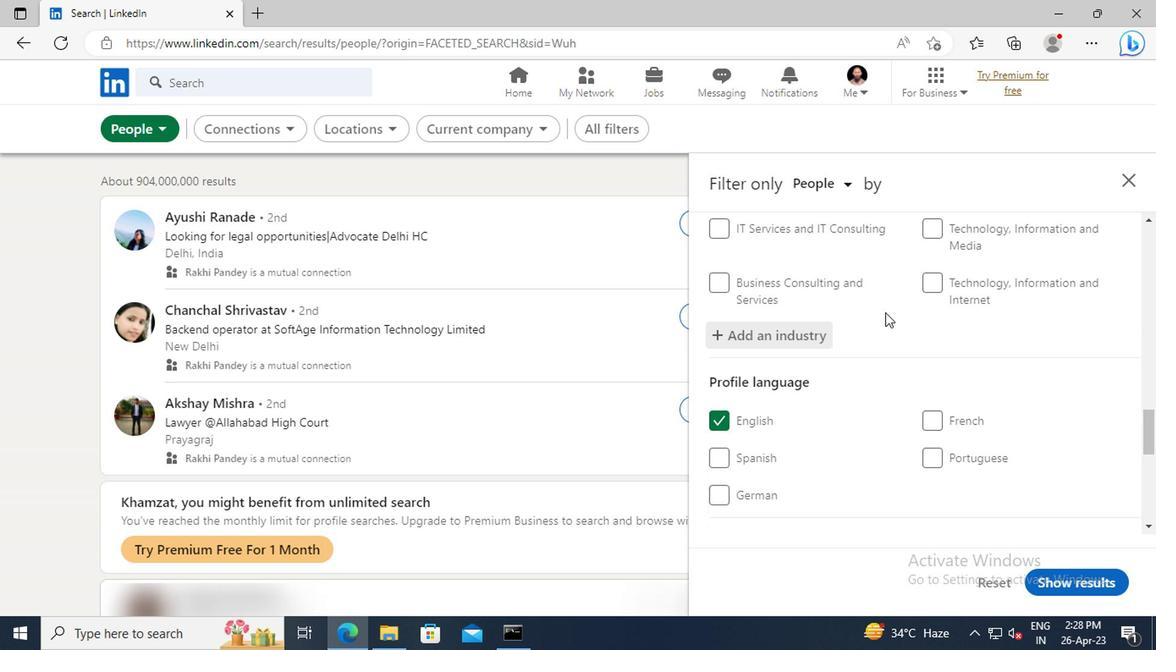 
Action: Mouse scrolled (882, 313) with delta (0, 0)
Screenshot: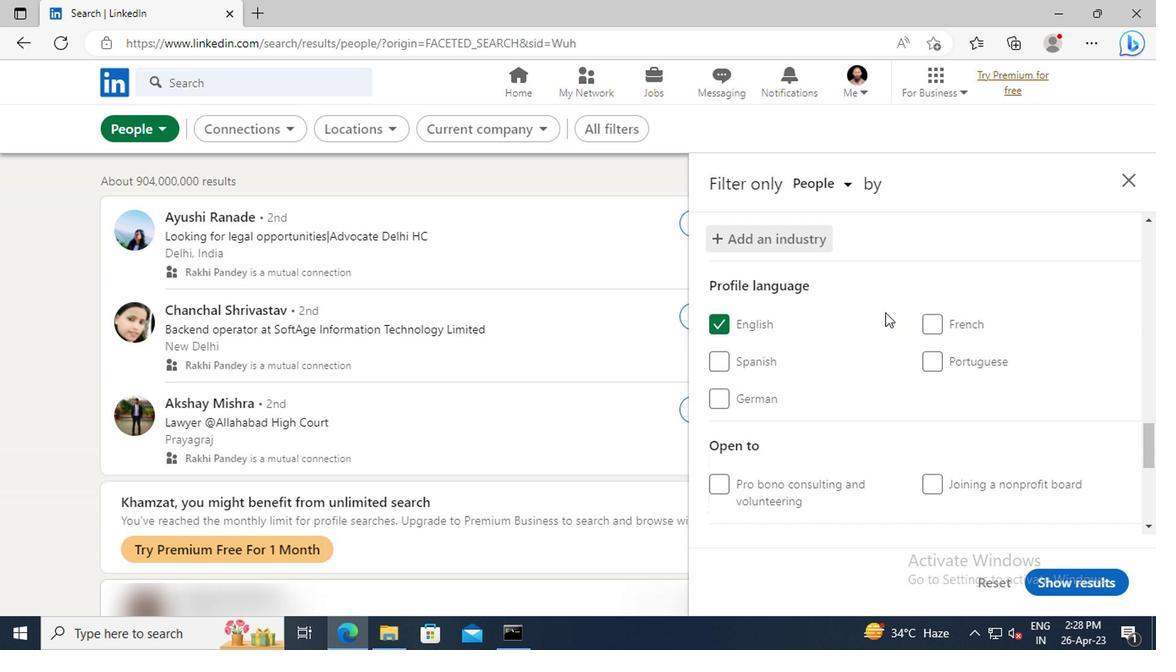 
Action: Mouse scrolled (882, 313) with delta (0, 0)
Screenshot: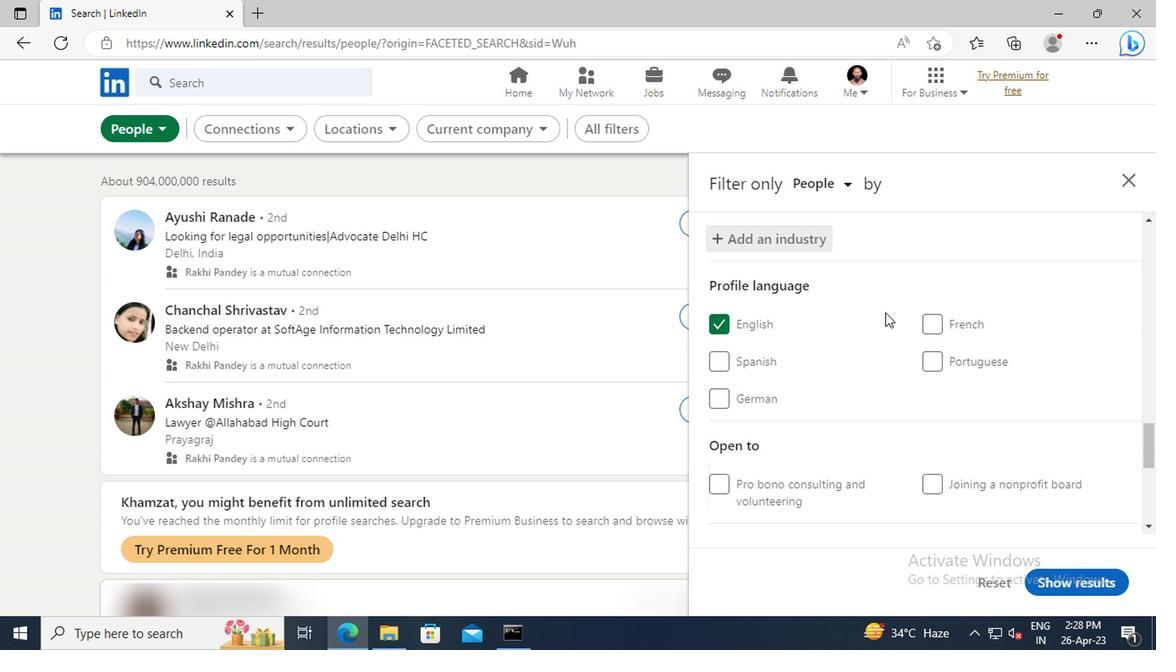 
Action: Mouse scrolled (882, 313) with delta (0, 0)
Screenshot: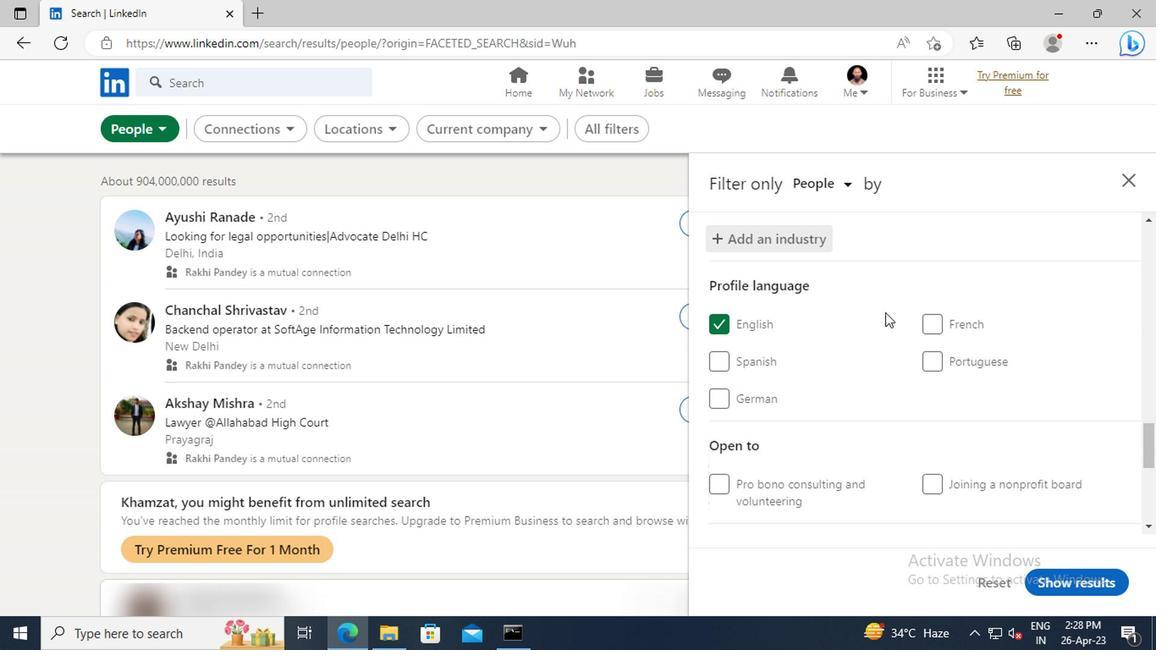 
Action: Mouse scrolled (882, 313) with delta (0, 0)
Screenshot: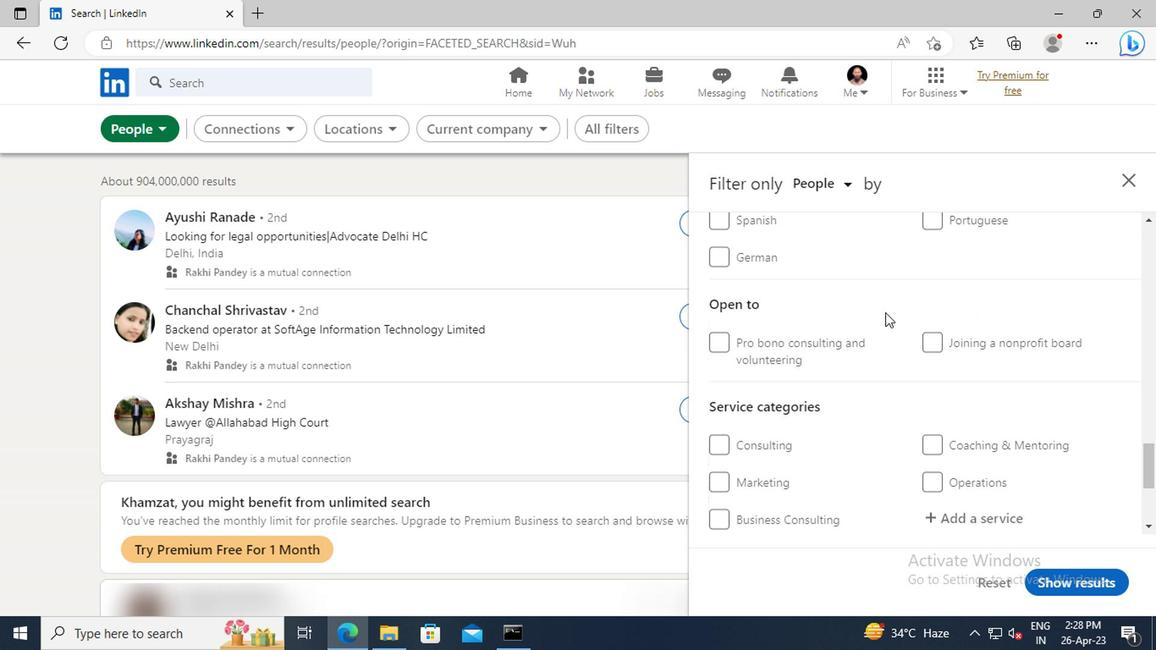 
Action: Mouse scrolled (882, 313) with delta (0, 0)
Screenshot: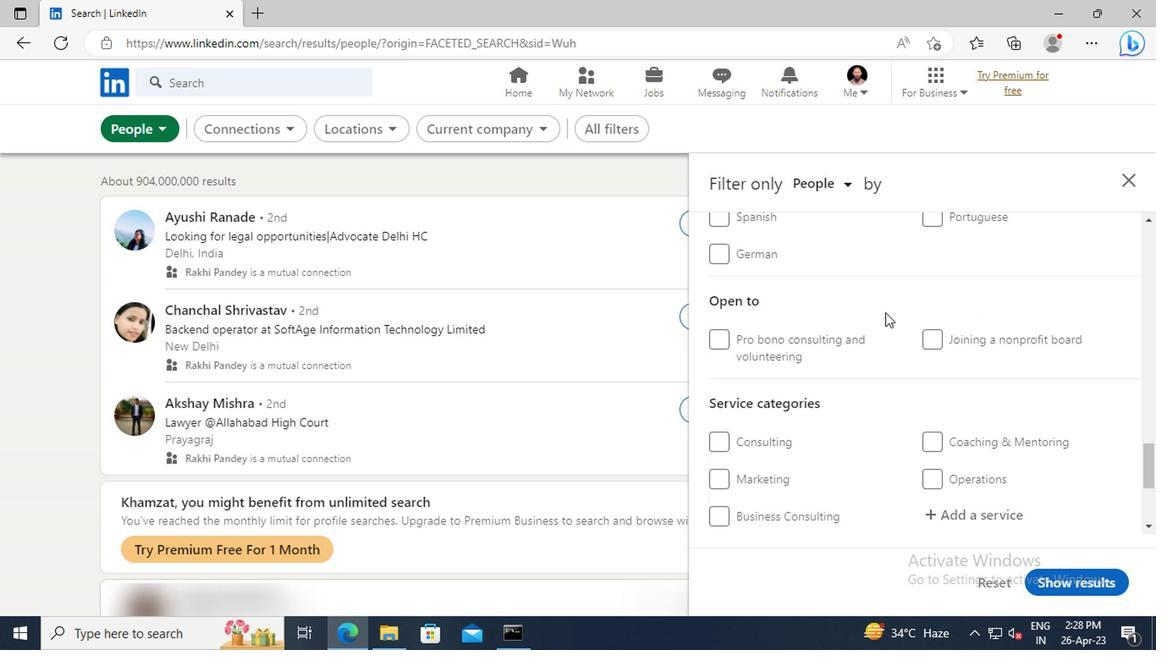 
Action: Mouse scrolled (882, 313) with delta (0, 0)
Screenshot: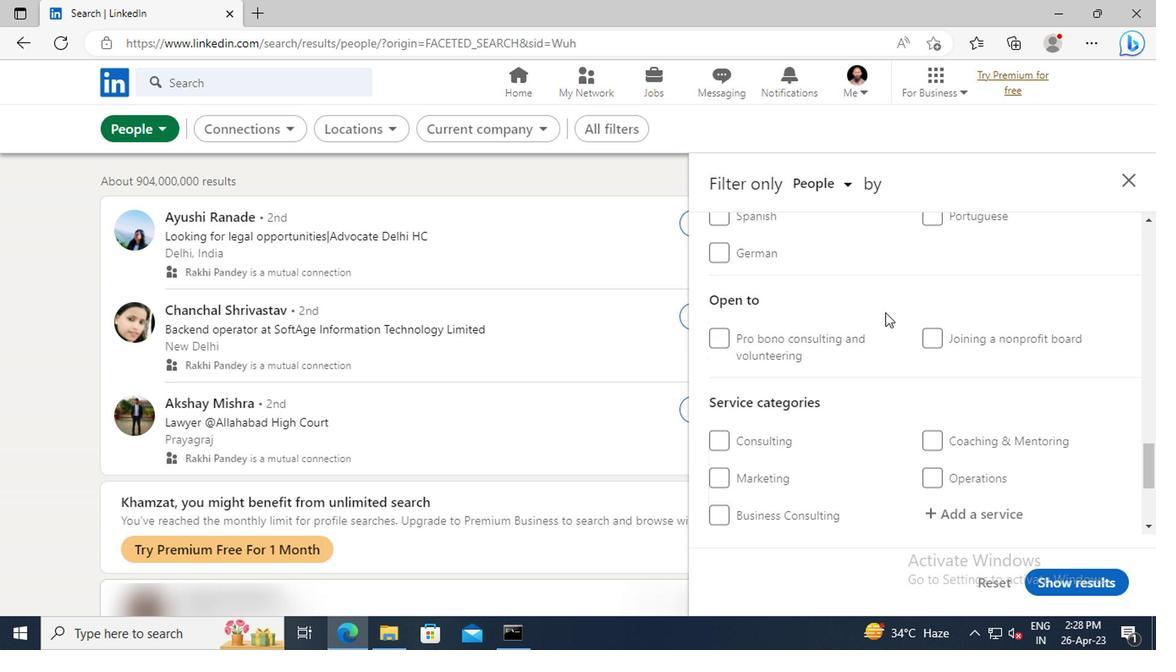 
Action: Mouse moved to (951, 378)
Screenshot: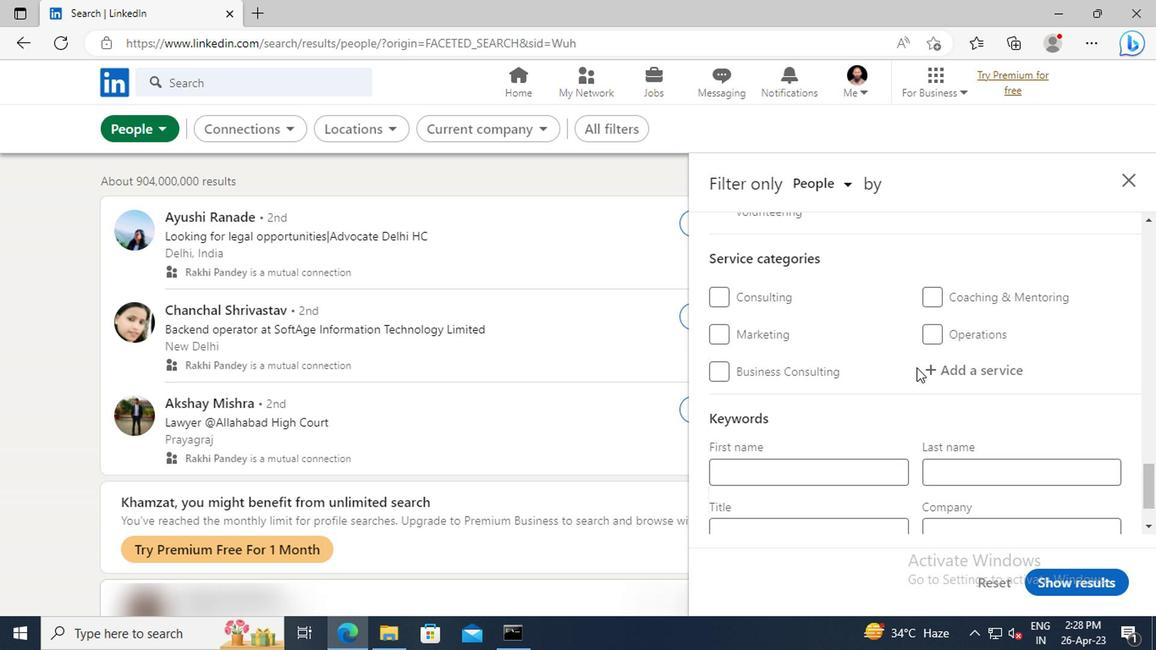 
Action: Mouse pressed left at (951, 378)
Screenshot: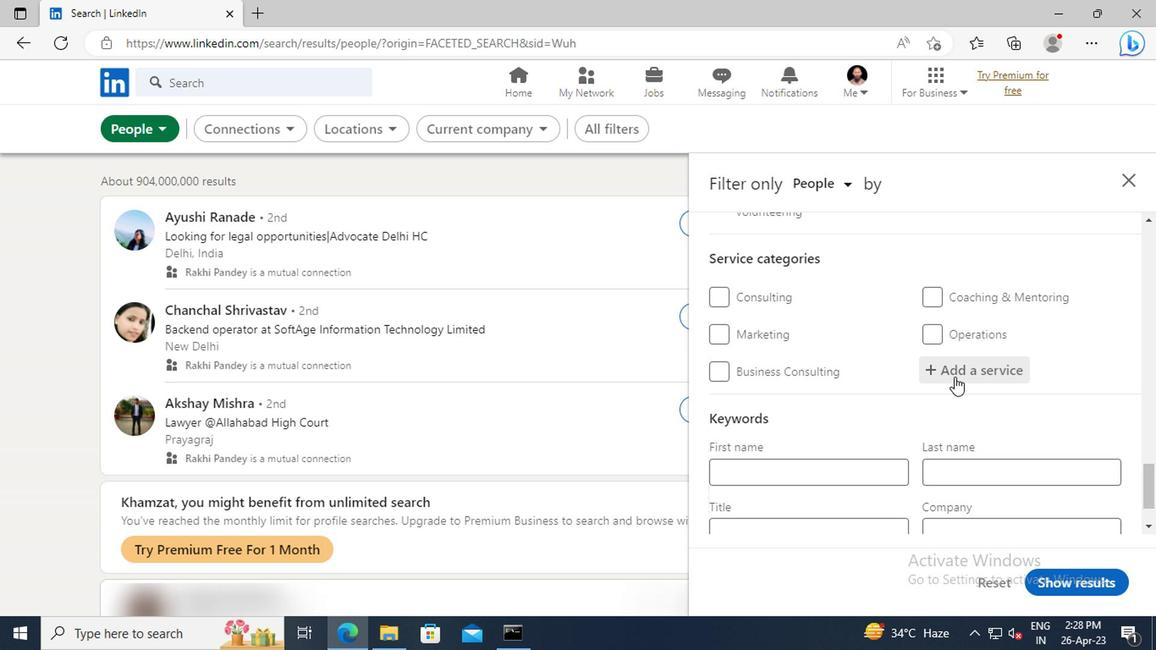 
Action: Mouse moved to (916, 357)
Screenshot: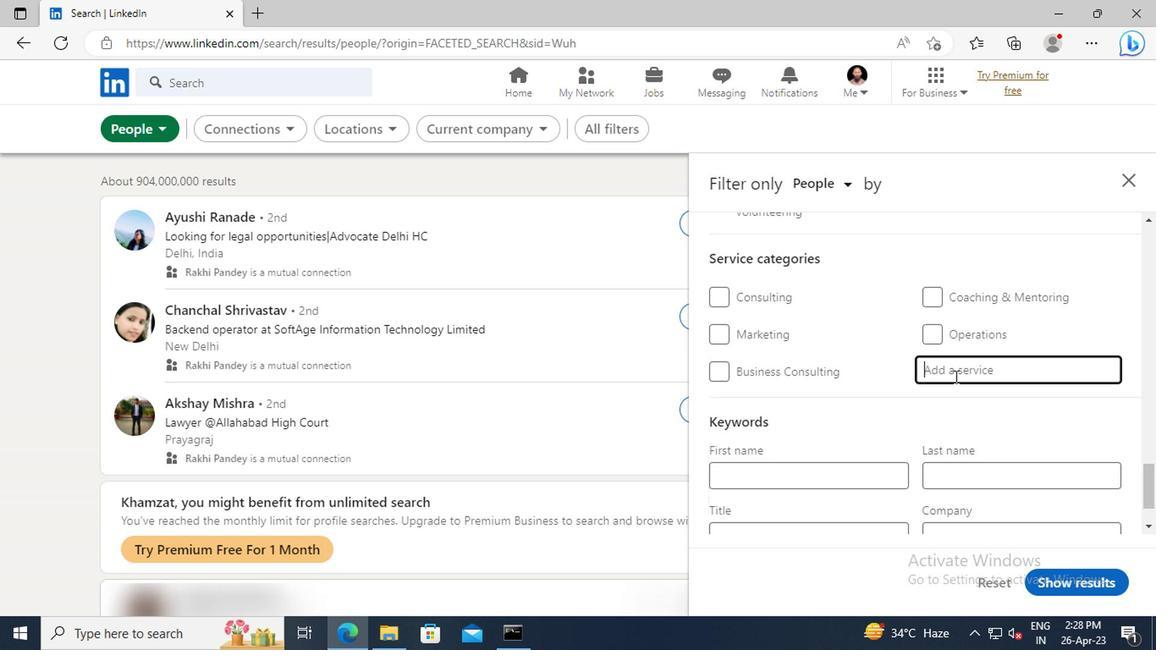 
Action: Key pressed <Key.shift>RESEARCH<Key.enter>
Screenshot: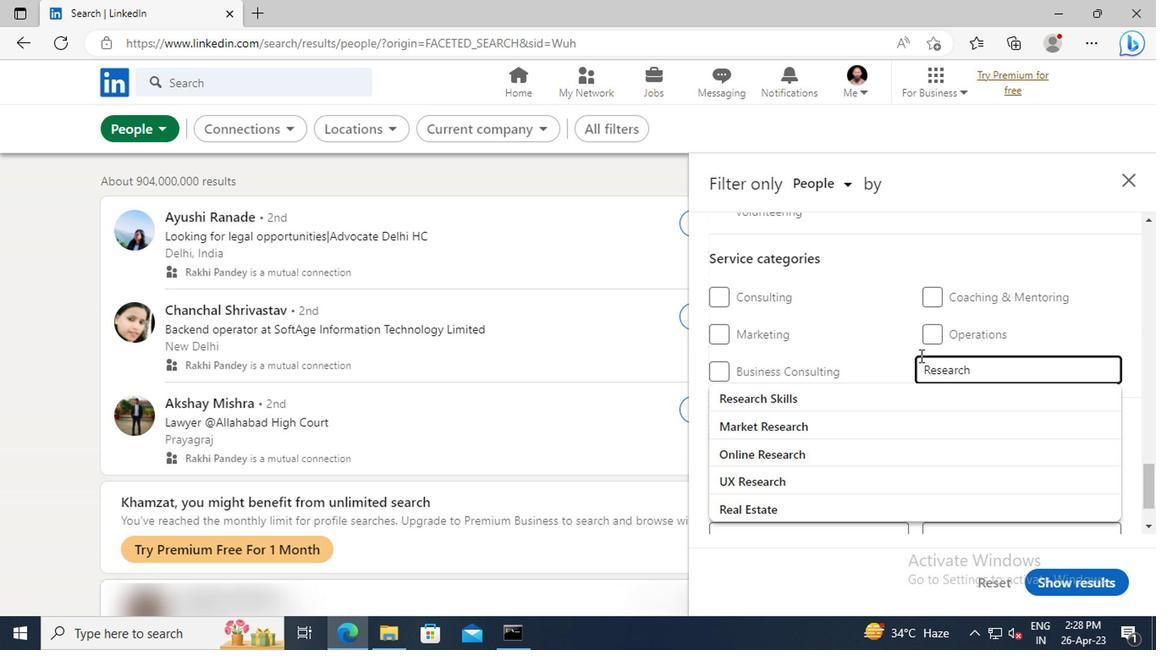 
Action: Mouse moved to (907, 351)
Screenshot: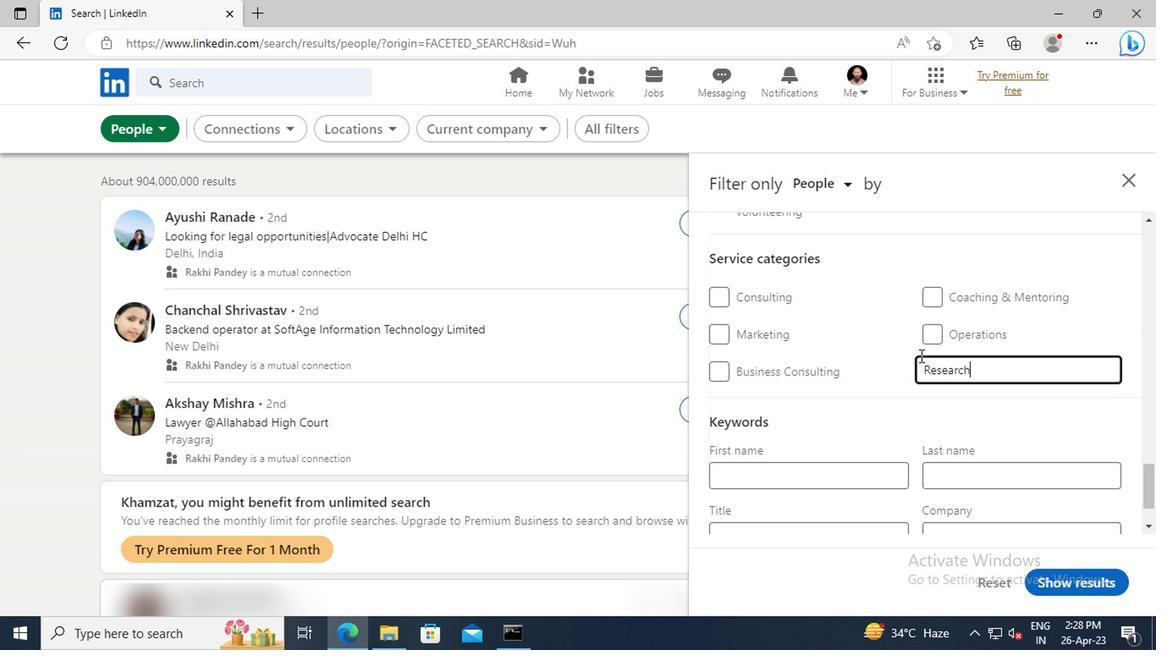 
Action: Mouse scrolled (907, 351) with delta (0, 0)
Screenshot: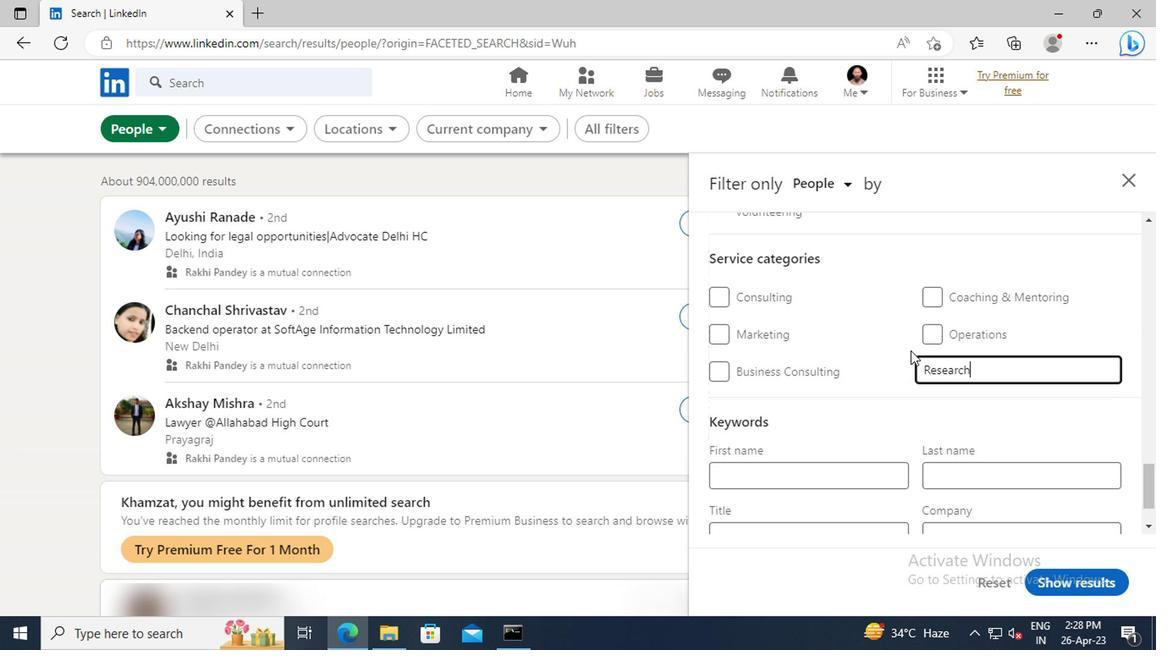 
Action: Mouse scrolled (907, 351) with delta (0, 0)
Screenshot: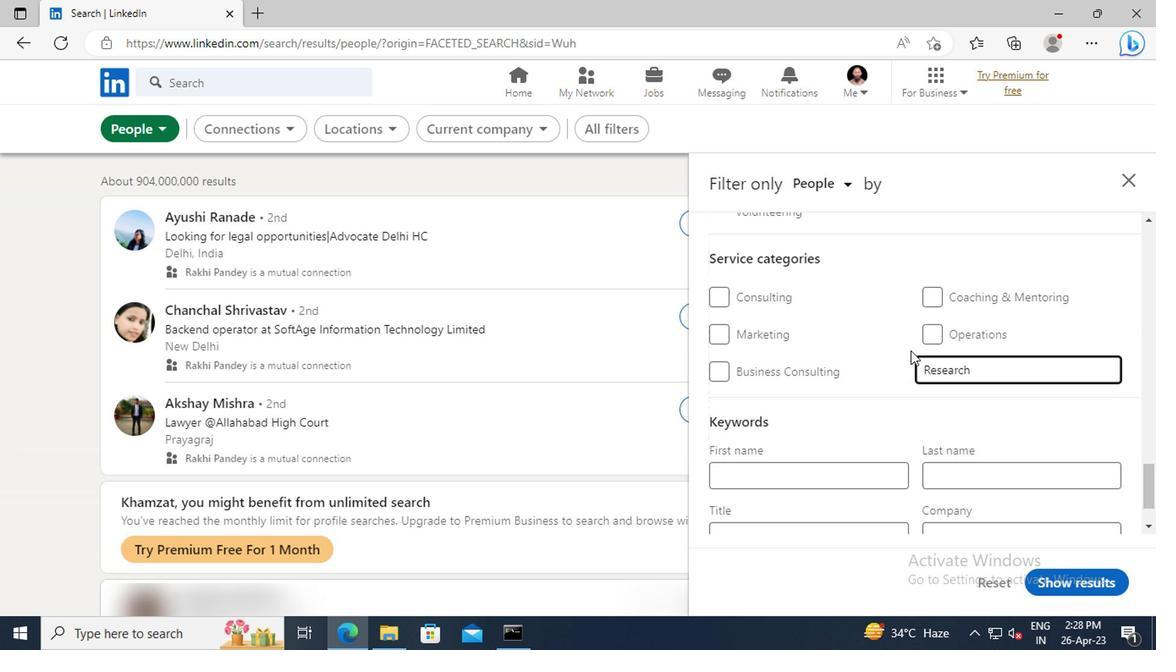 
Action: Mouse scrolled (907, 351) with delta (0, 0)
Screenshot: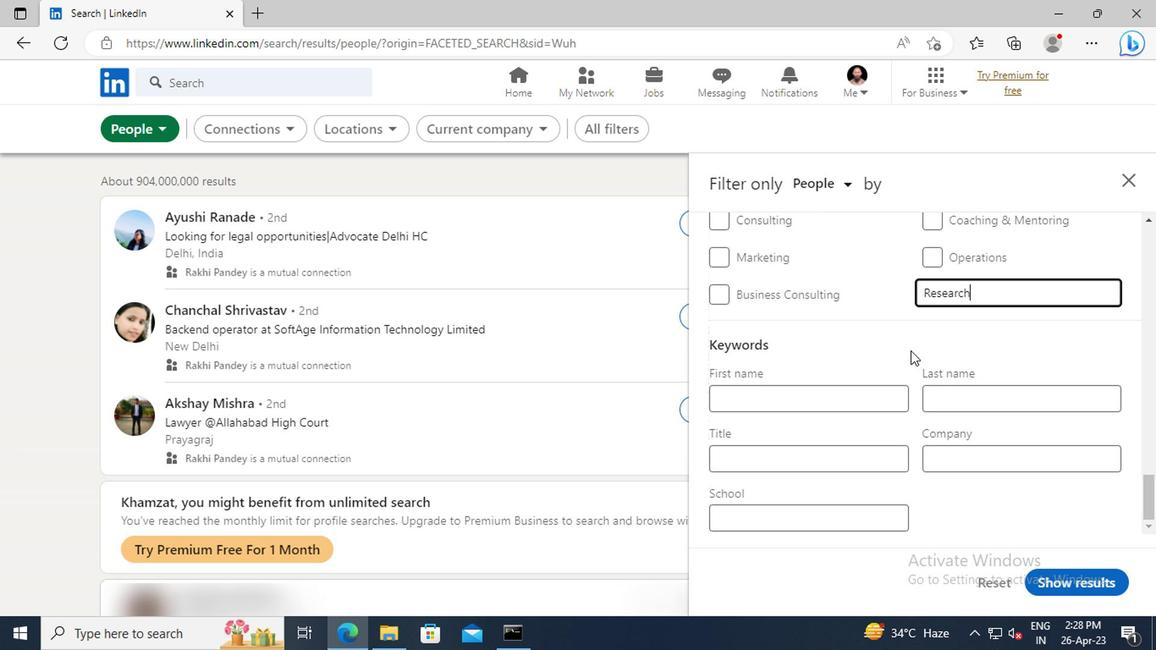 
Action: Mouse scrolled (907, 351) with delta (0, 0)
Screenshot: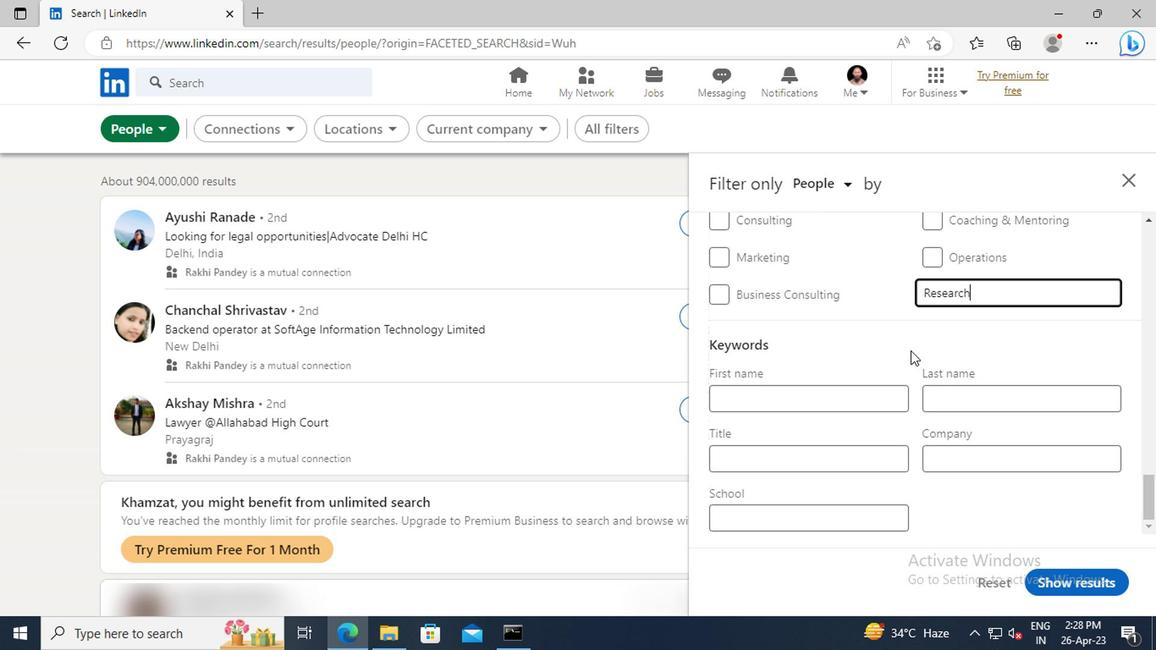 
Action: Mouse moved to (788, 460)
Screenshot: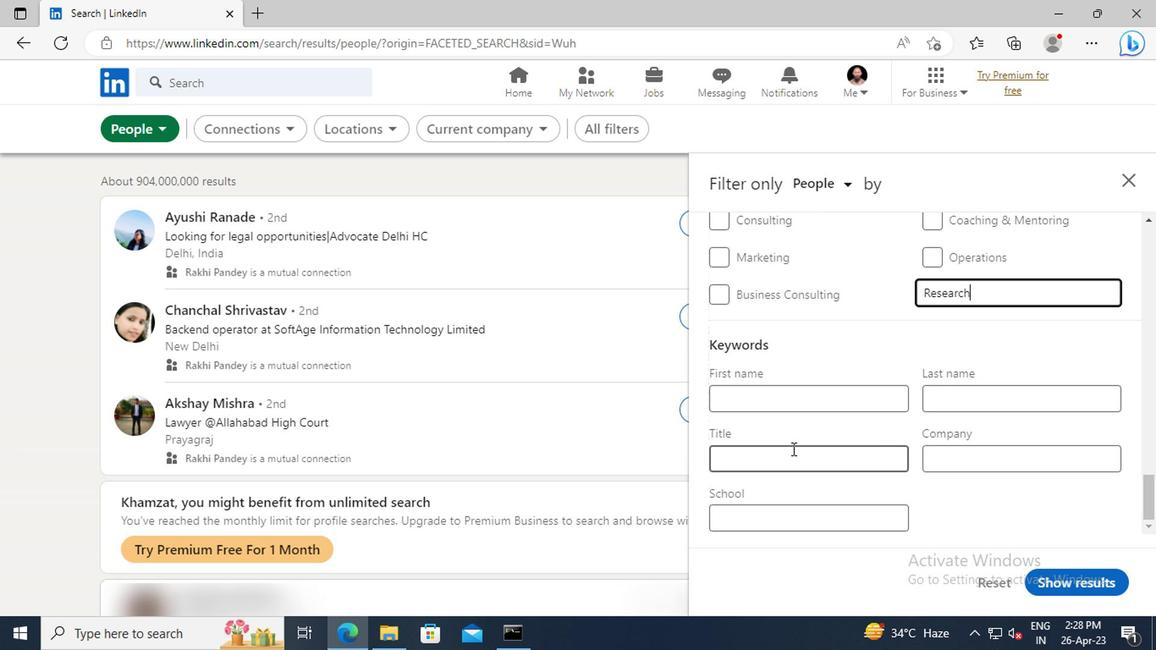 
Action: Mouse pressed left at (788, 460)
Screenshot: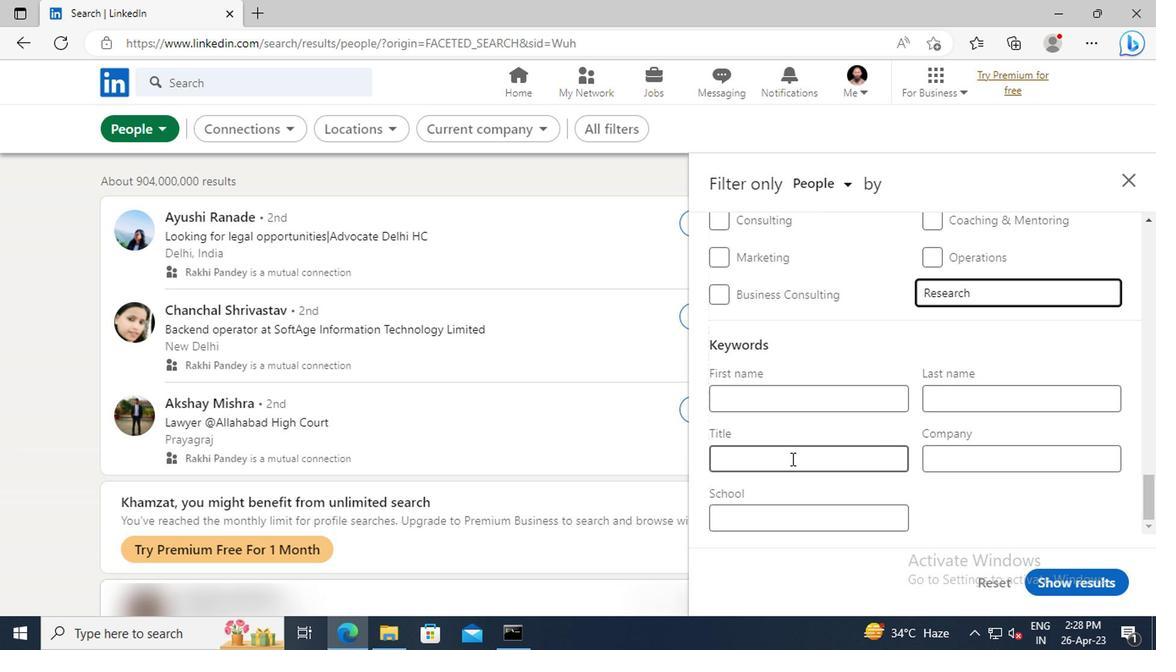 
Action: Key pressed <Key.shift>PROPRIETOR<Key.enter>
Screenshot: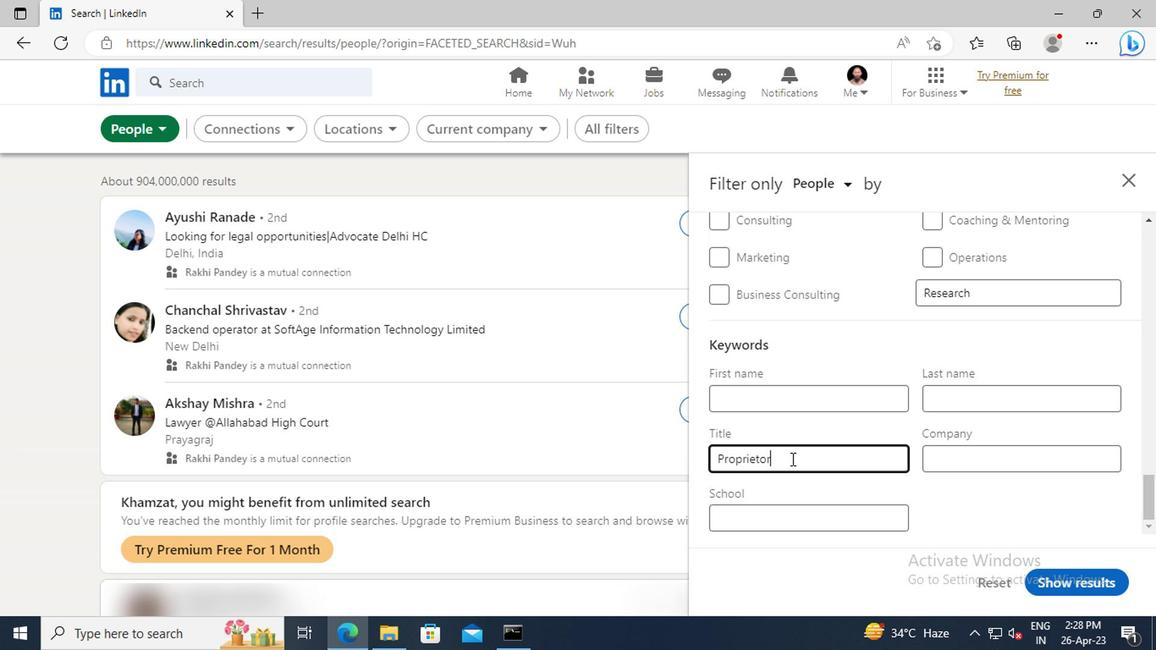 
Action: Mouse moved to (1045, 578)
Screenshot: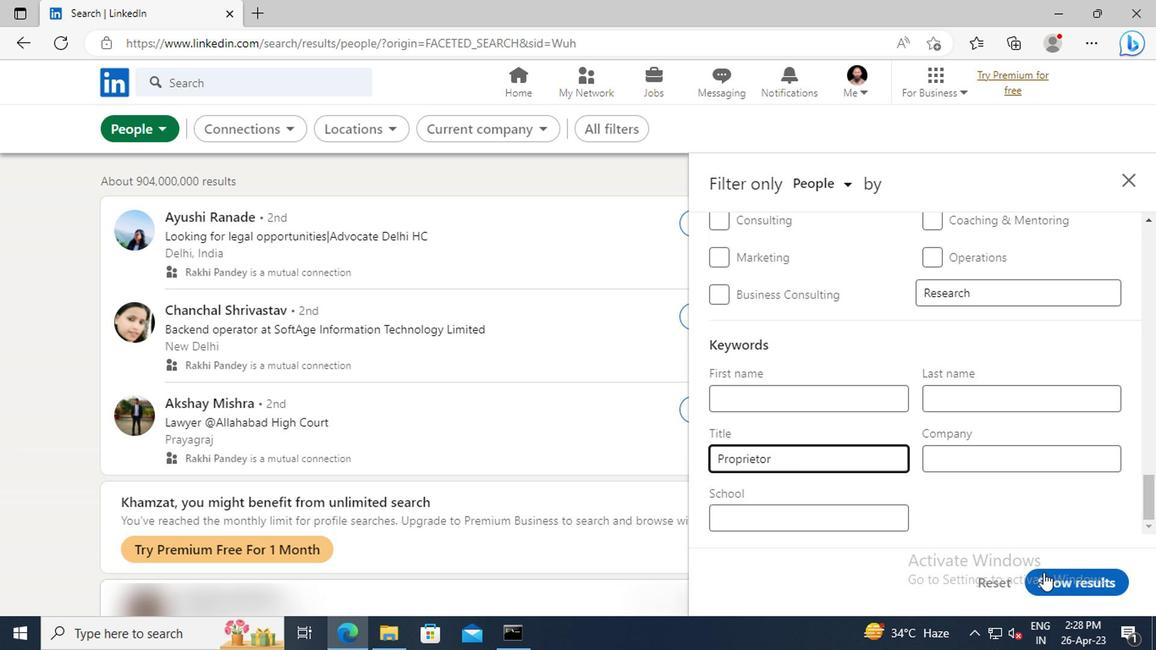
Action: Mouse pressed left at (1045, 578)
Screenshot: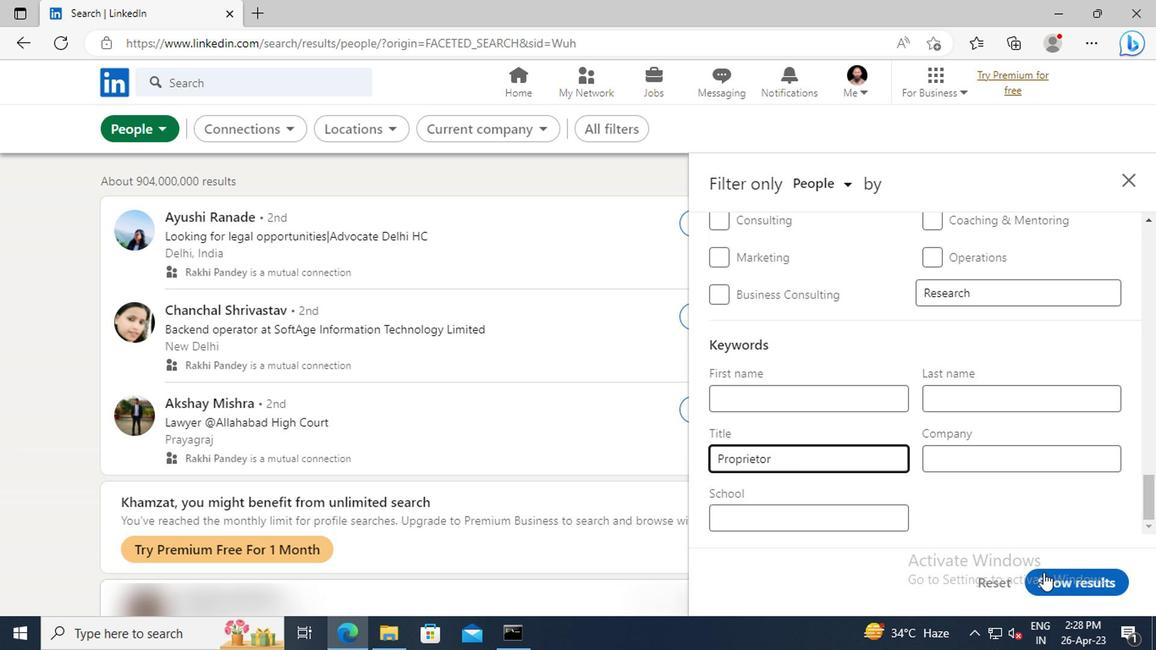 
